 Task: Find connections with filter location Mogoditshane with filter topic #Letsworkwith filter profile language German with filter current company Nykaa with filter school Lachoo Memorial College of Science & Tech with filter industry Apparel Manufacturing with filter service category Illustration with filter keywords title Lead
Action: Mouse moved to (536, 97)
Screenshot: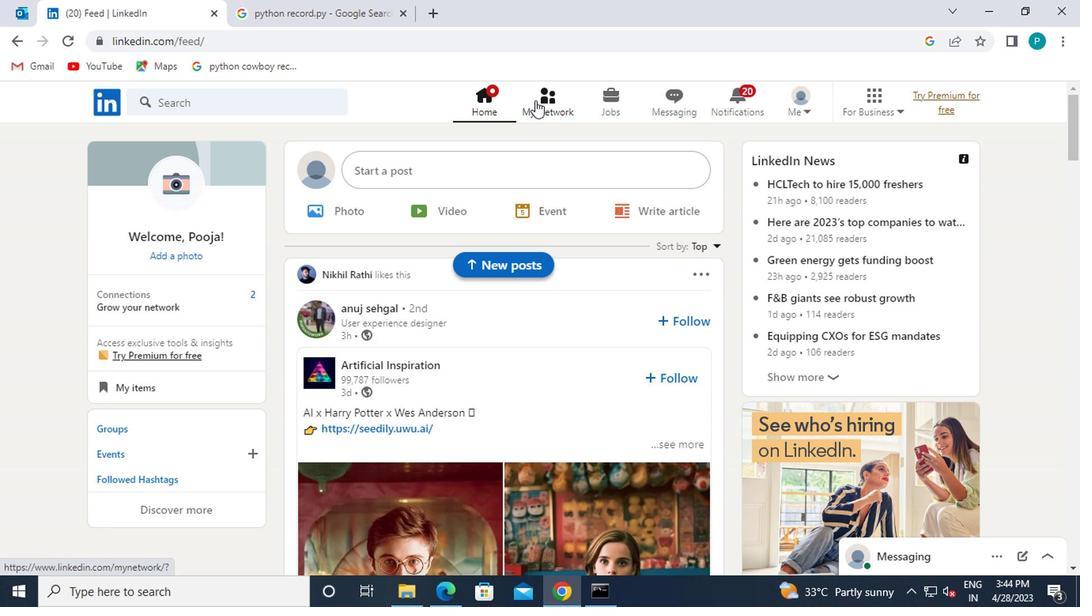 
Action: Mouse pressed left at (536, 97)
Screenshot: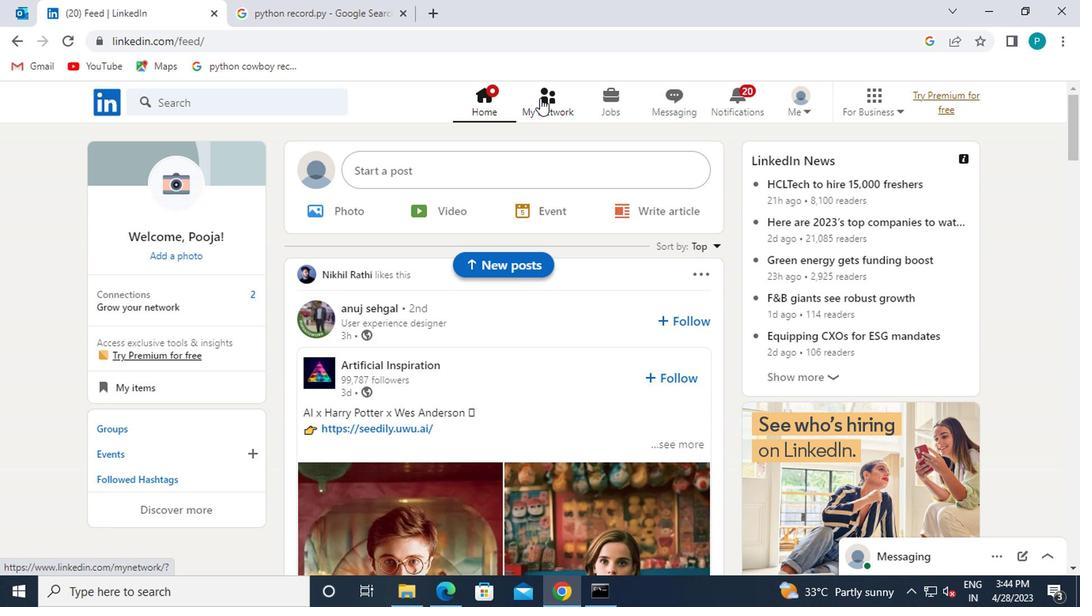
Action: Mouse moved to (240, 181)
Screenshot: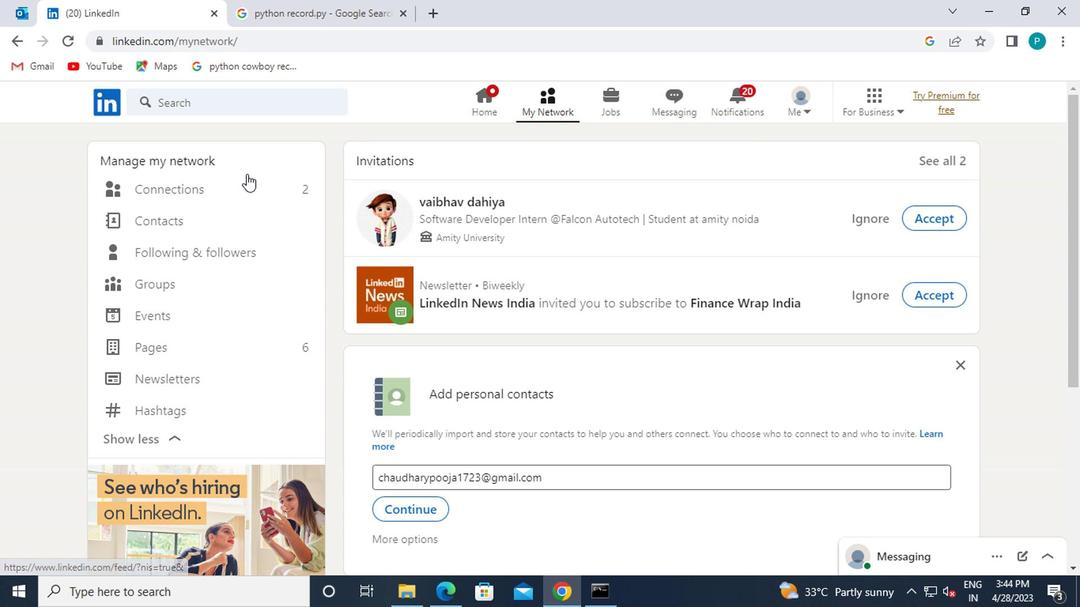 
Action: Mouse pressed left at (240, 181)
Screenshot: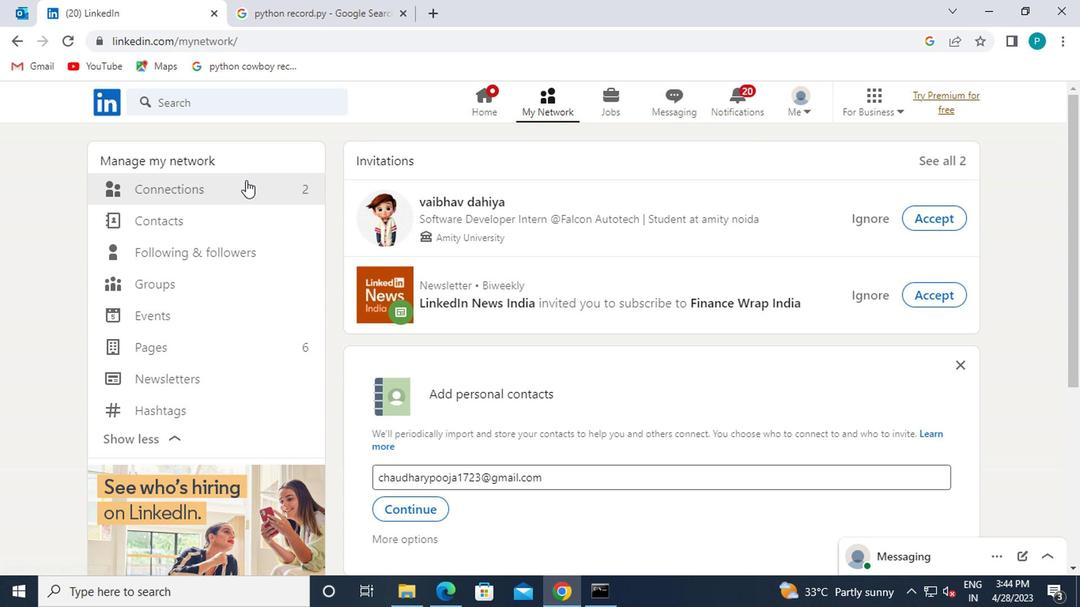 
Action: Mouse moved to (652, 193)
Screenshot: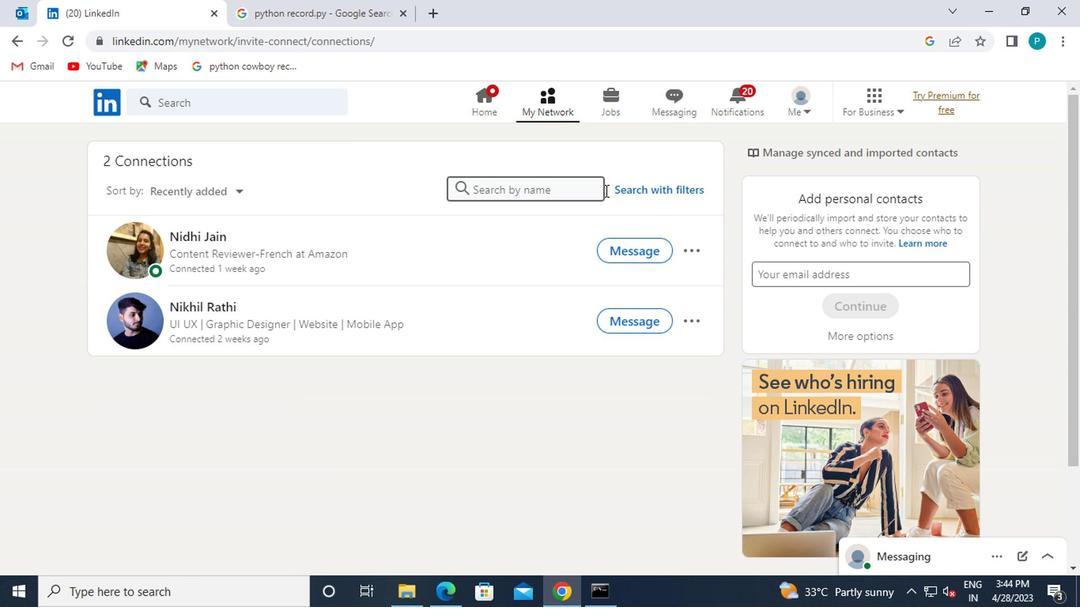 
Action: Mouse pressed left at (652, 193)
Screenshot: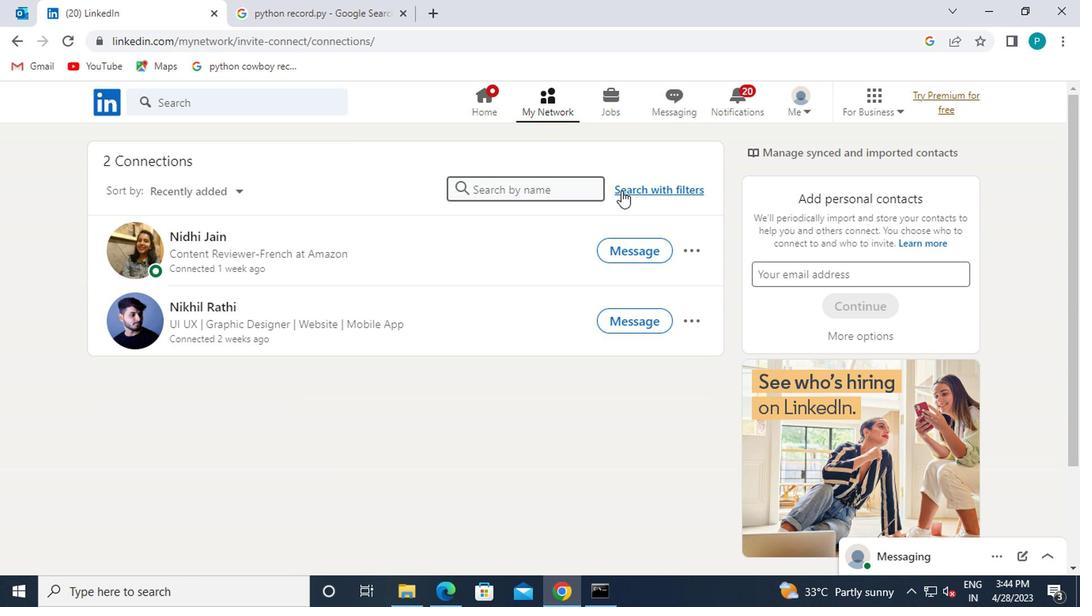 
Action: Mouse moved to (585, 149)
Screenshot: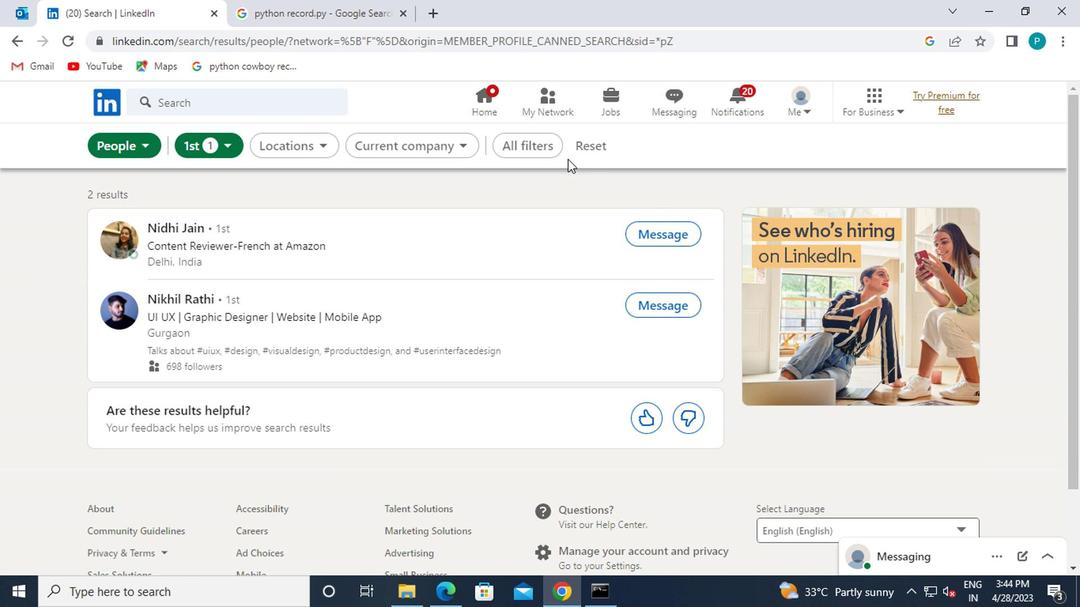 
Action: Mouse pressed left at (585, 149)
Screenshot: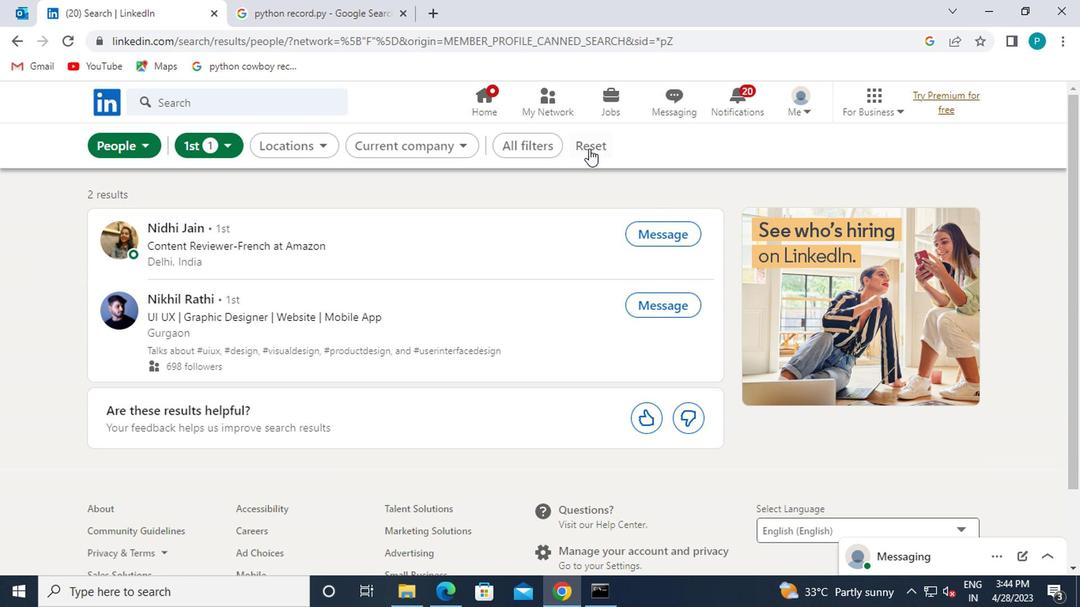 
Action: Mouse moved to (563, 143)
Screenshot: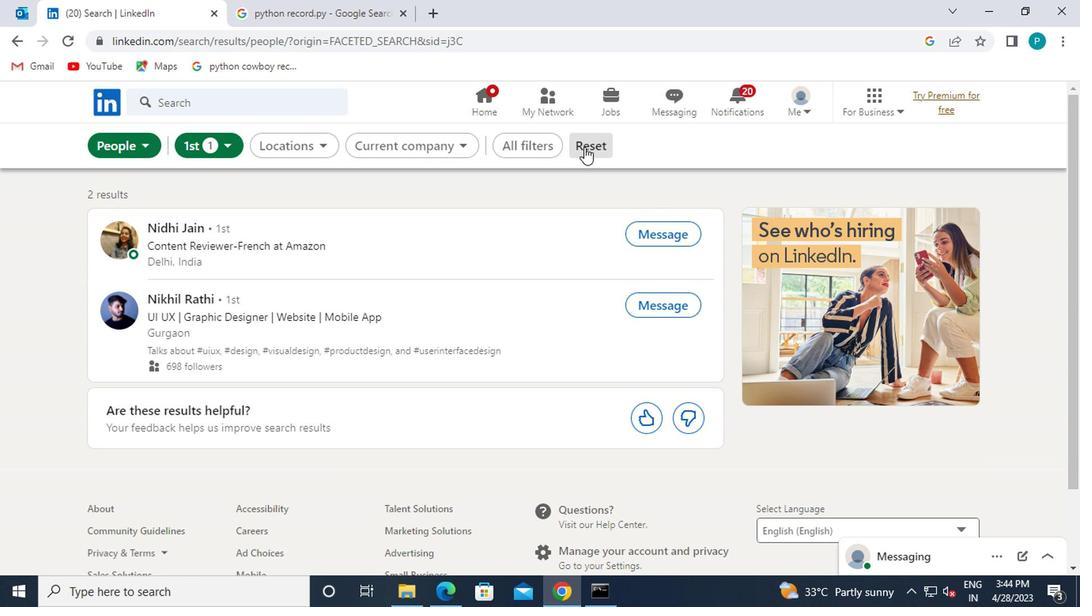 
Action: Mouse pressed left at (563, 143)
Screenshot: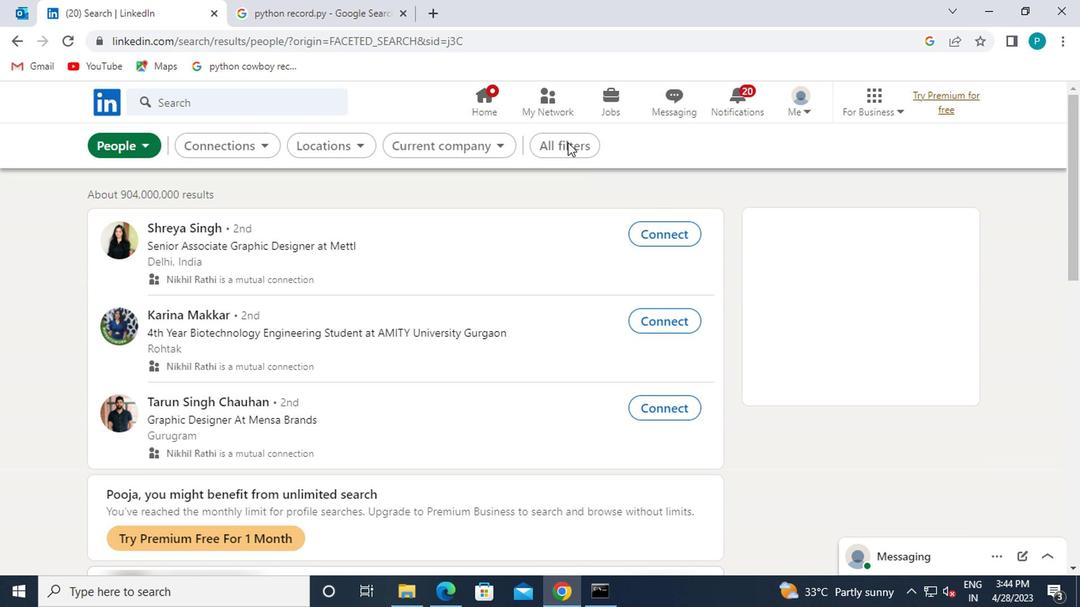 
Action: Mouse moved to (565, 146)
Screenshot: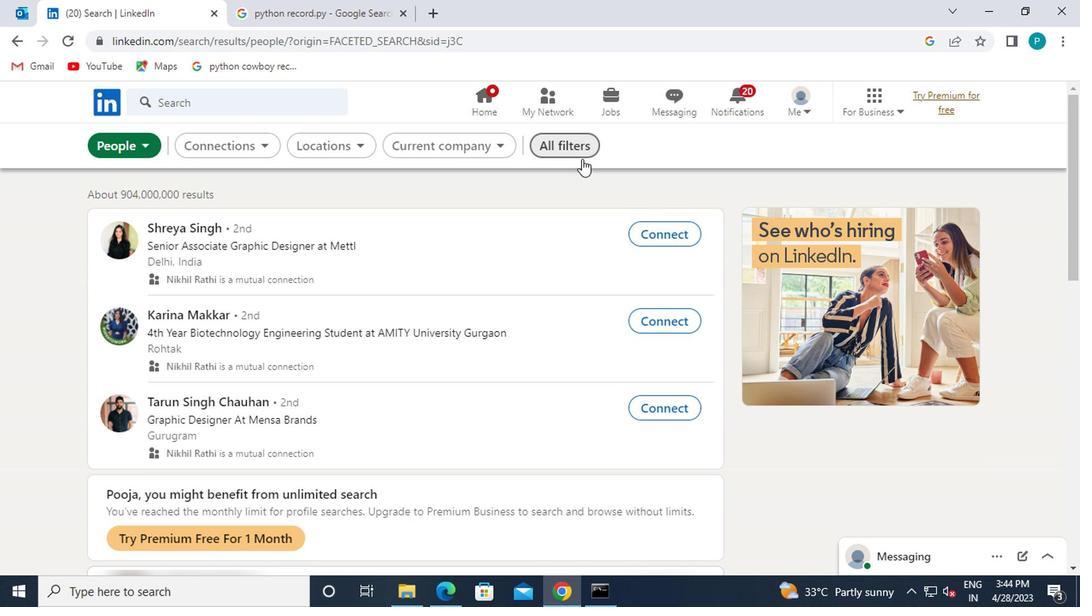 
Action: Mouse pressed left at (565, 146)
Screenshot: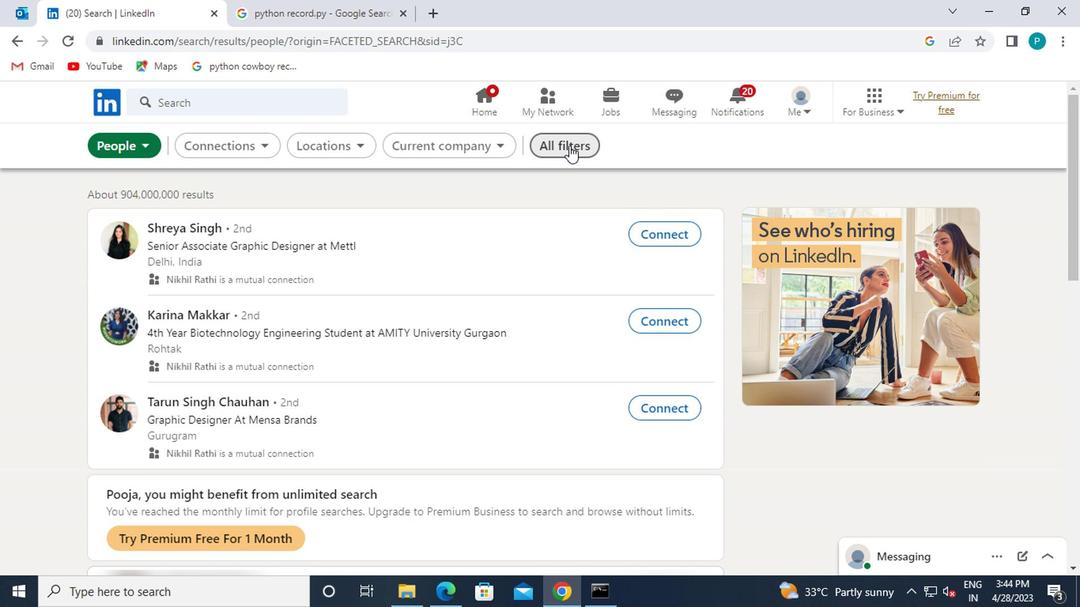
Action: Mouse moved to (565, 151)
Screenshot: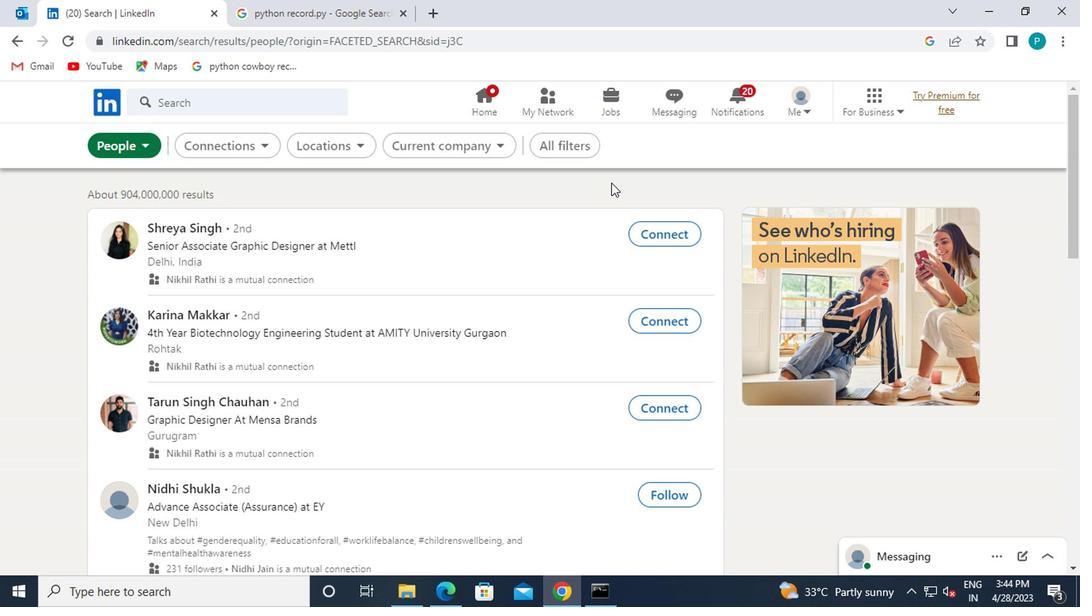 
Action: Mouse pressed left at (565, 151)
Screenshot: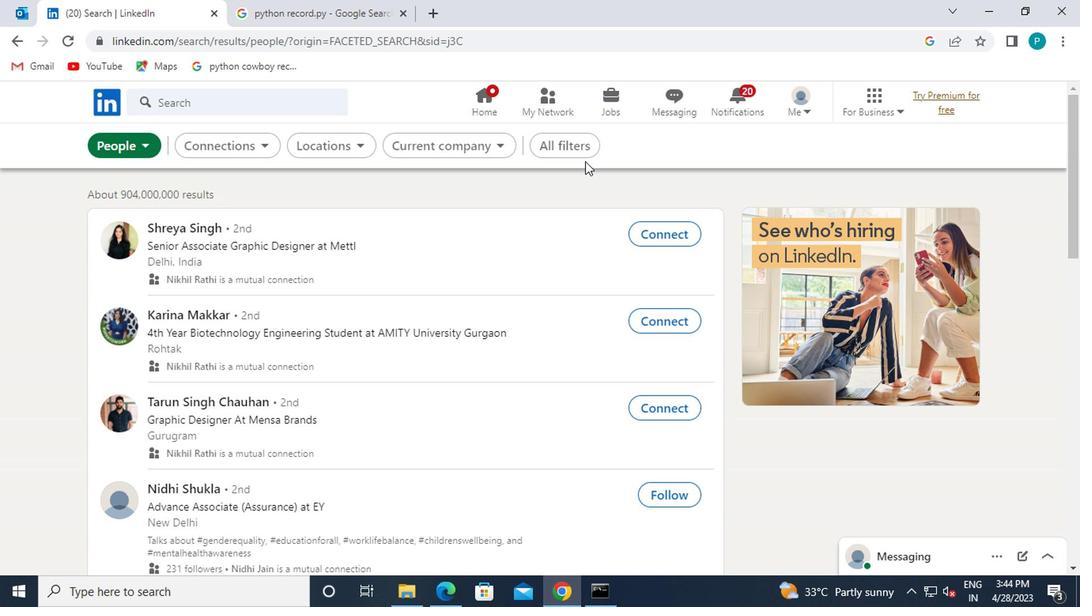 
Action: Mouse moved to (997, 358)
Screenshot: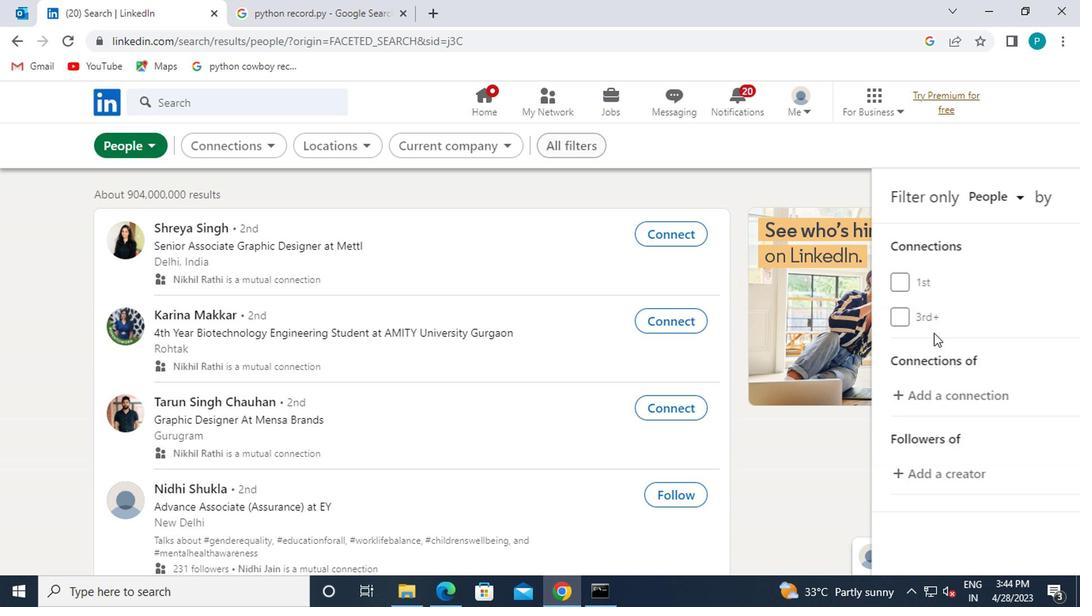 
Action: Mouse scrolled (997, 357) with delta (0, 0)
Screenshot: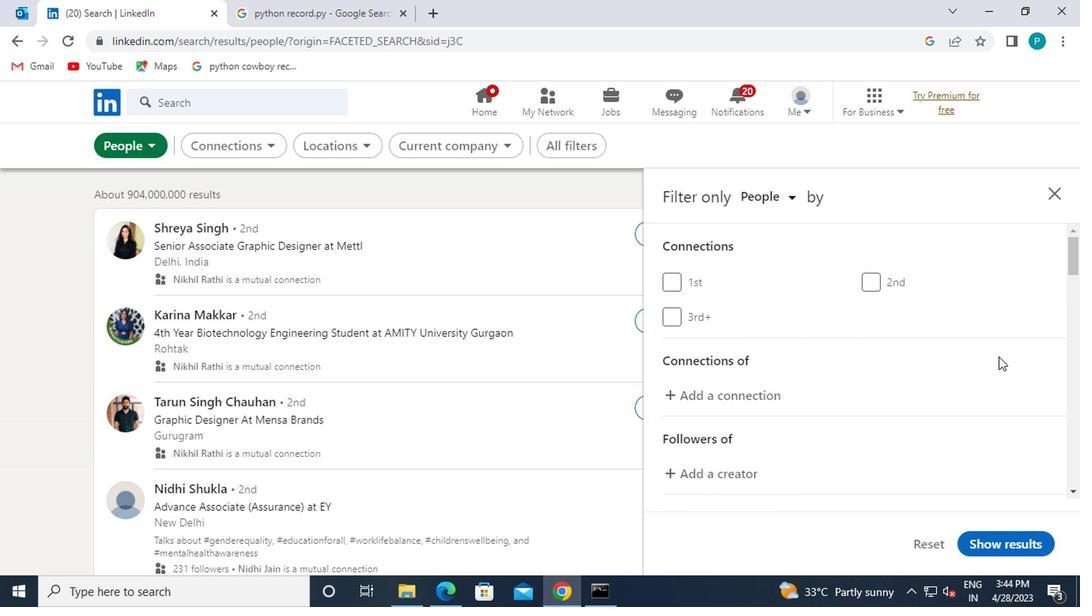 
Action: Mouse scrolled (997, 357) with delta (0, 0)
Screenshot: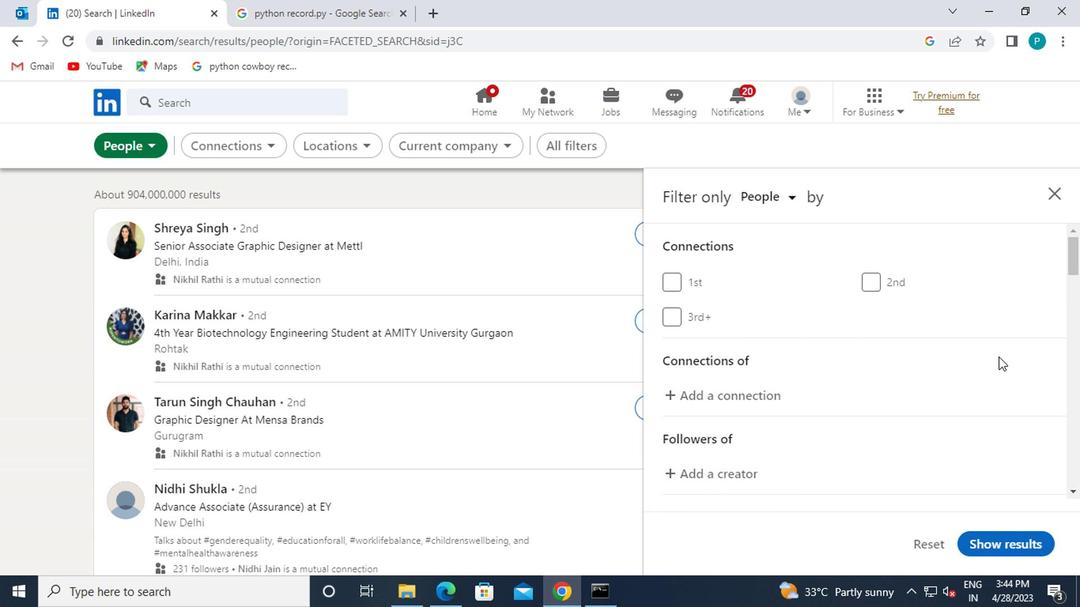 
Action: Mouse moved to (996, 357)
Screenshot: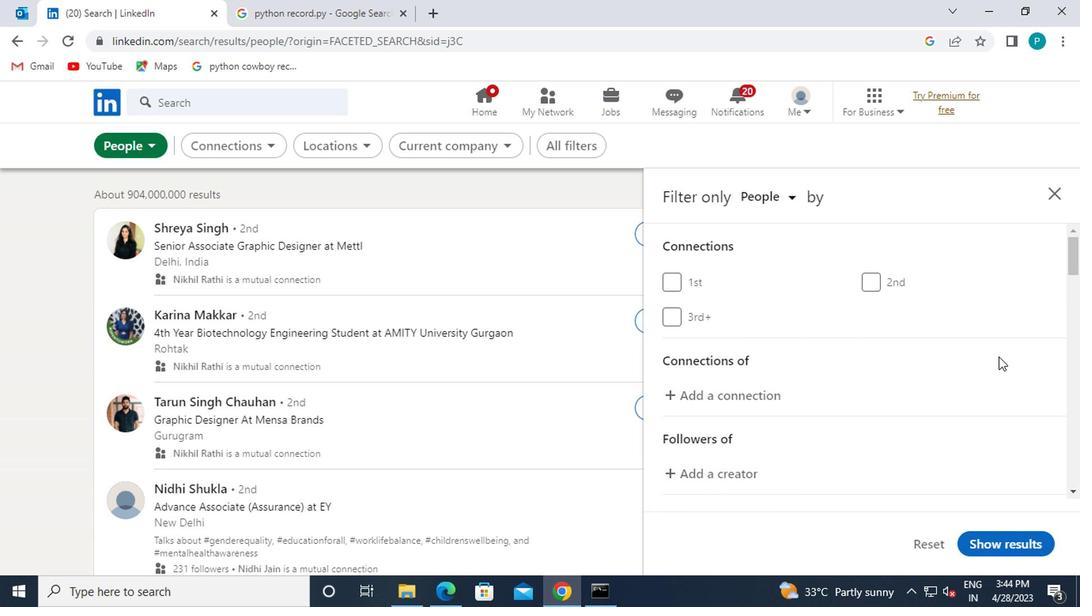 
Action: Mouse scrolled (996, 357) with delta (0, 0)
Screenshot: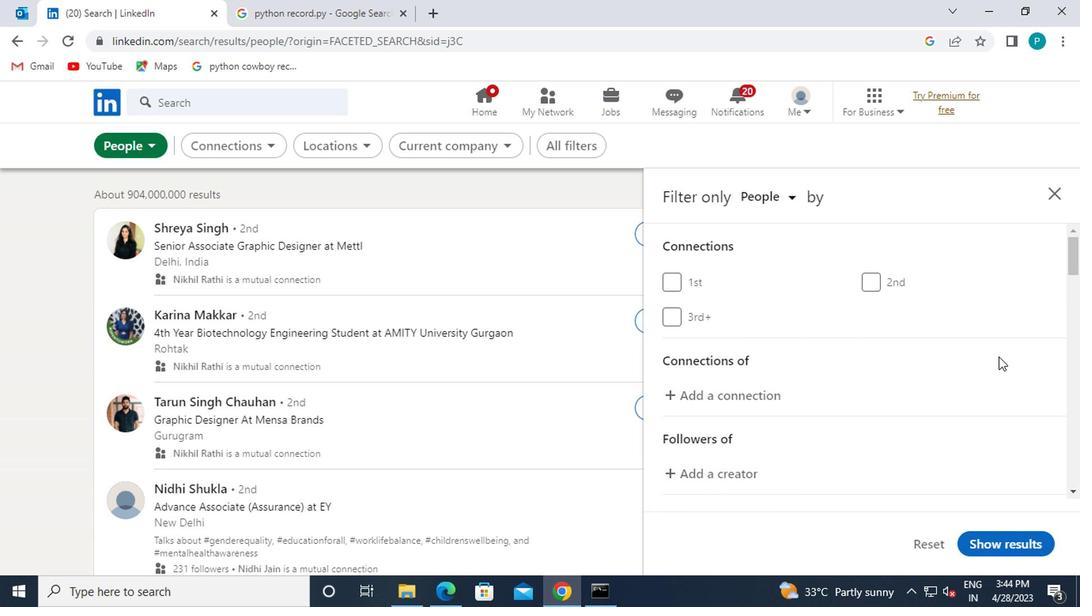 
Action: Mouse moved to (907, 384)
Screenshot: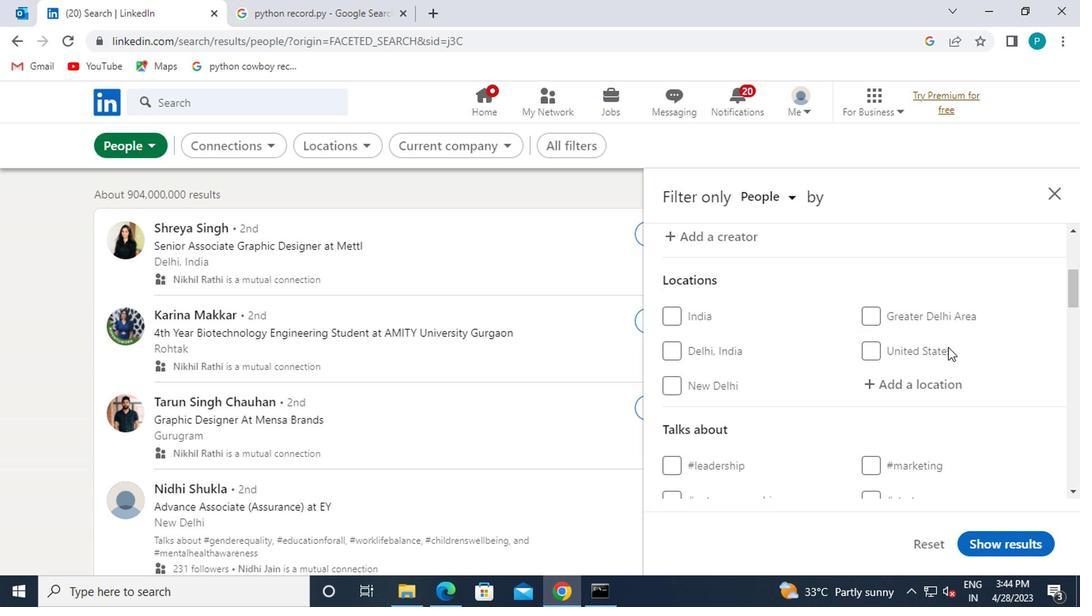 
Action: Mouse pressed left at (907, 384)
Screenshot: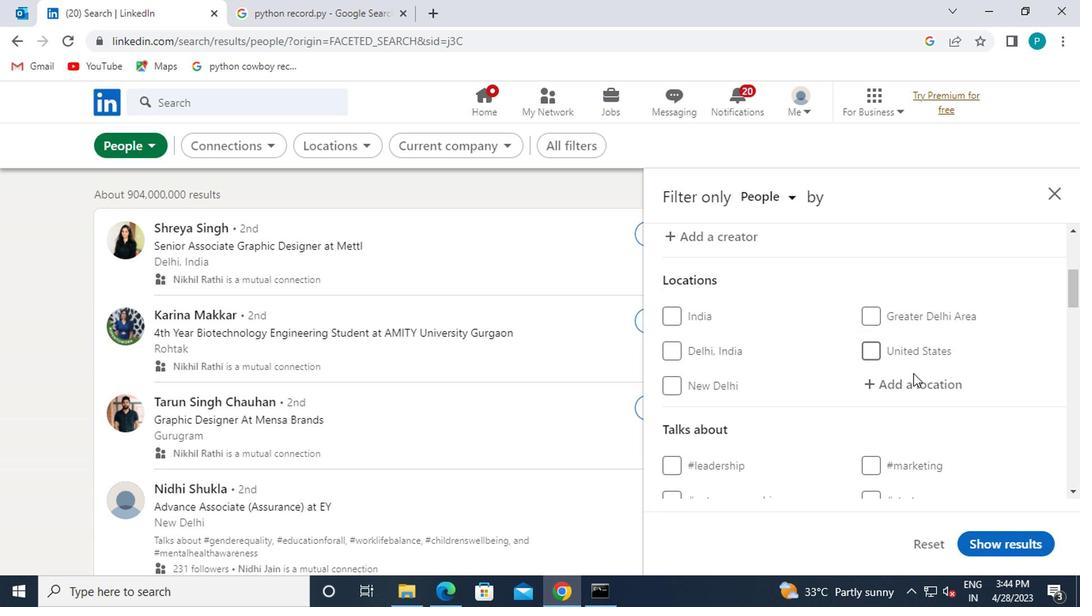 
Action: Mouse moved to (908, 386)
Screenshot: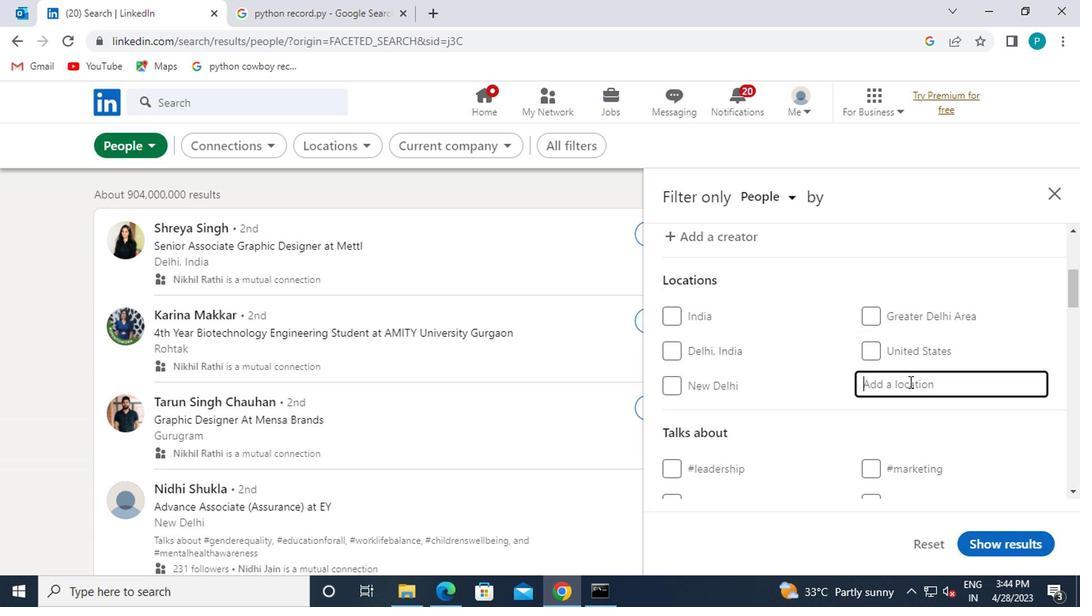 
Action: Key pressed <Key.caps_lock><Key.caps_lock>m<Key.caps_lock>ogodist
Screenshot: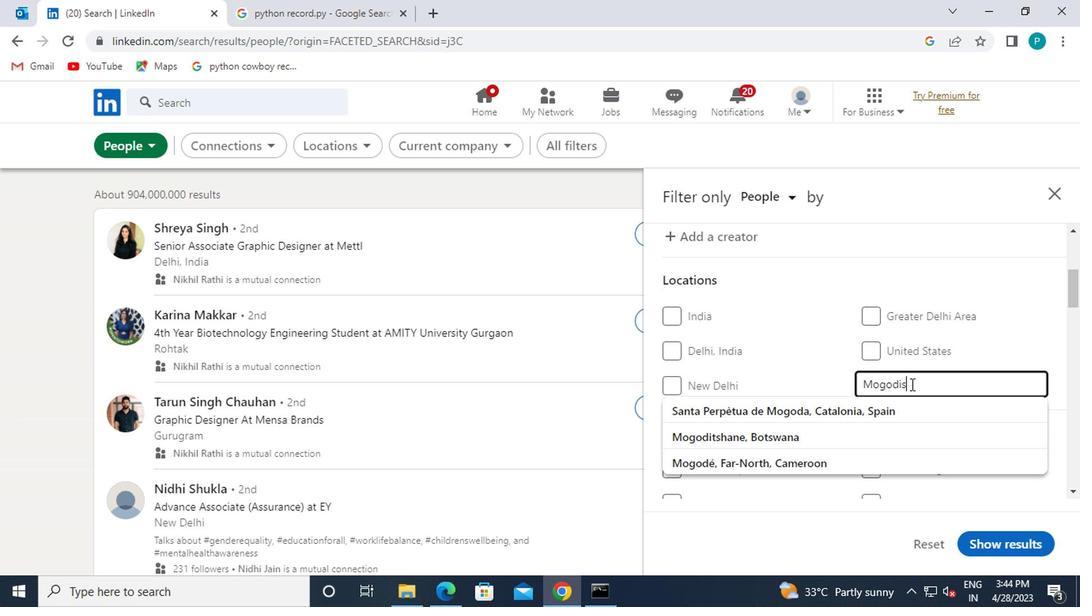 
Action: Mouse moved to (926, 388)
Screenshot: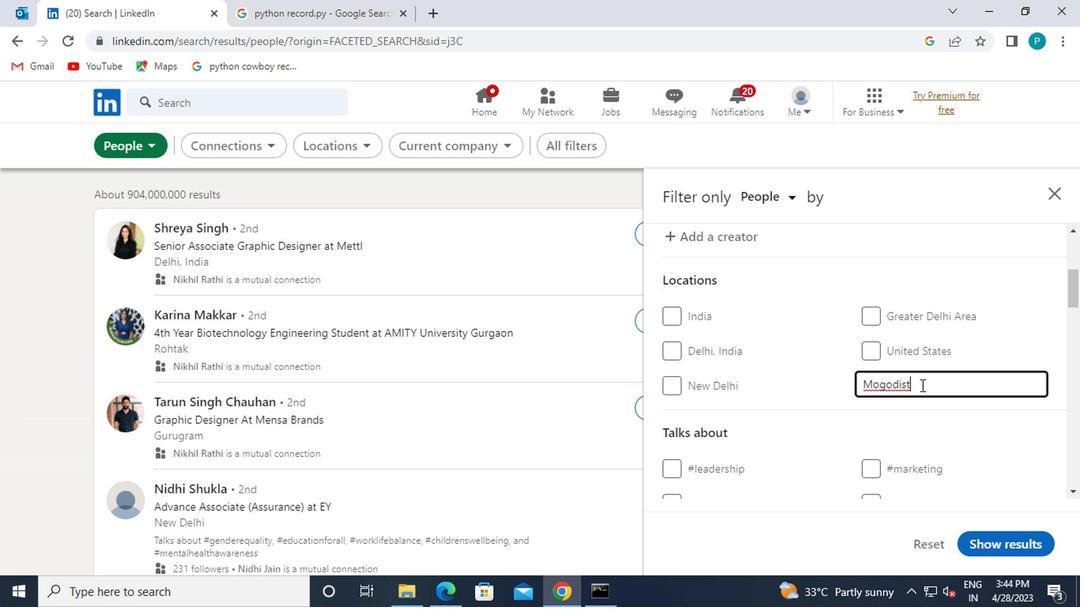 
Action: Key pressed <Key.backspace><Key.backspace>t
Screenshot: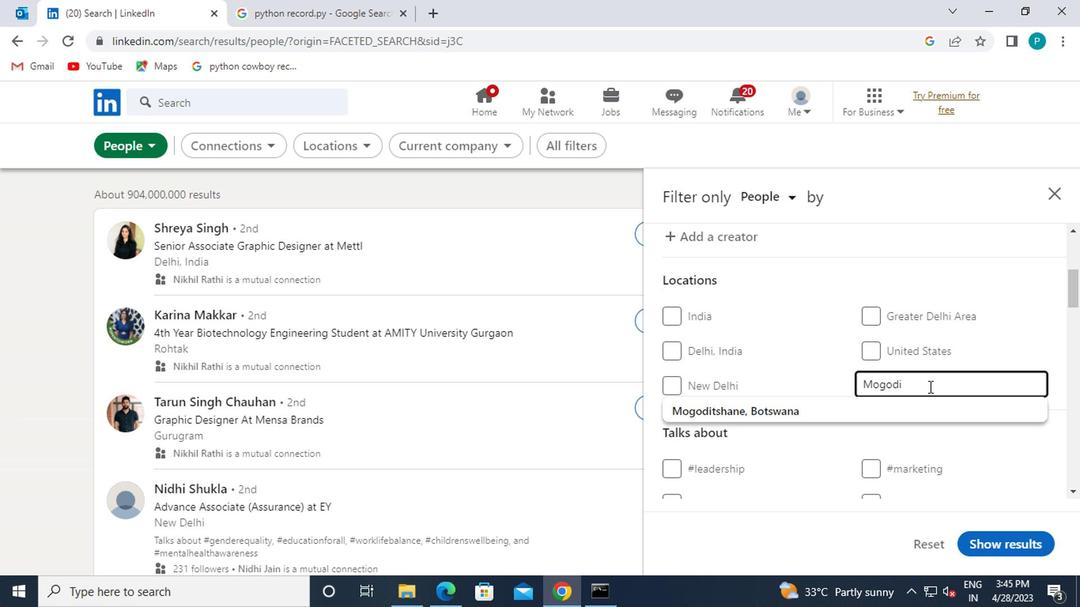 
Action: Mouse moved to (841, 417)
Screenshot: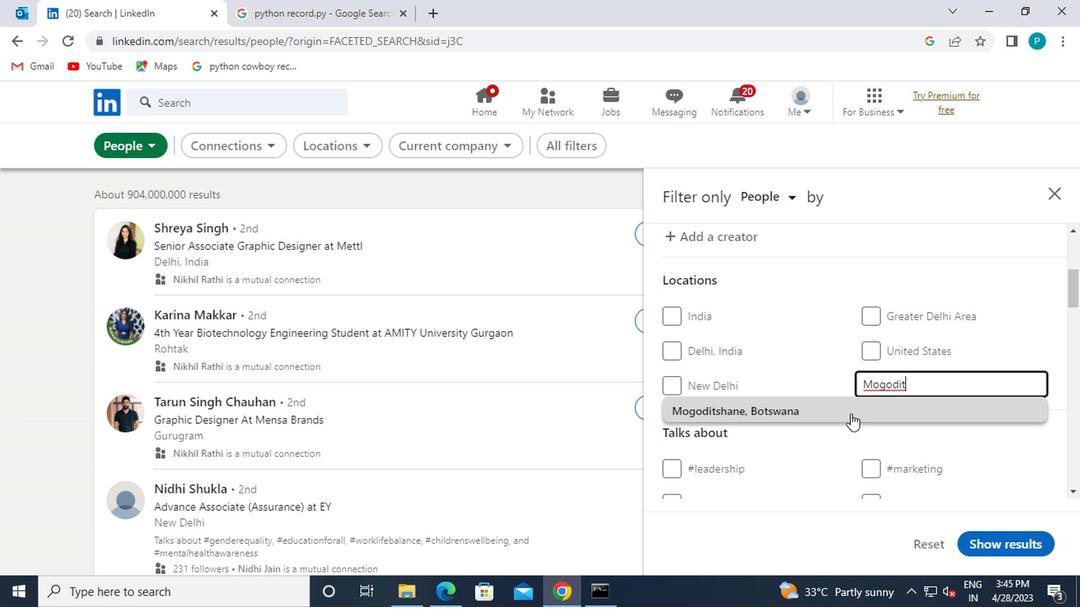 
Action: Mouse pressed left at (841, 417)
Screenshot: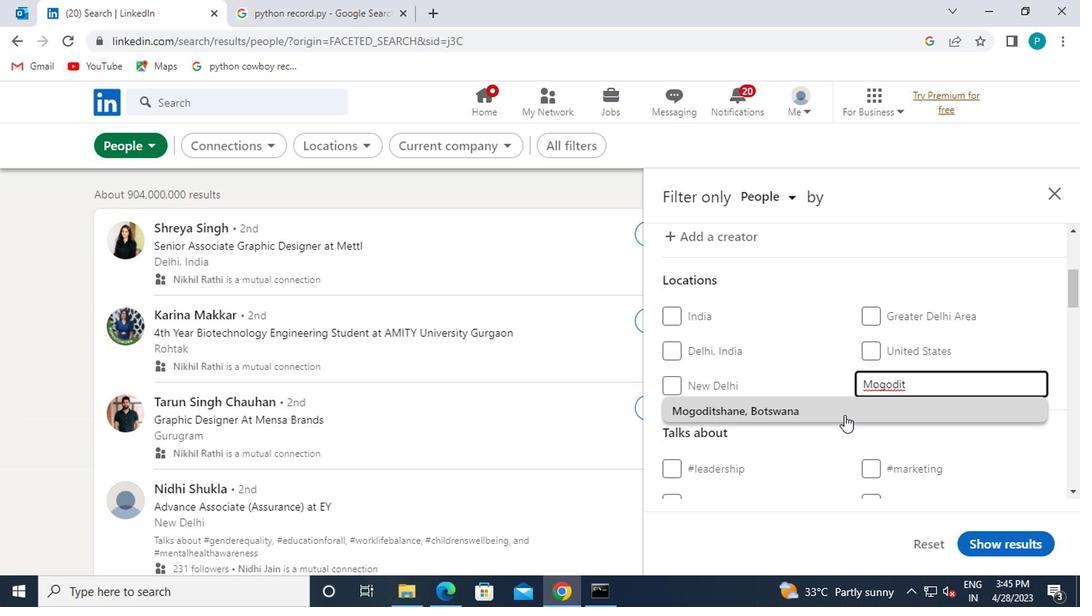 
Action: Mouse scrolled (841, 417) with delta (0, 0)
Screenshot: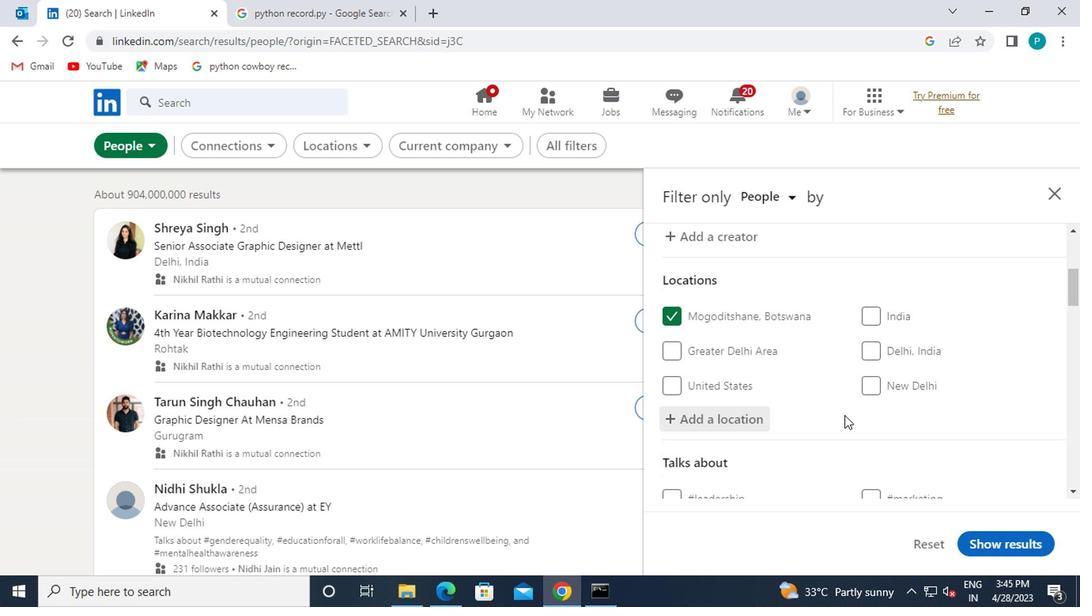 
Action: Mouse moved to (841, 418)
Screenshot: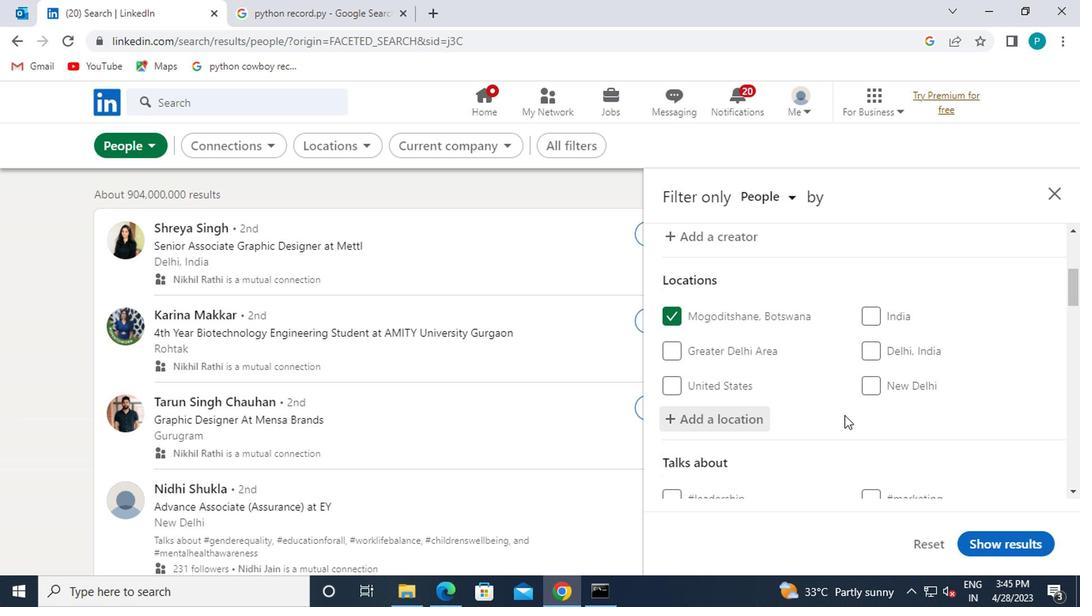 
Action: Mouse scrolled (841, 417) with delta (0, 0)
Screenshot: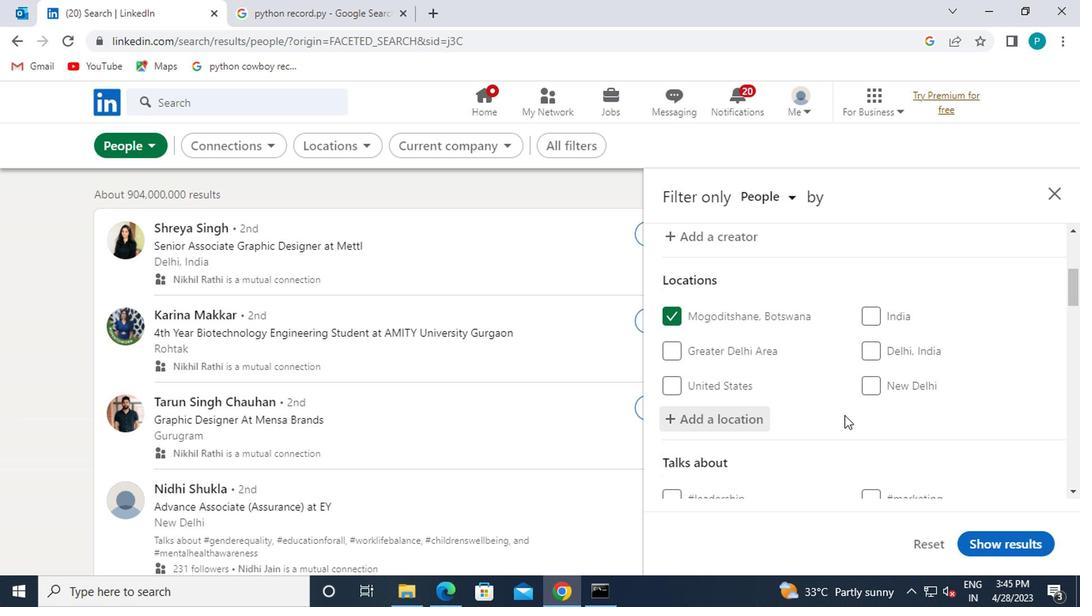 
Action: Mouse moved to (871, 408)
Screenshot: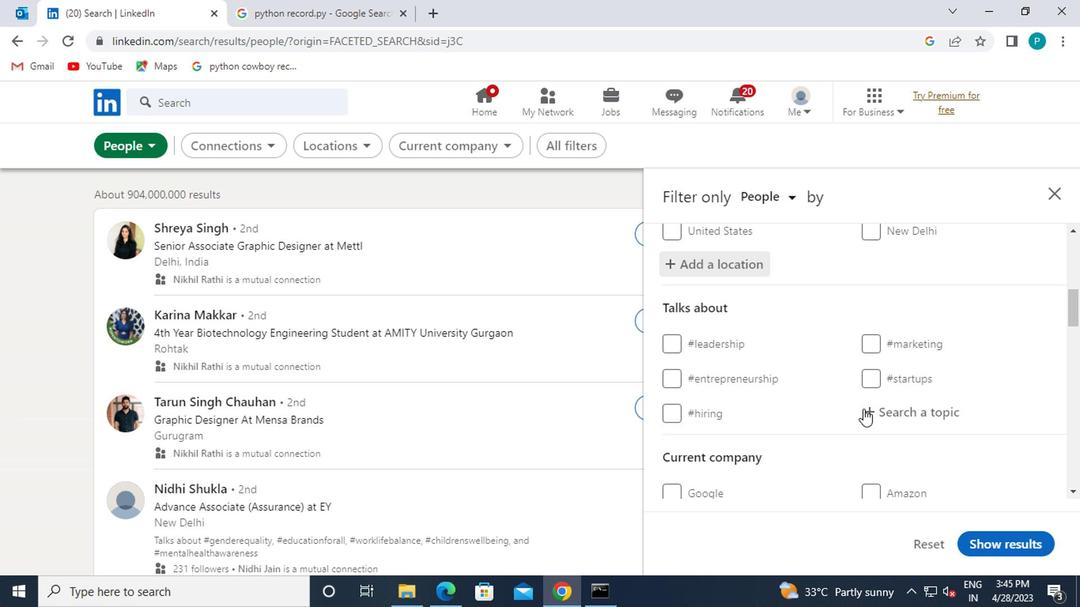 
Action: Mouse pressed left at (871, 408)
Screenshot: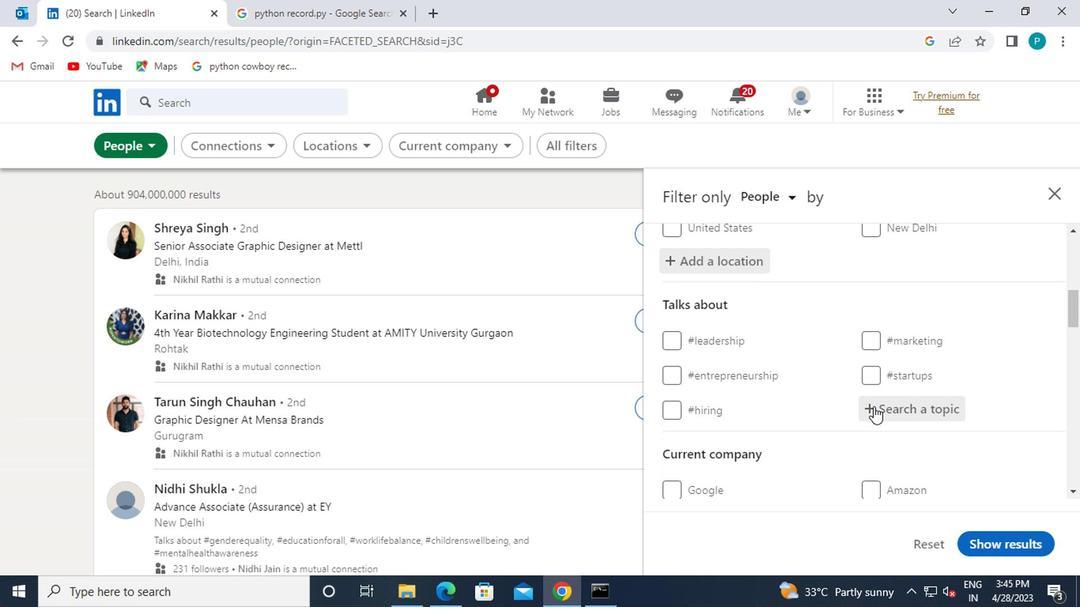 
Action: Mouse moved to (877, 405)
Screenshot: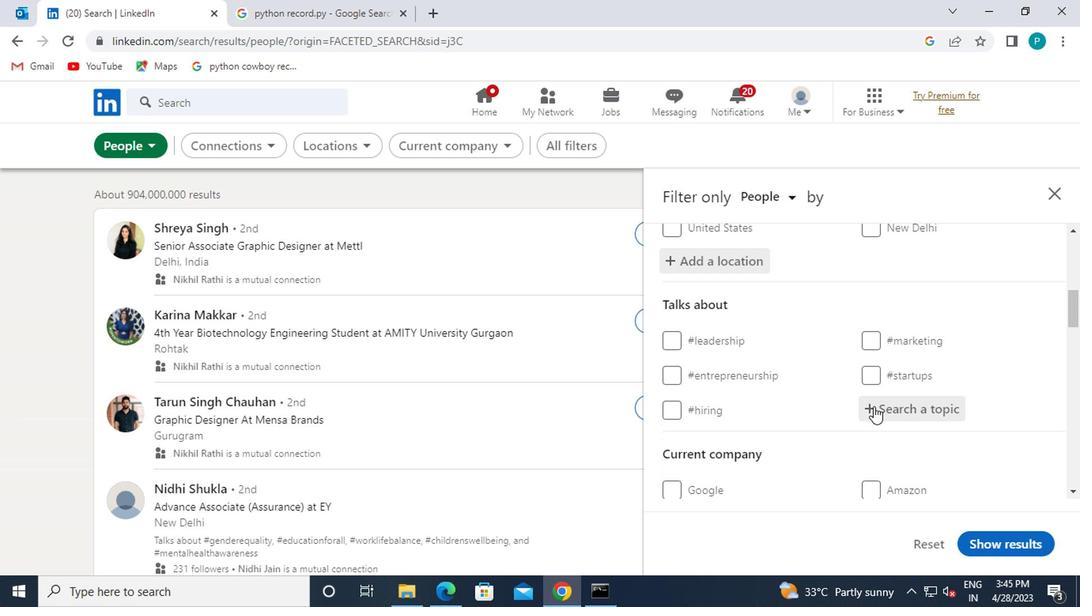 
Action: Key pressed <Key.shift>#<Key.caps_lock>L<Key.caps_lock>ETSWORK
Screenshot: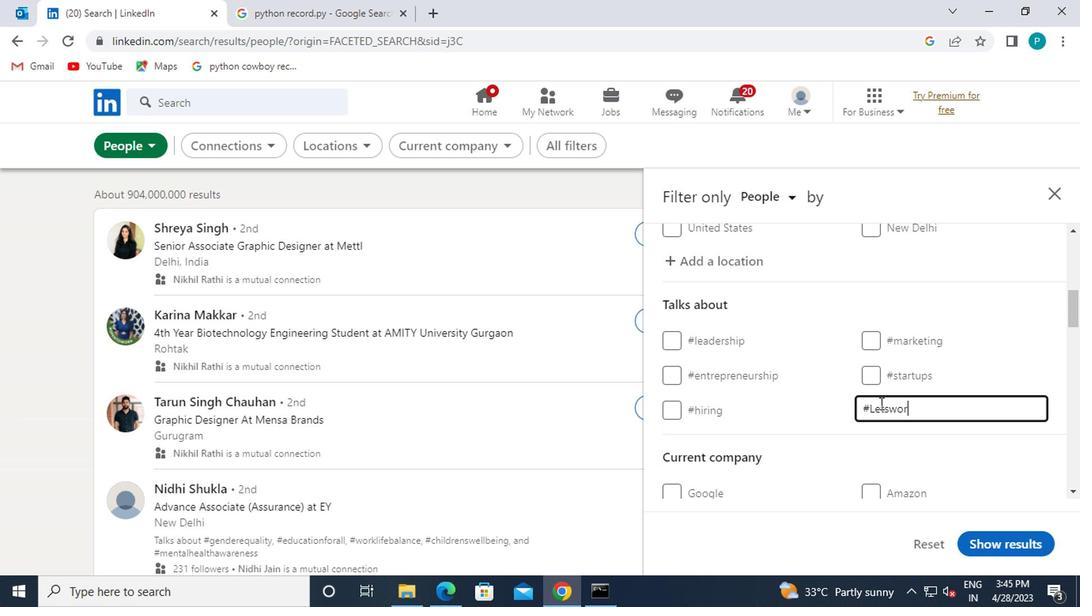 
Action: Mouse moved to (871, 408)
Screenshot: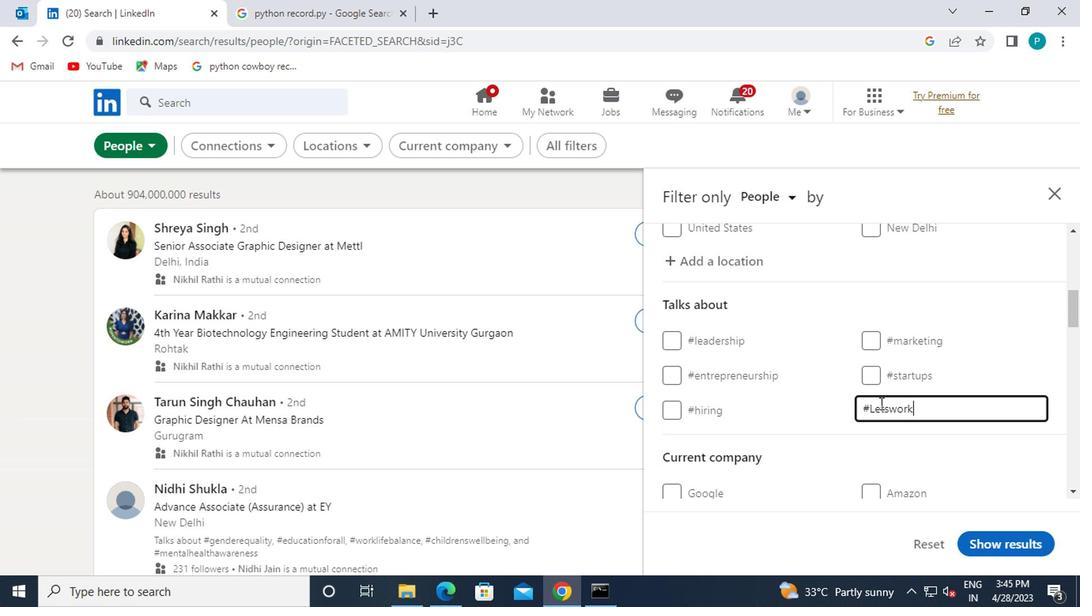 
Action: Mouse scrolled (871, 408) with delta (0, 0)
Screenshot: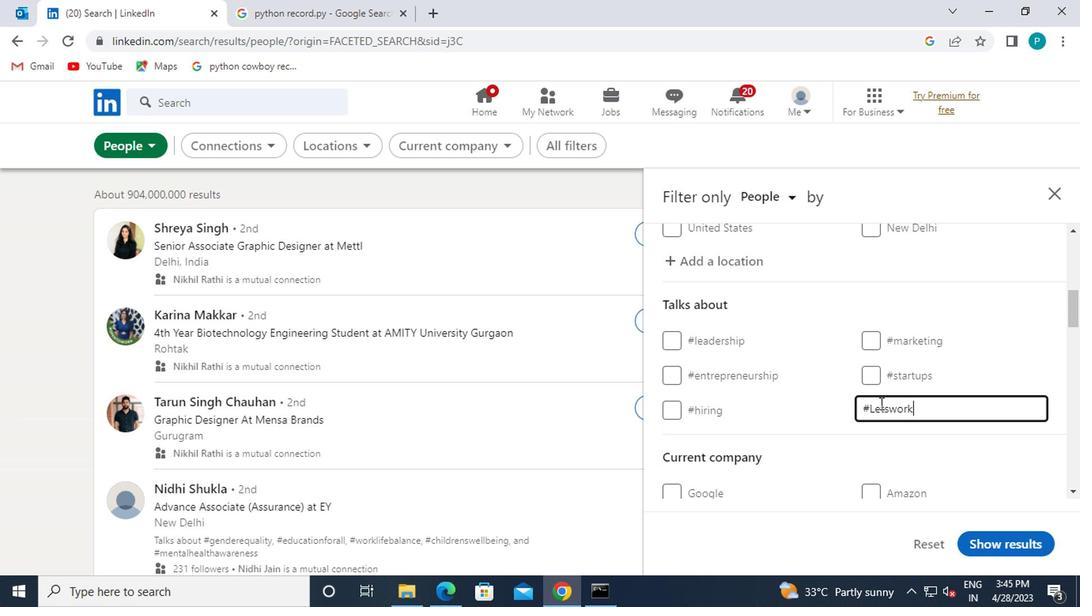 
Action: Mouse moved to (870, 408)
Screenshot: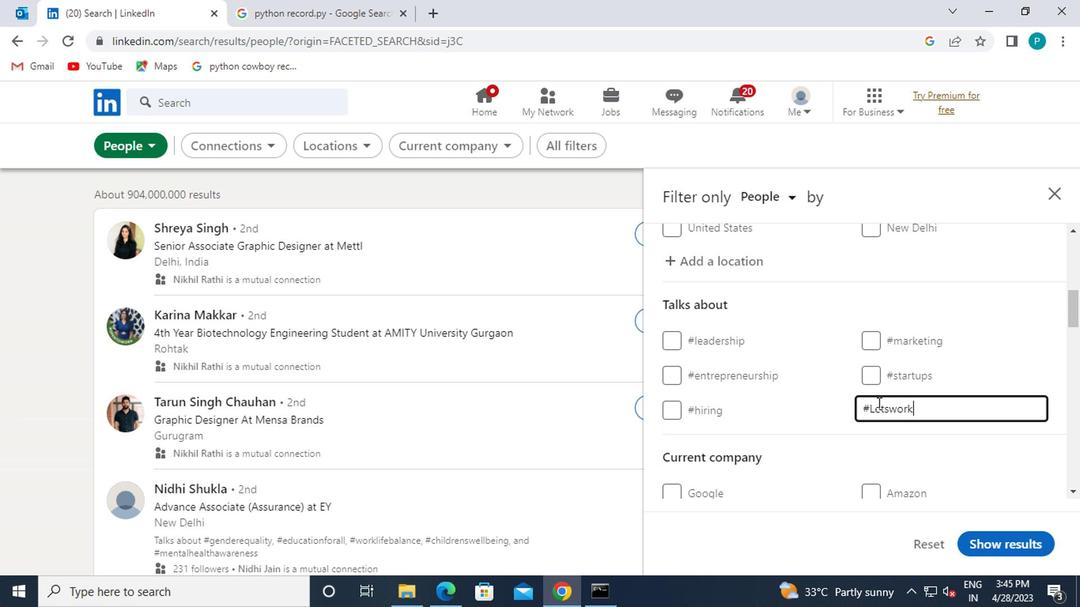 
Action: Mouse scrolled (870, 408) with delta (0, 0)
Screenshot: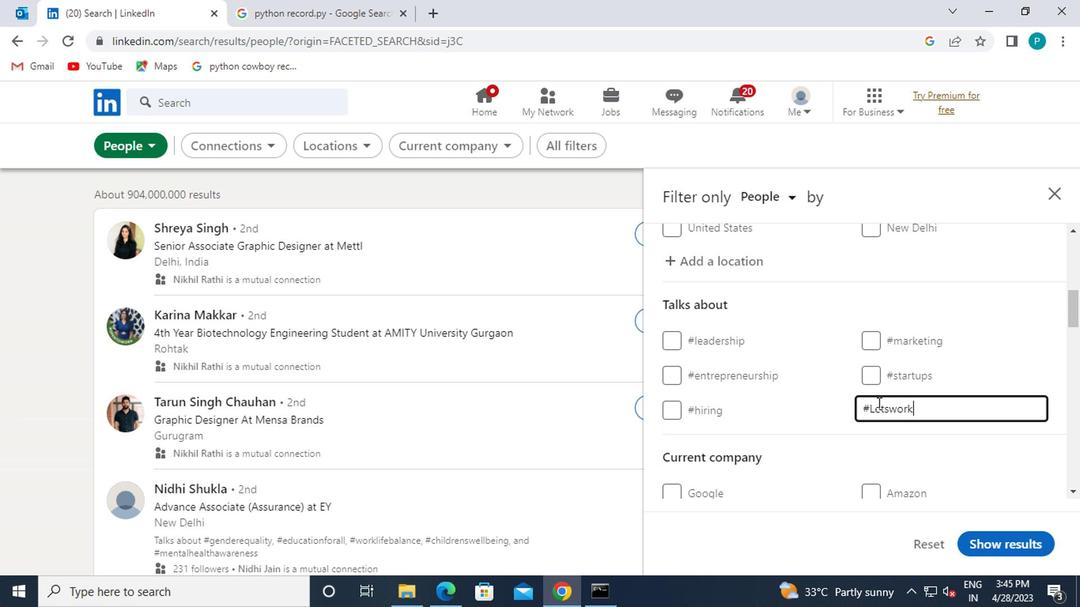 
Action: Mouse moved to (851, 406)
Screenshot: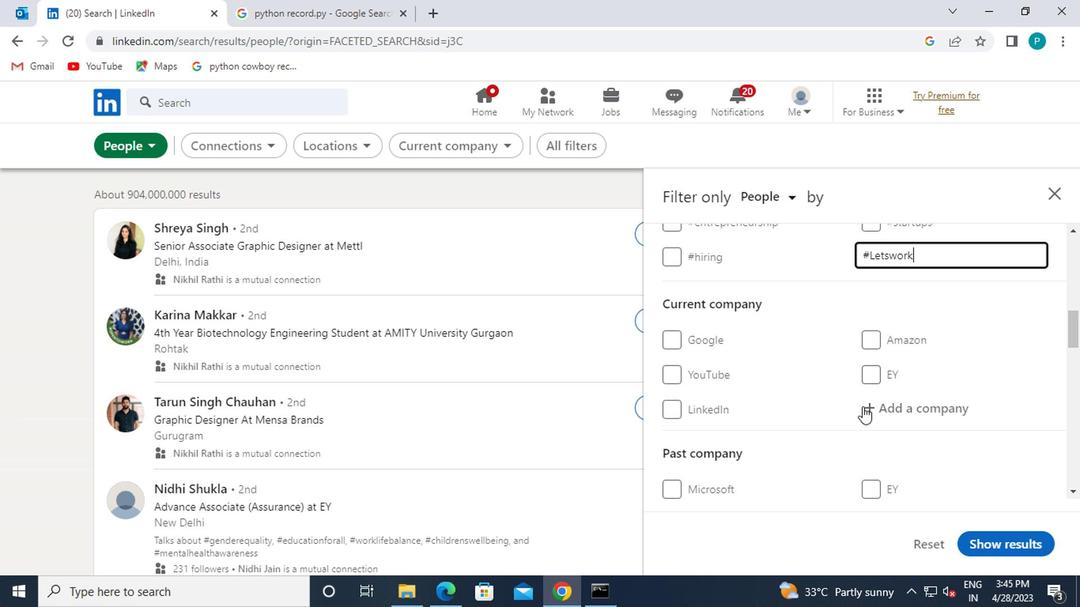 
Action: Mouse scrolled (851, 405) with delta (0, 0)
Screenshot: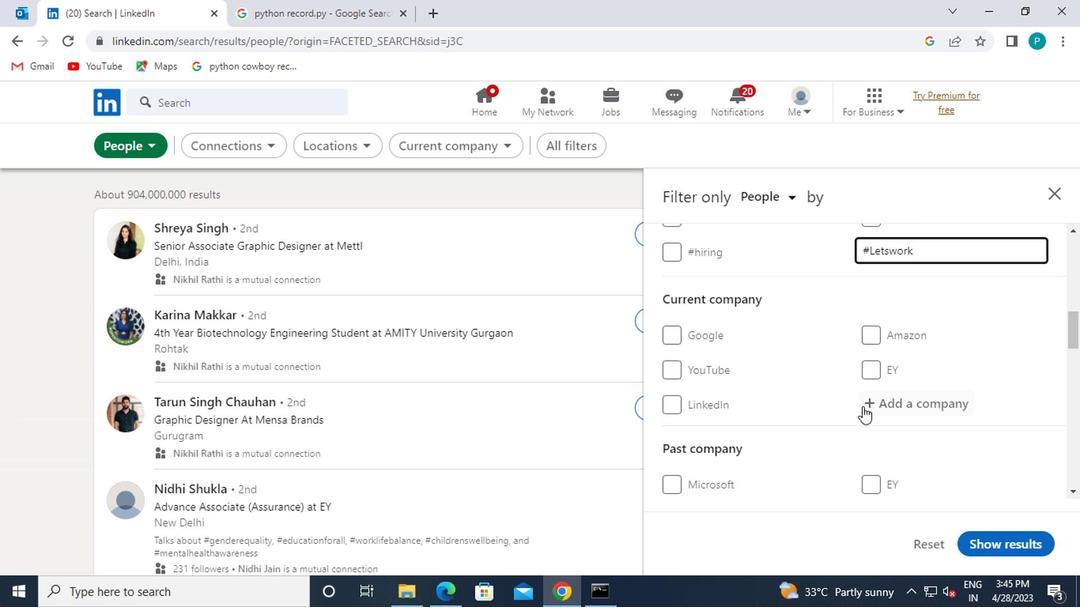 
Action: Mouse scrolled (851, 405) with delta (0, 0)
Screenshot: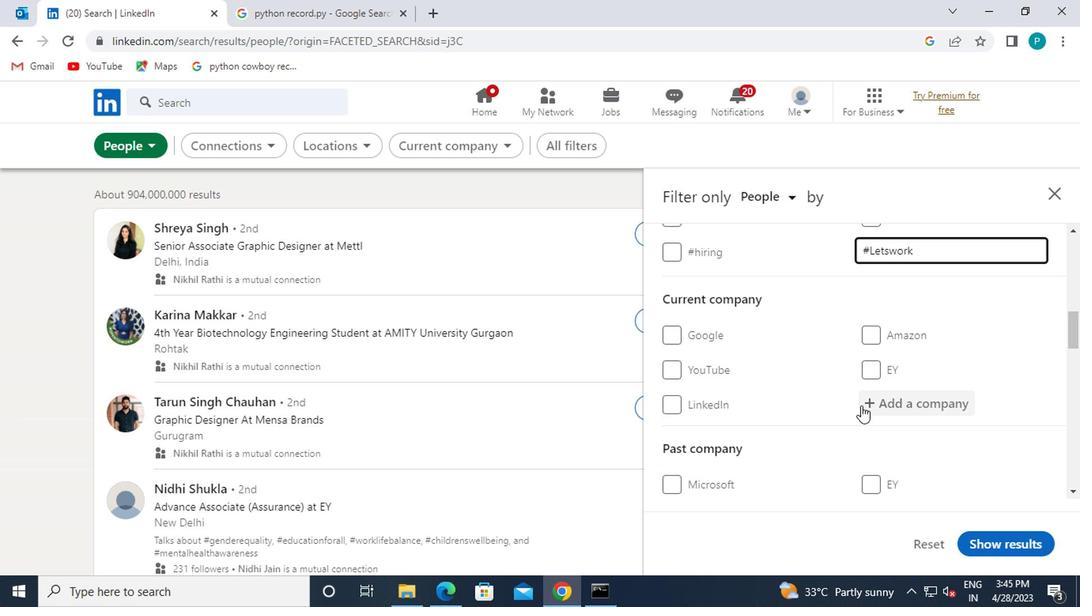 
Action: Mouse moved to (850, 406)
Screenshot: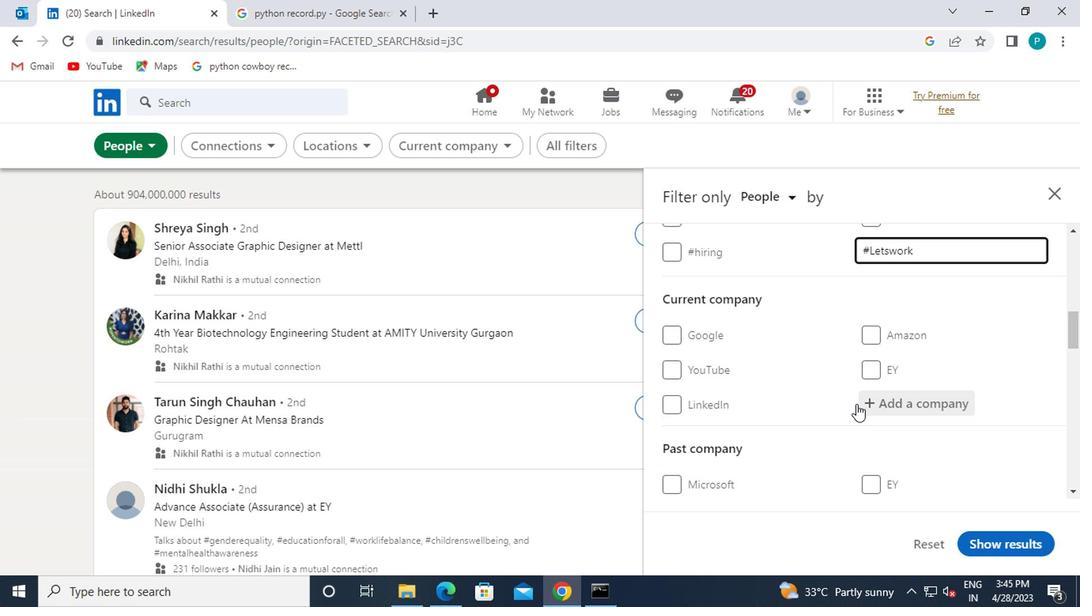 
Action: Mouse scrolled (850, 405) with delta (0, 0)
Screenshot: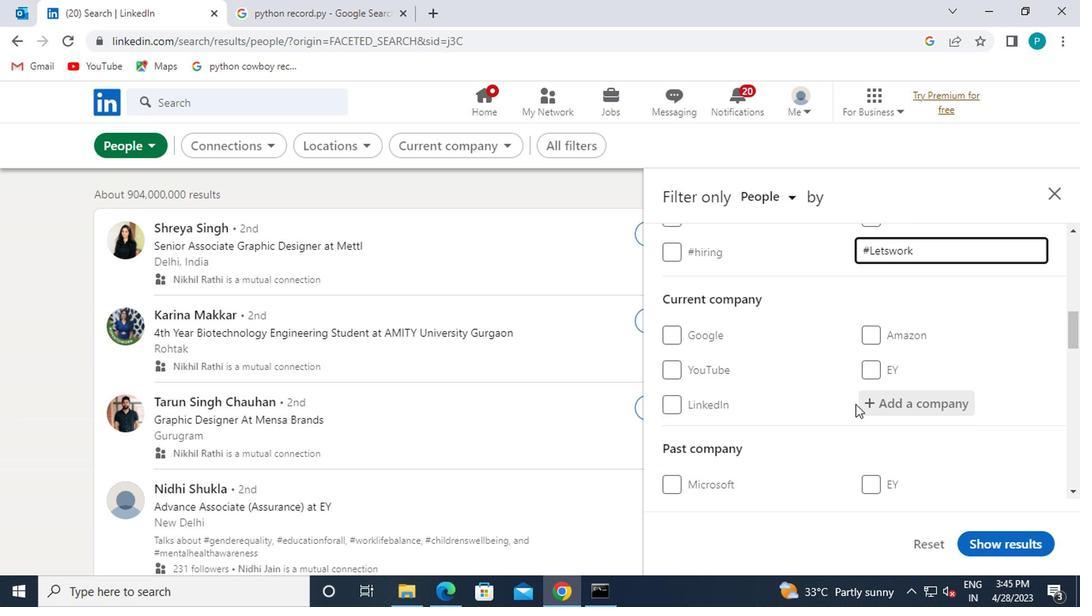 
Action: Mouse moved to (796, 411)
Screenshot: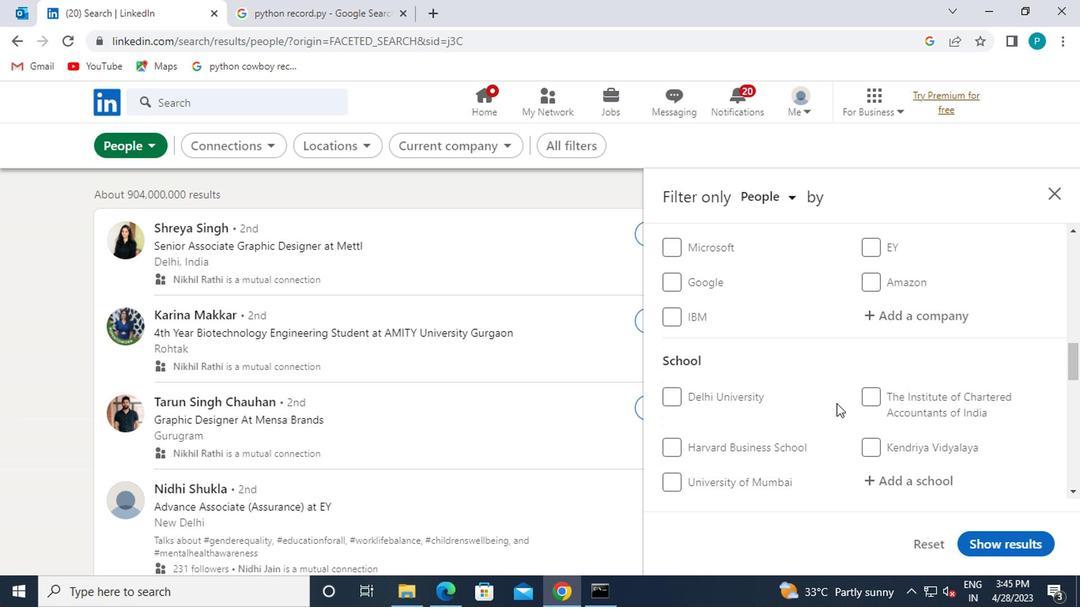 
Action: Mouse scrolled (796, 410) with delta (0, -1)
Screenshot: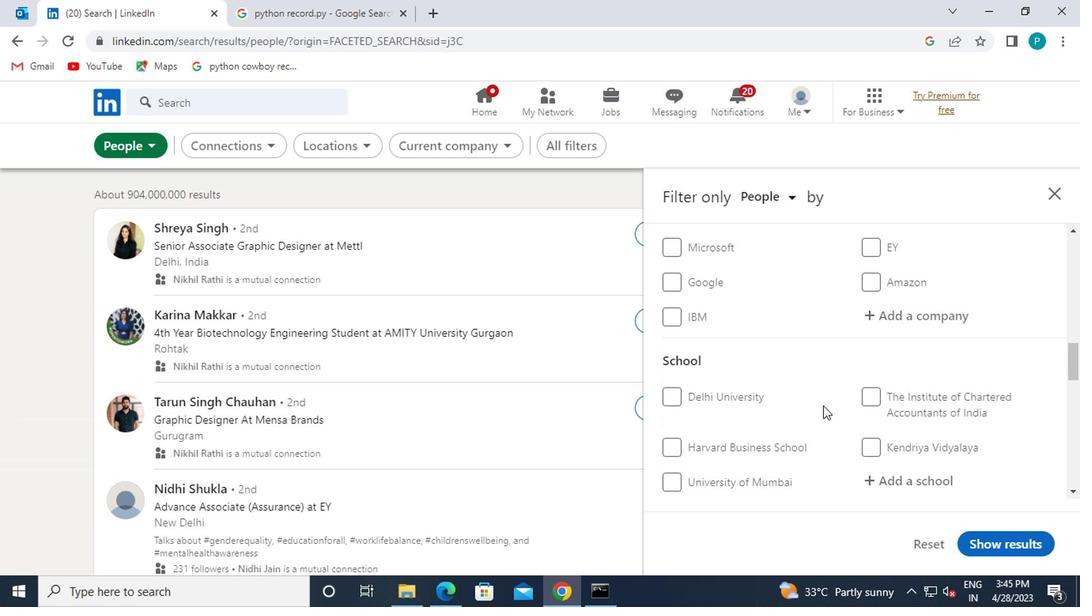 
Action: Mouse scrolled (796, 410) with delta (0, -1)
Screenshot: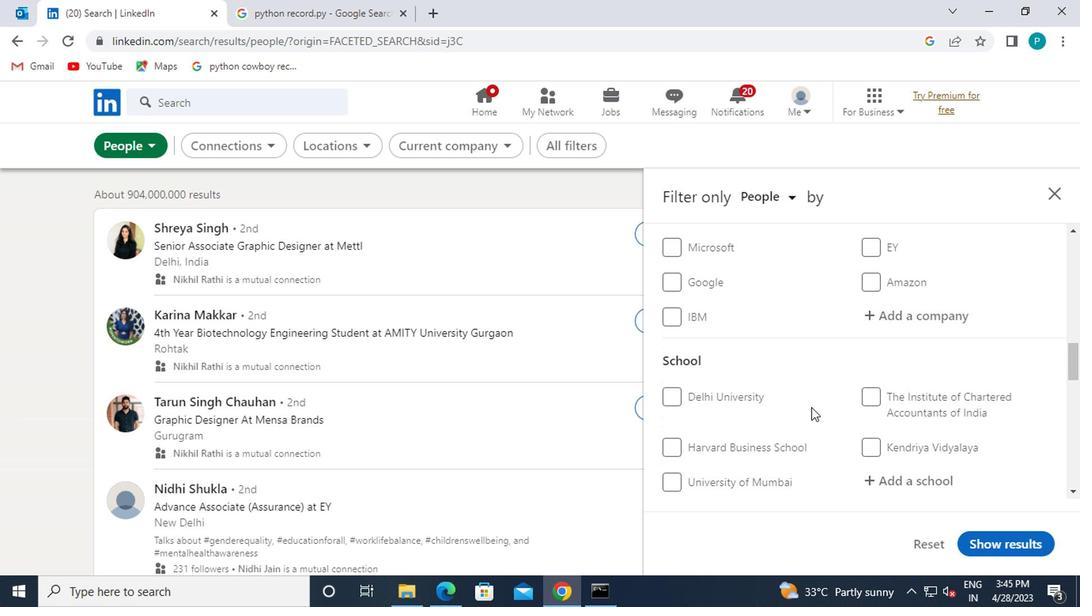 
Action: Mouse moved to (794, 412)
Screenshot: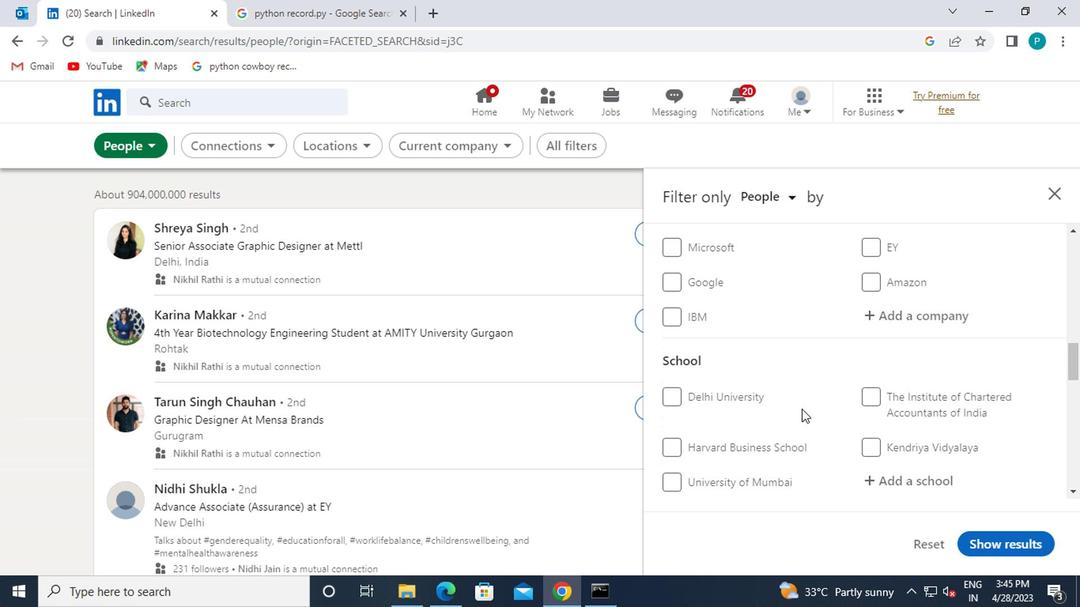 
Action: Mouse scrolled (794, 411) with delta (0, 0)
Screenshot: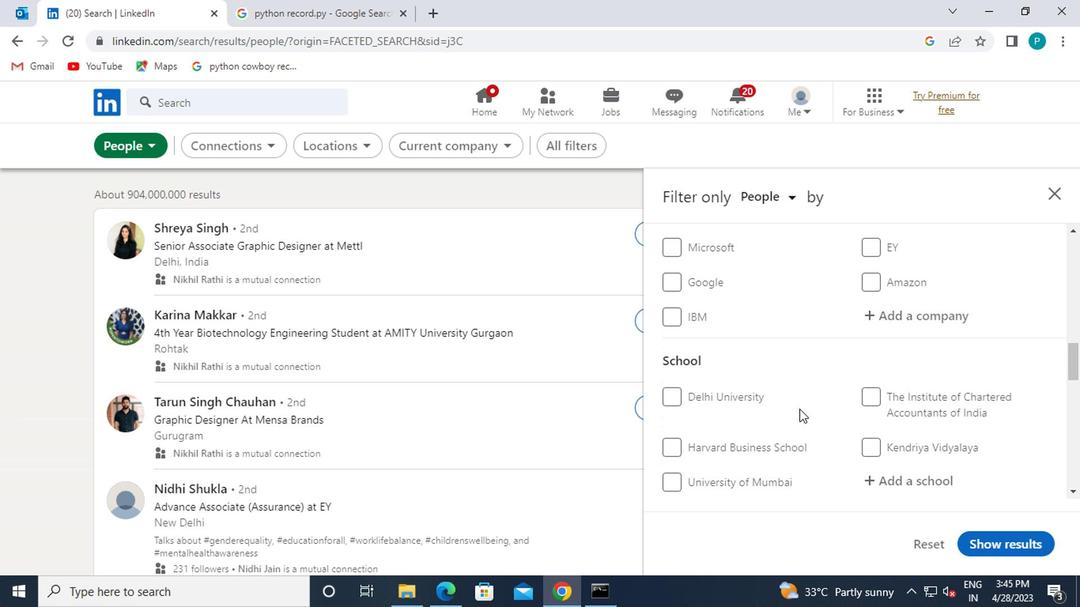 
Action: Mouse moved to (738, 417)
Screenshot: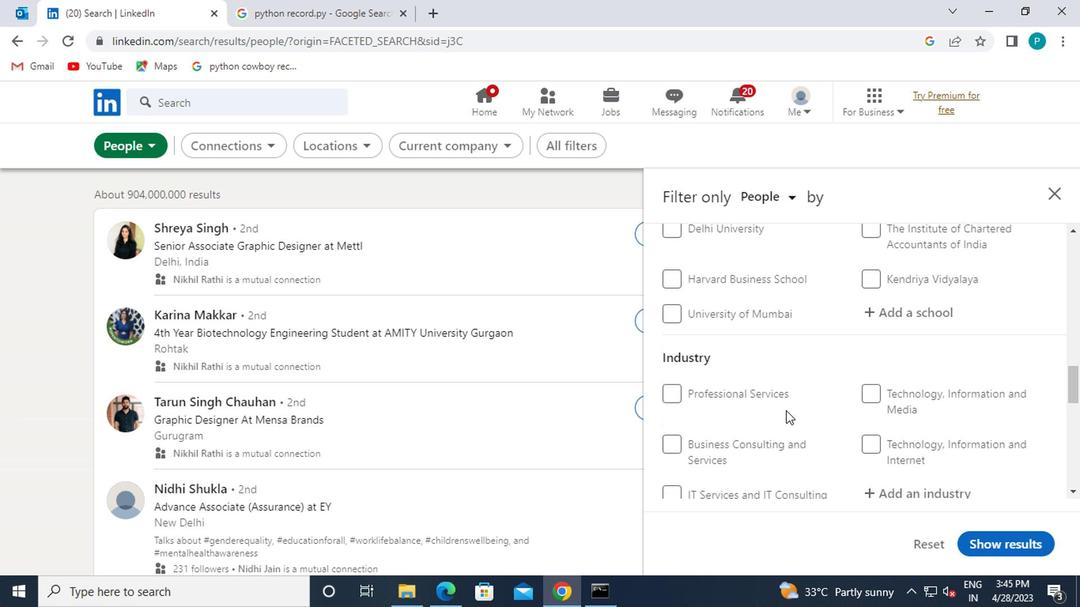 
Action: Mouse scrolled (738, 417) with delta (0, 0)
Screenshot: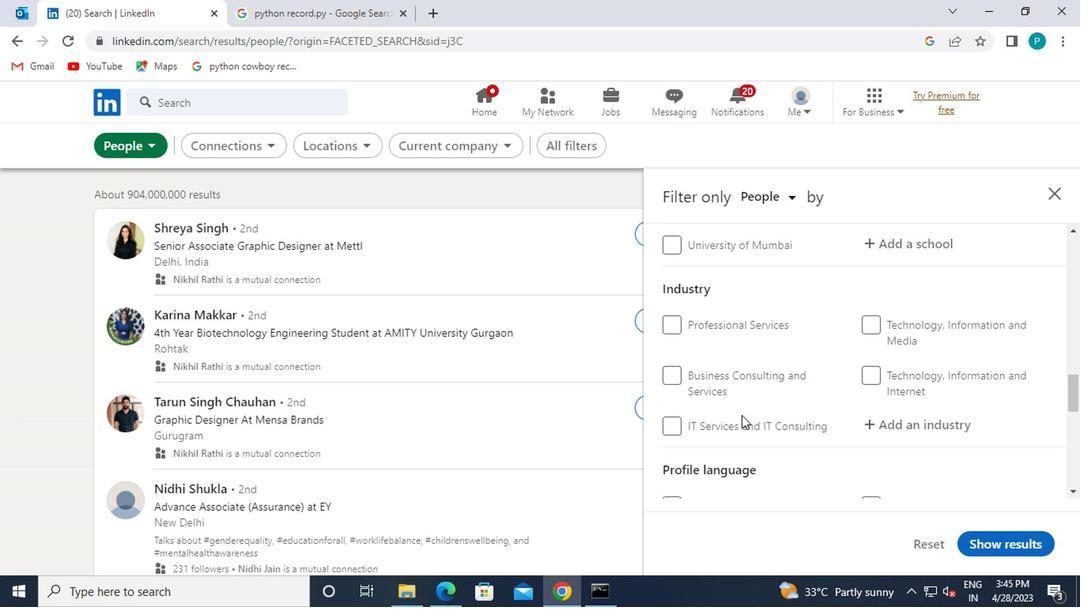 
Action: Mouse scrolled (738, 417) with delta (0, 0)
Screenshot: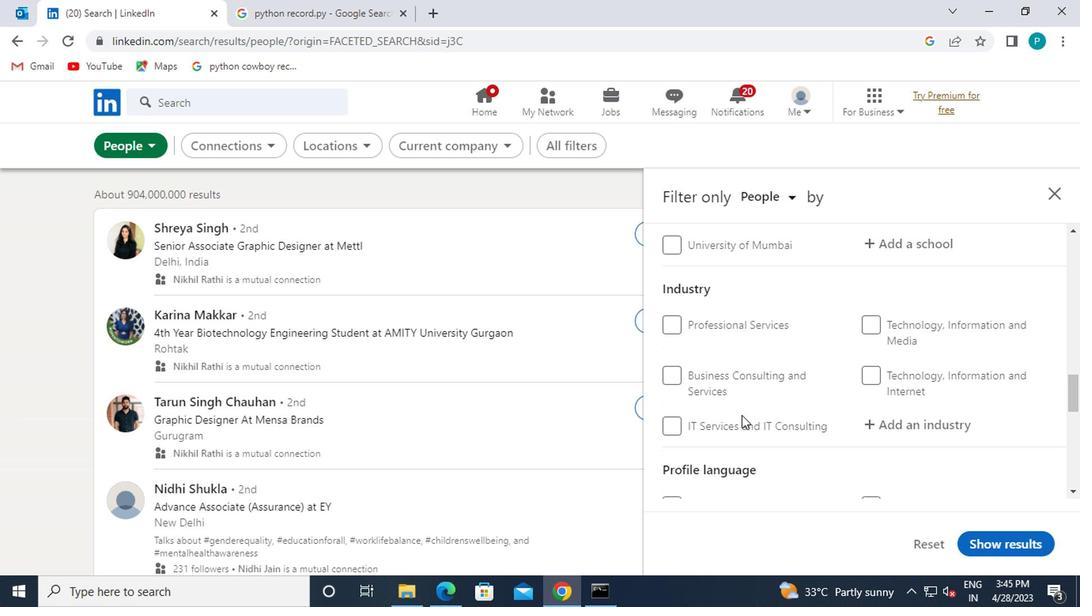 
Action: Mouse moved to (688, 425)
Screenshot: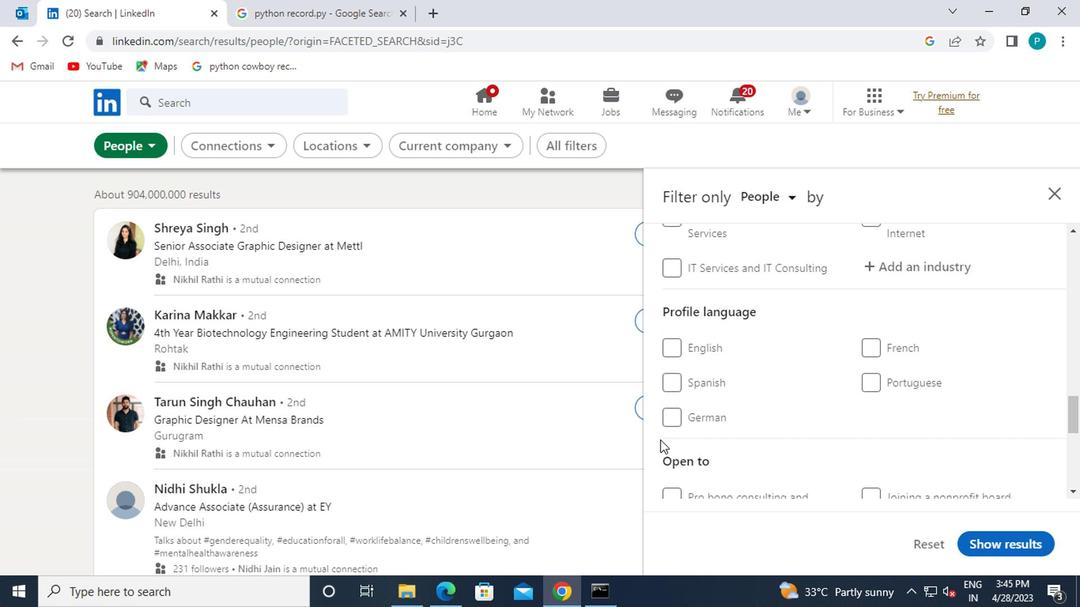 
Action: Mouse pressed left at (688, 425)
Screenshot: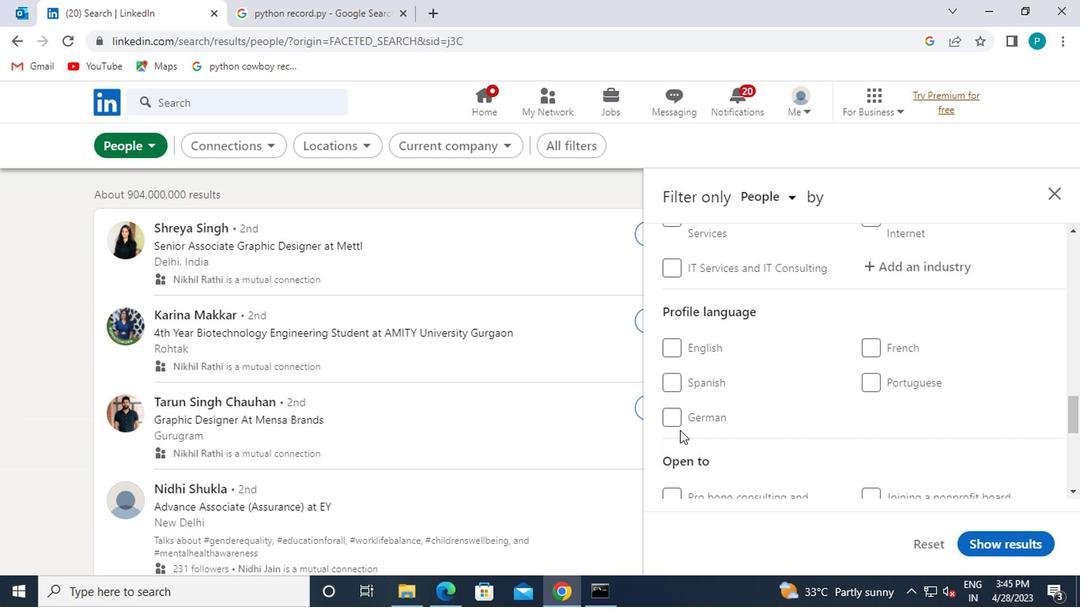 
Action: Mouse moved to (783, 417)
Screenshot: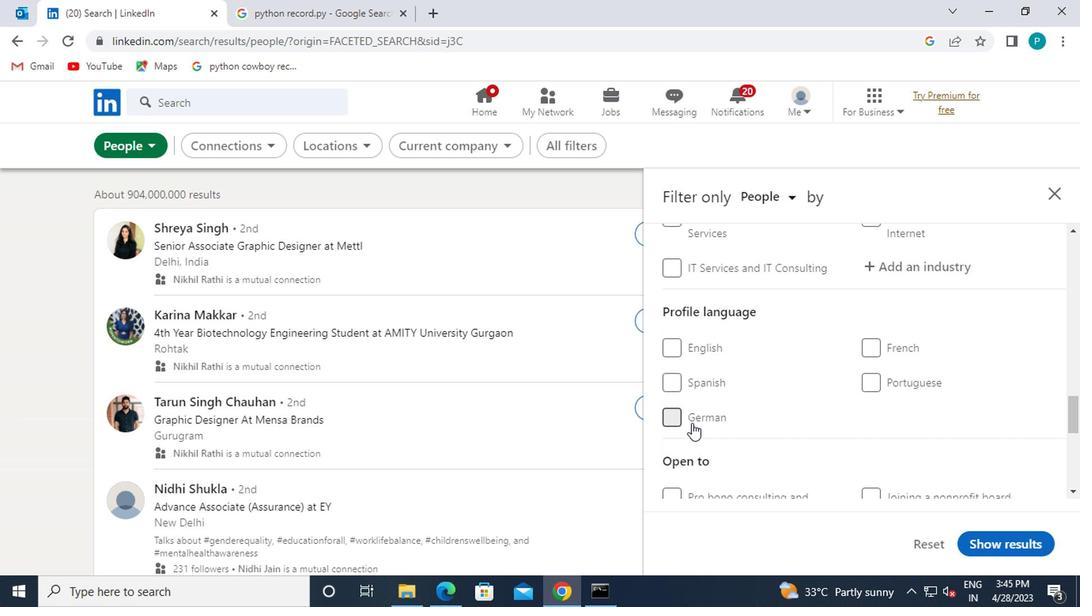 
Action: Mouse scrolled (783, 417) with delta (0, 0)
Screenshot: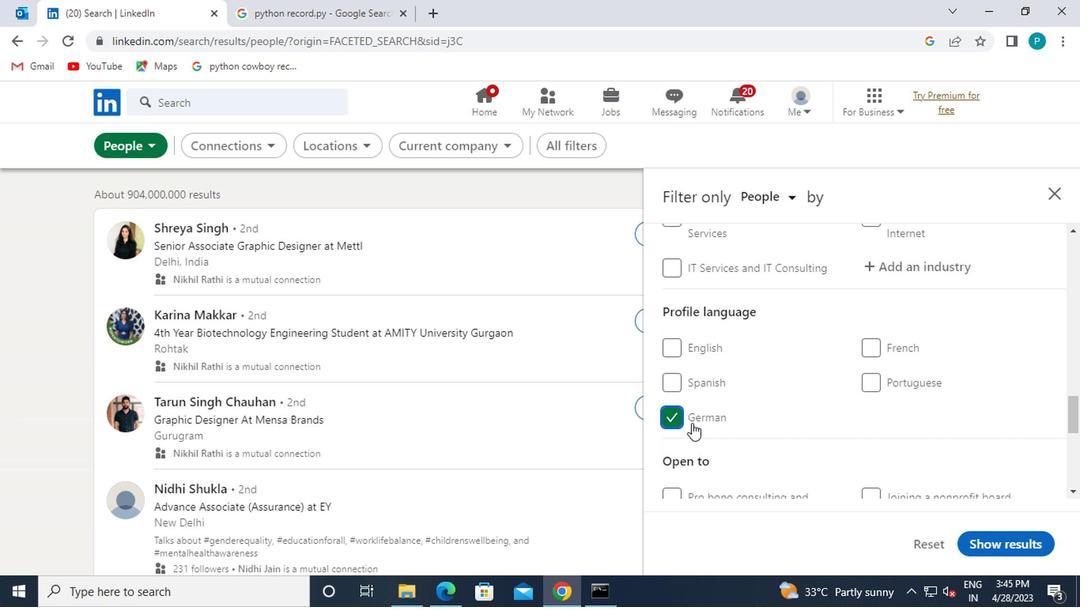 
Action: Mouse moved to (785, 417)
Screenshot: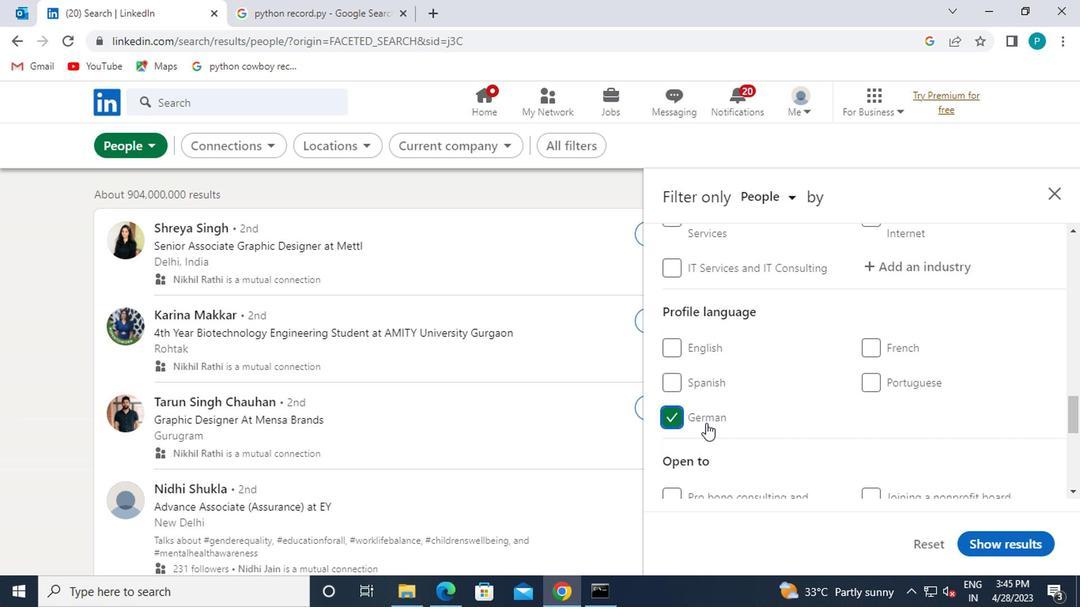 
Action: Mouse scrolled (785, 417) with delta (0, 0)
Screenshot: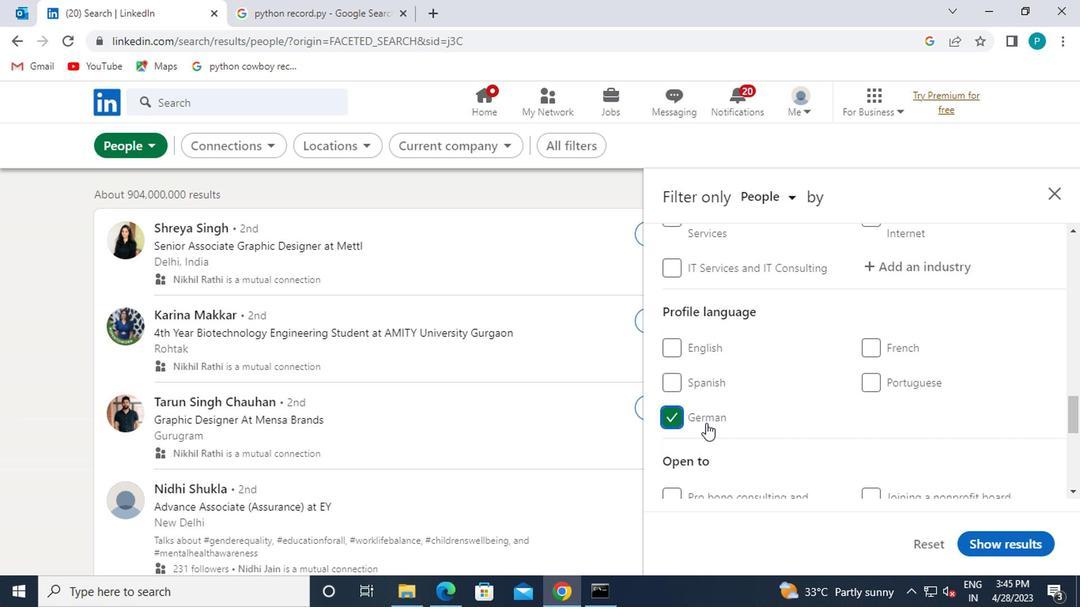 
Action: Mouse scrolled (785, 417) with delta (0, 0)
Screenshot: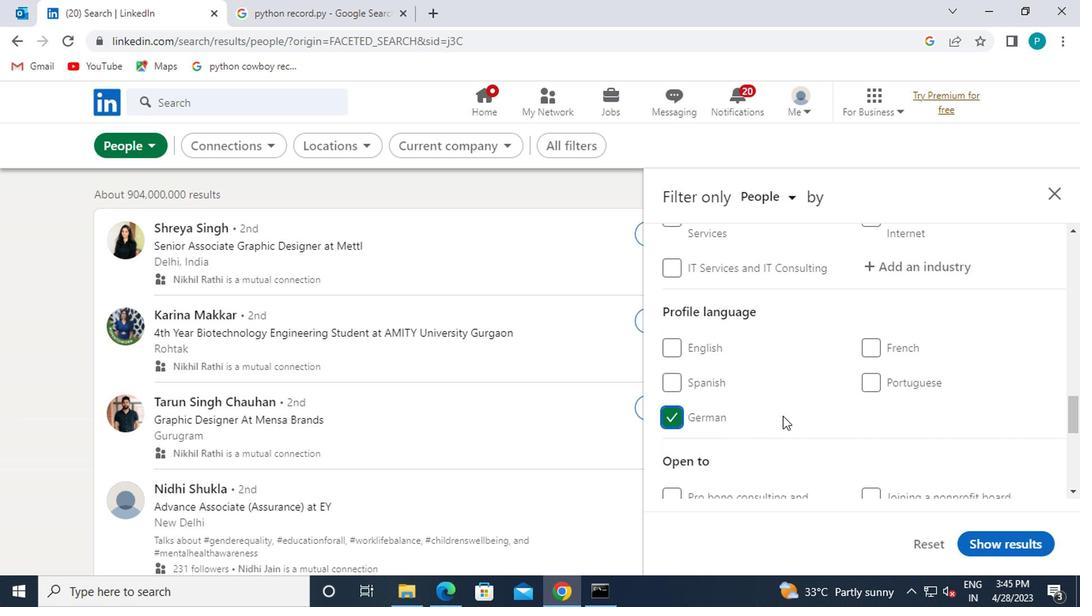 
Action: Mouse moved to (819, 414)
Screenshot: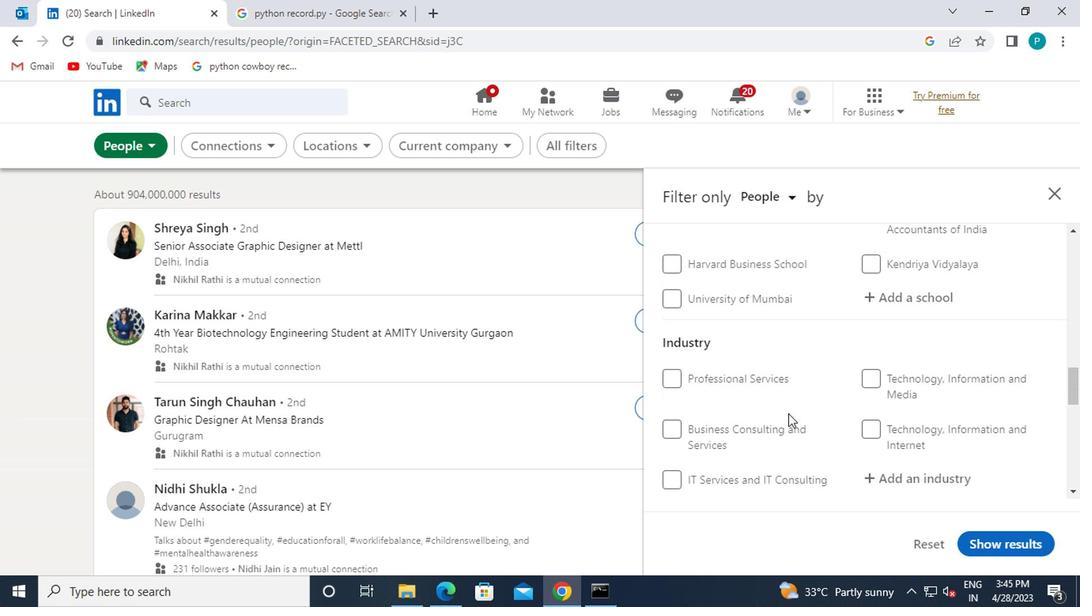 
Action: Mouse scrolled (819, 415) with delta (0, 1)
Screenshot: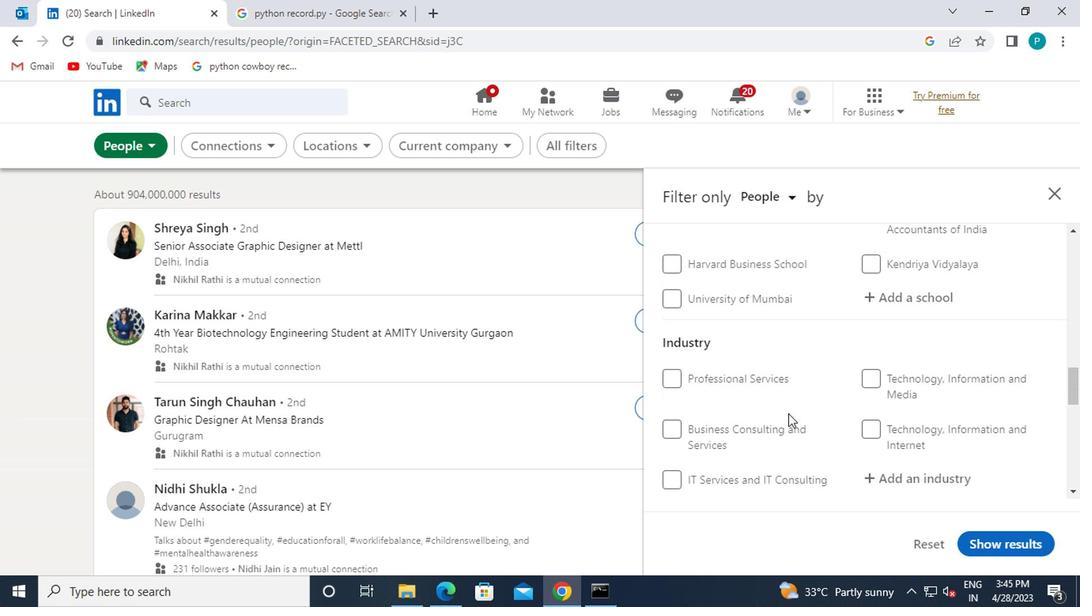 
Action: Mouse moved to (821, 413)
Screenshot: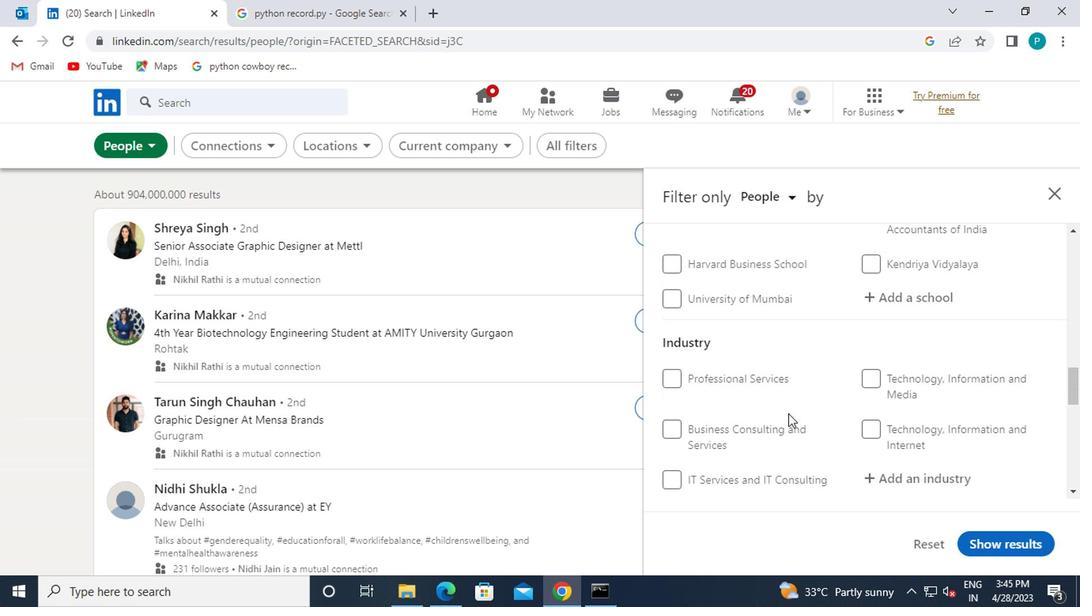 
Action: Mouse scrolled (821, 414) with delta (0, 0)
Screenshot: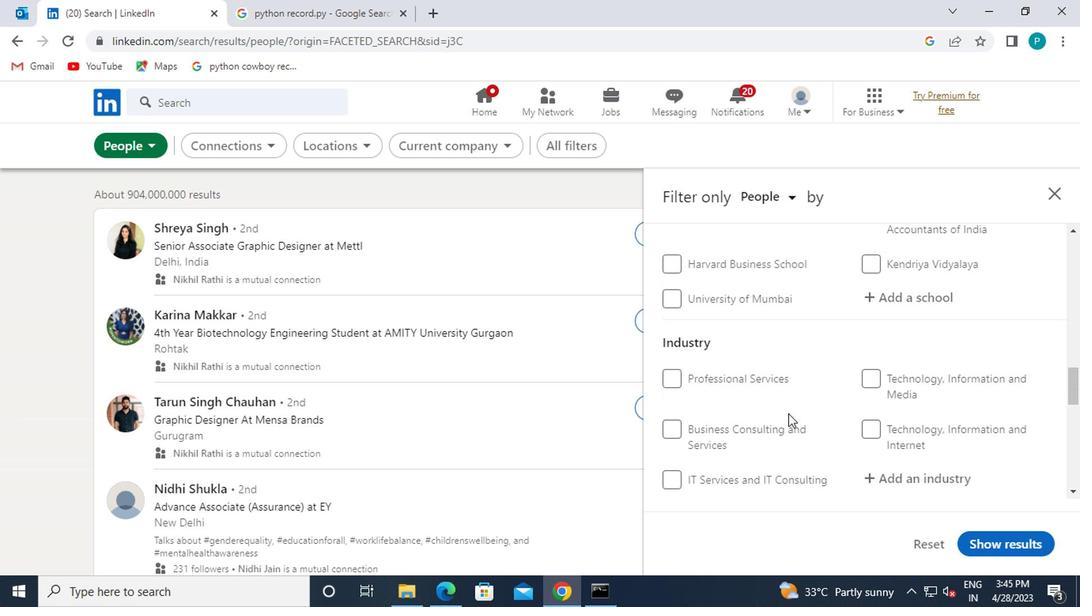
Action: Mouse moved to (822, 411)
Screenshot: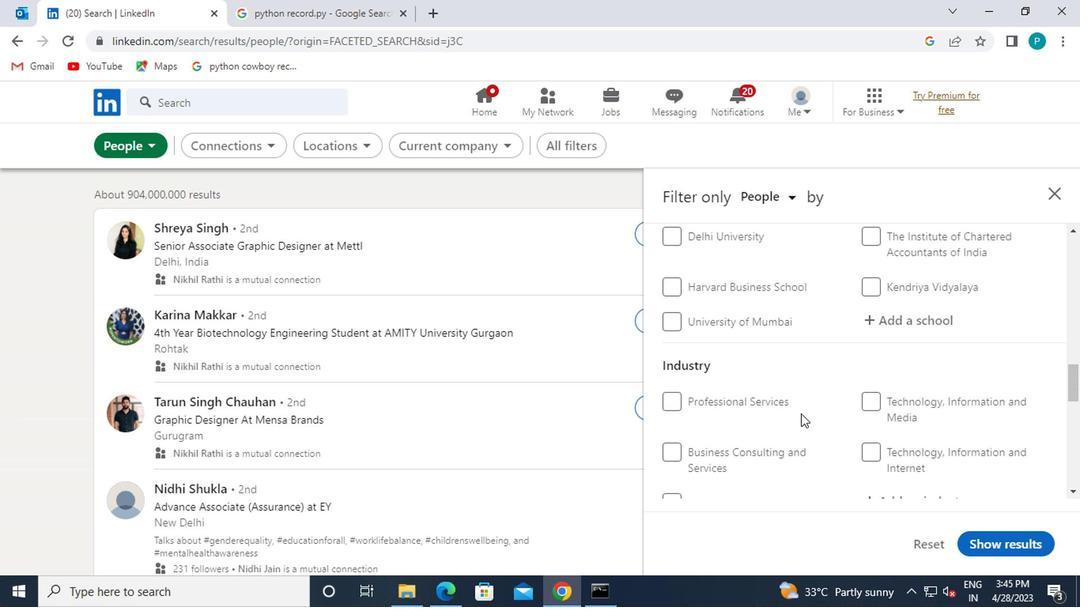 
Action: Mouse scrolled (822, 412) with delta (0, 0)
Screenshot: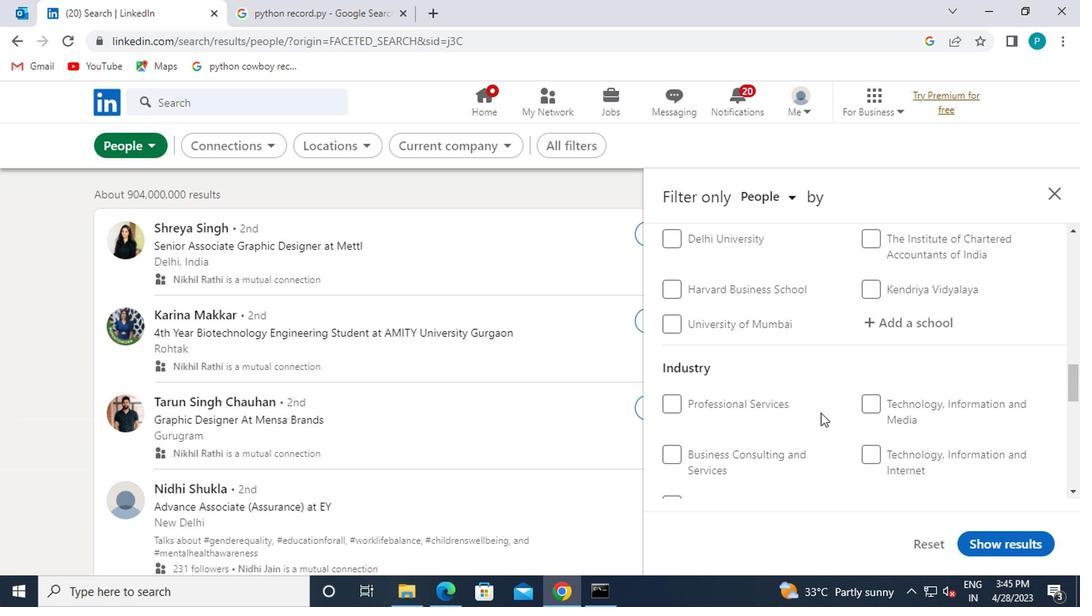 
Action: Mouse moved to (887, 383)
Screenshot: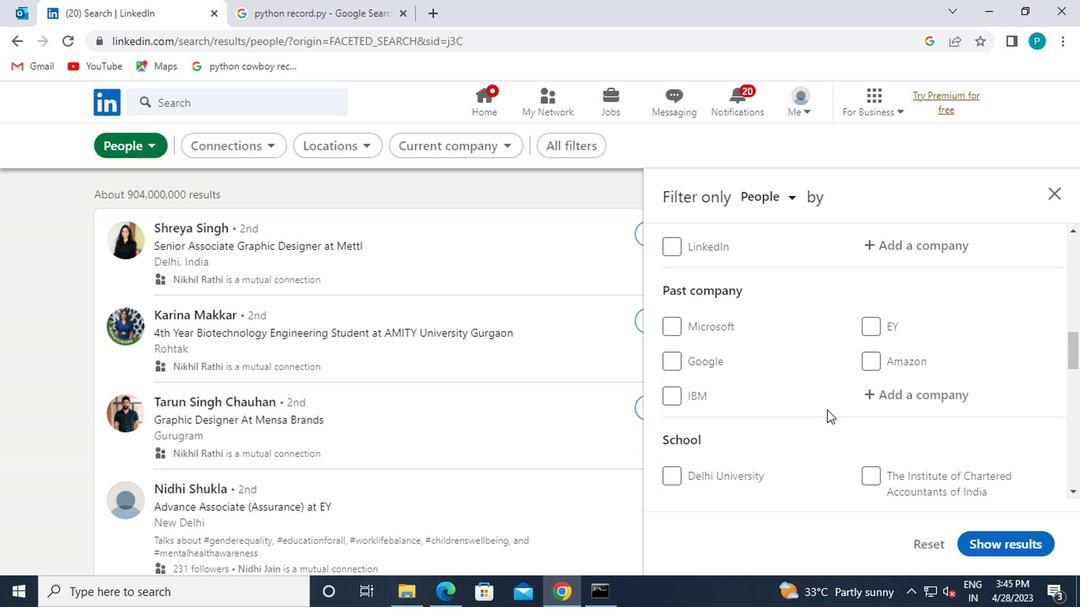 
Action: Mouse scrolled (887, 384) with delta (0, 1)
Screenshot: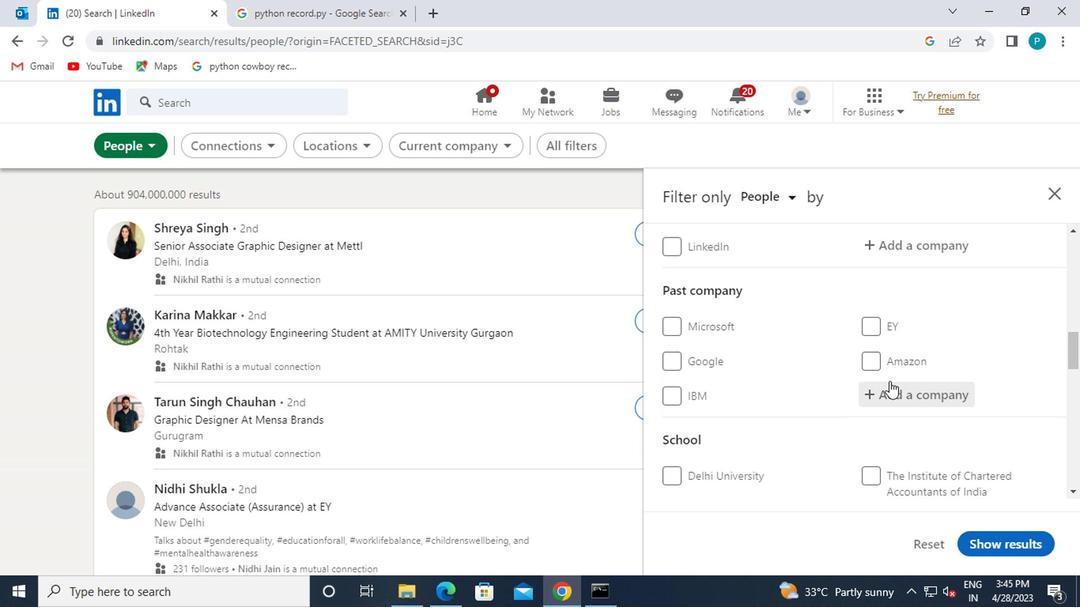 
Action: Mouse moved to (876, 338)
Screenshot: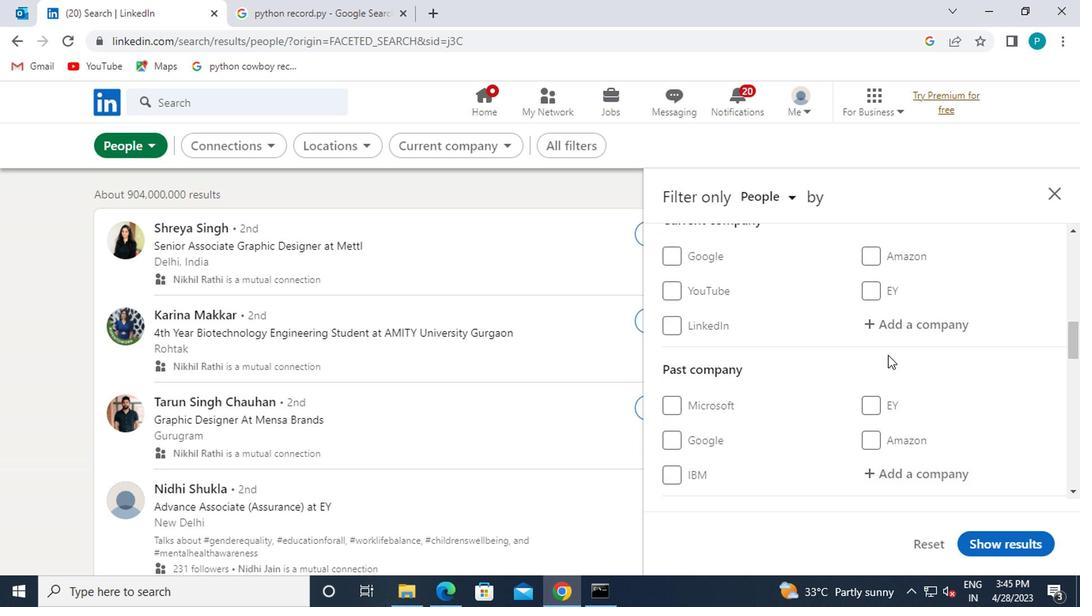 
Action: Mouse pressed left at (876, 338)
Screenshot: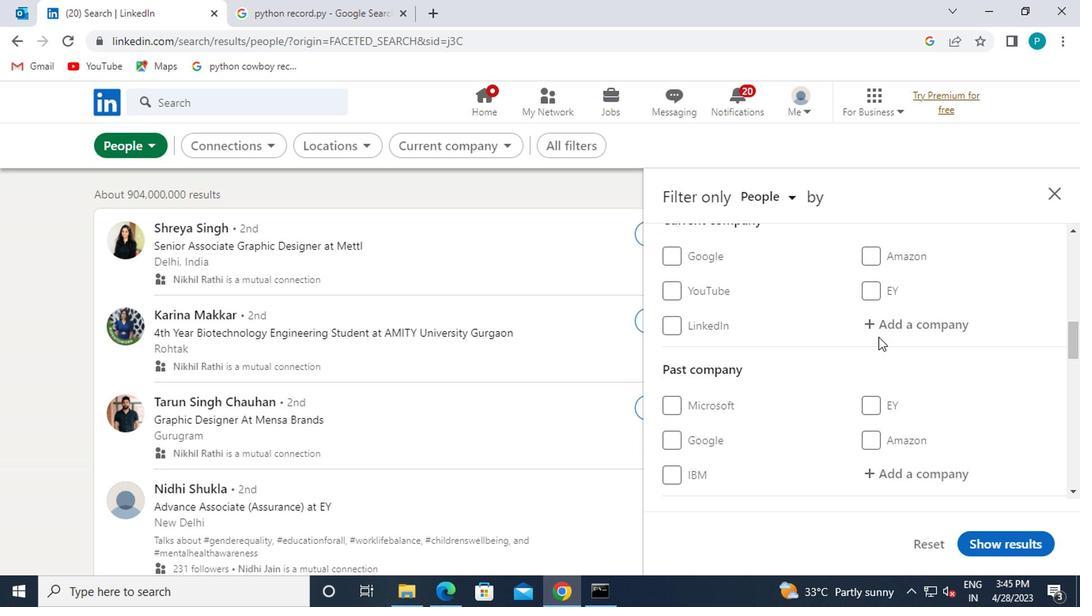 
Action: Mouse moved to (874, 331)
Screenshot: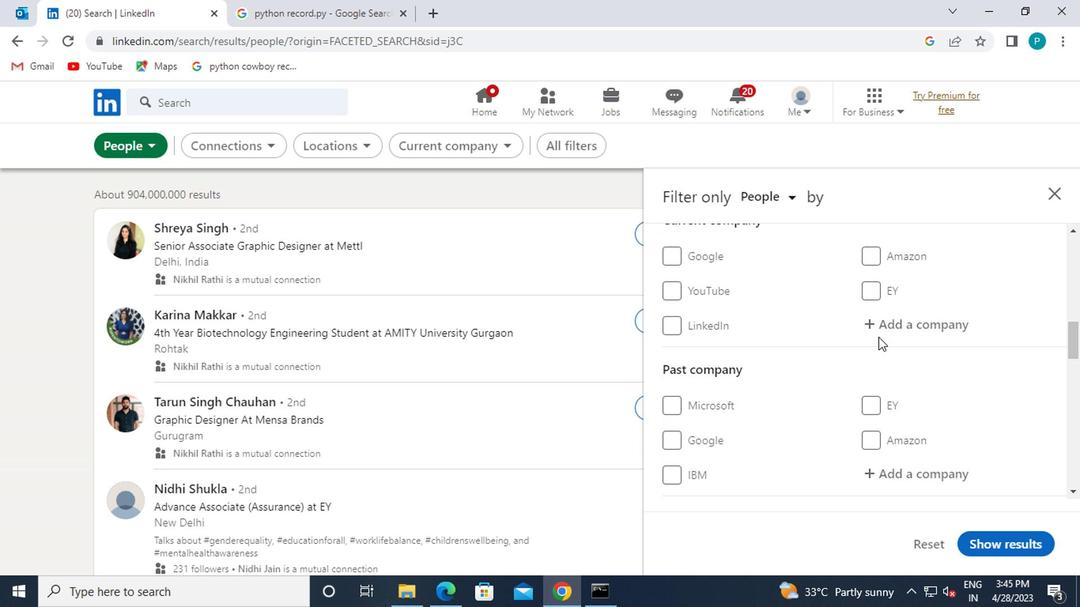 
Action: Mouse pressed left at (874, 331)
Screenshot: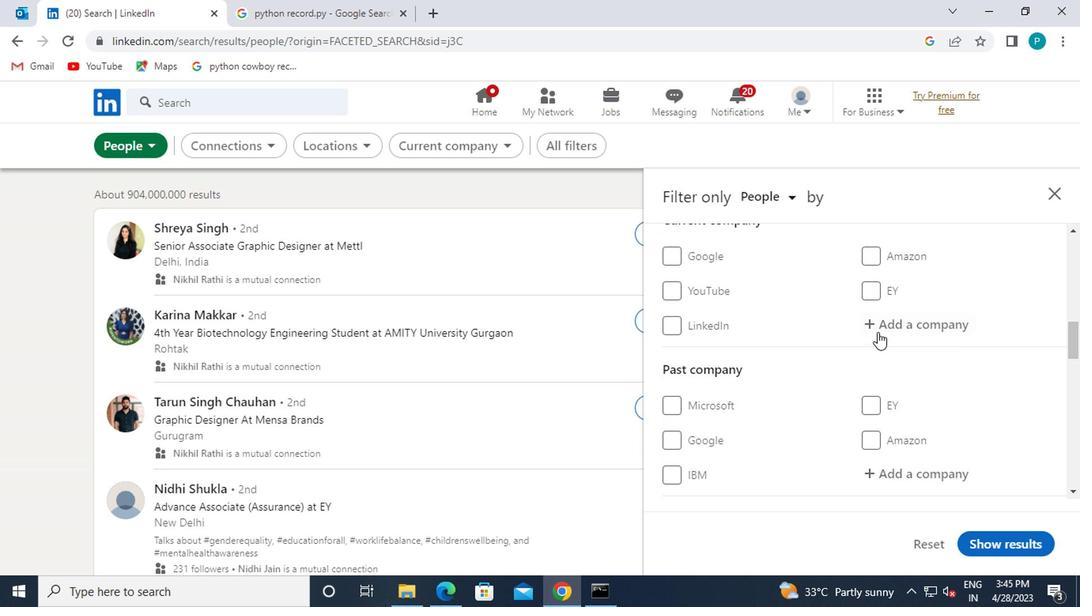 
Action: Mouse moved to (874, 330)
Screenshot: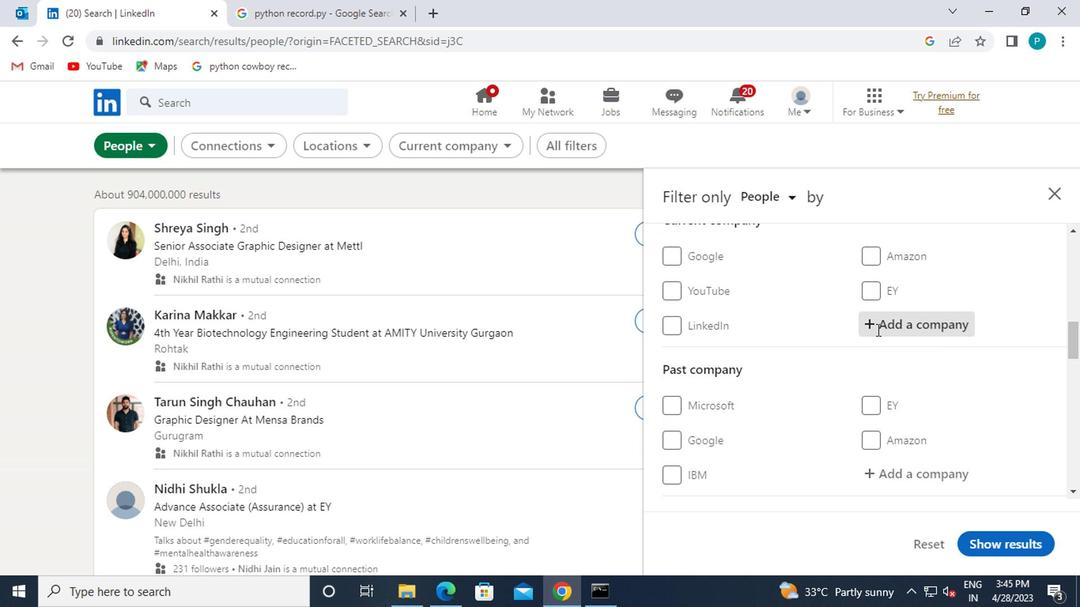 
Action: Key pressed <Key.caps_lock>N<Key.caps_lock>YKAA
Screenshot: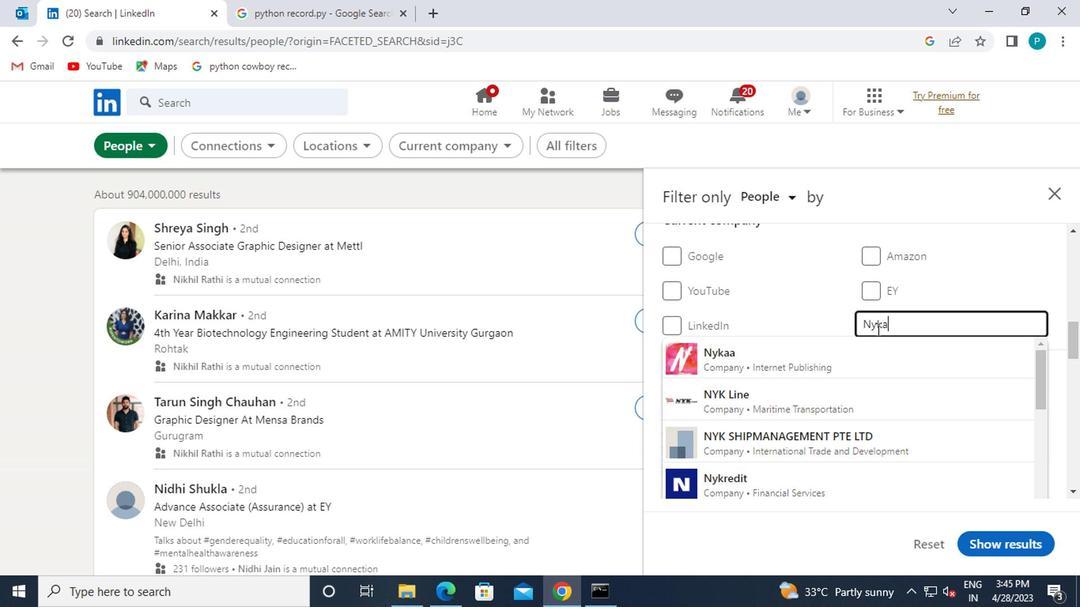 
Action: Mouse moved to (875, 344)
Screenshot: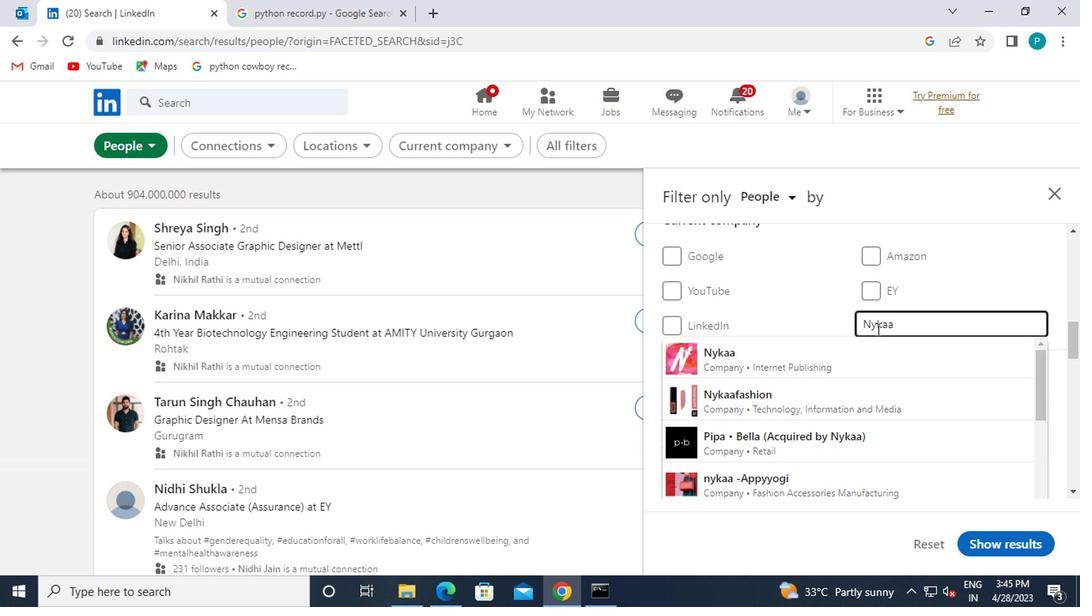 
Action: Mouse pressed left at (875, 344)
Screenshot: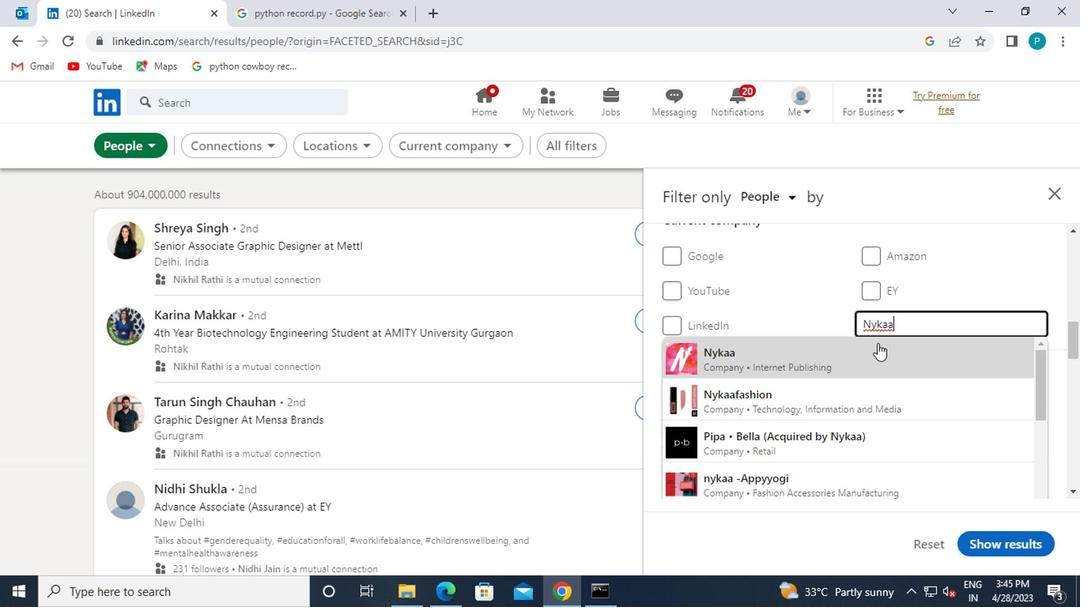 
Action: Mouse scrolled (875, 344) with delta (0, 0)
Screenshot: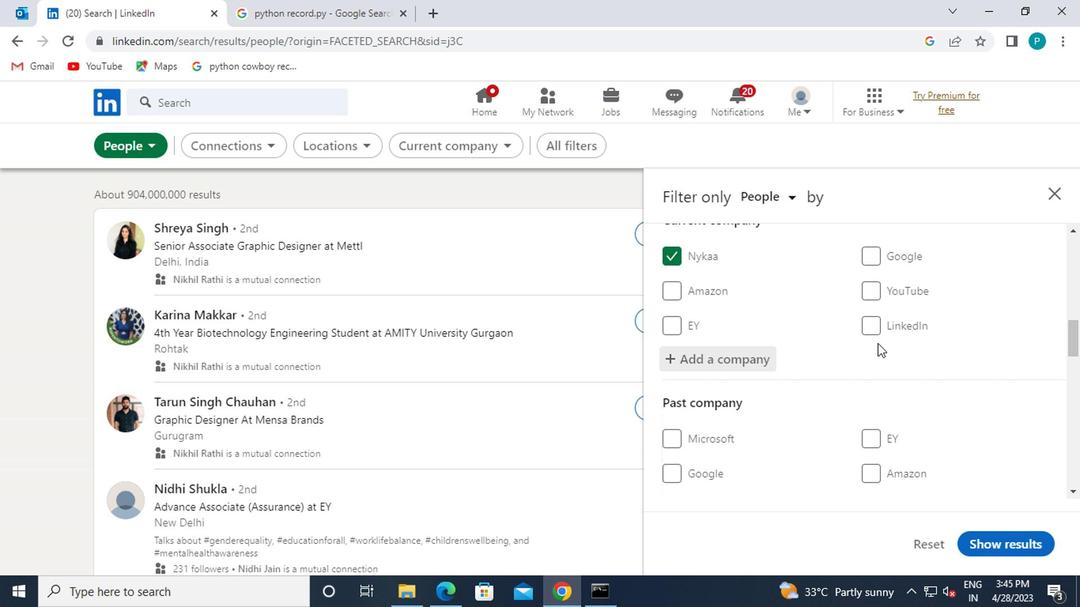 
Action: Mouse moved to (872, 346)
Screenshot: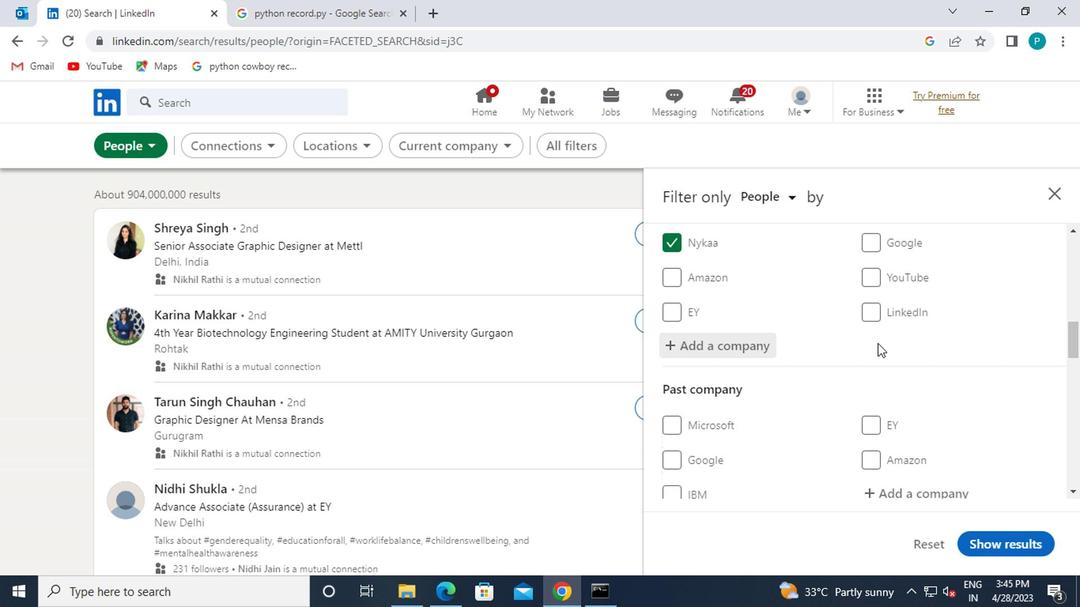 
Action: Mouse scrolled (872, 344) with delta (0, -1)
Screenshot: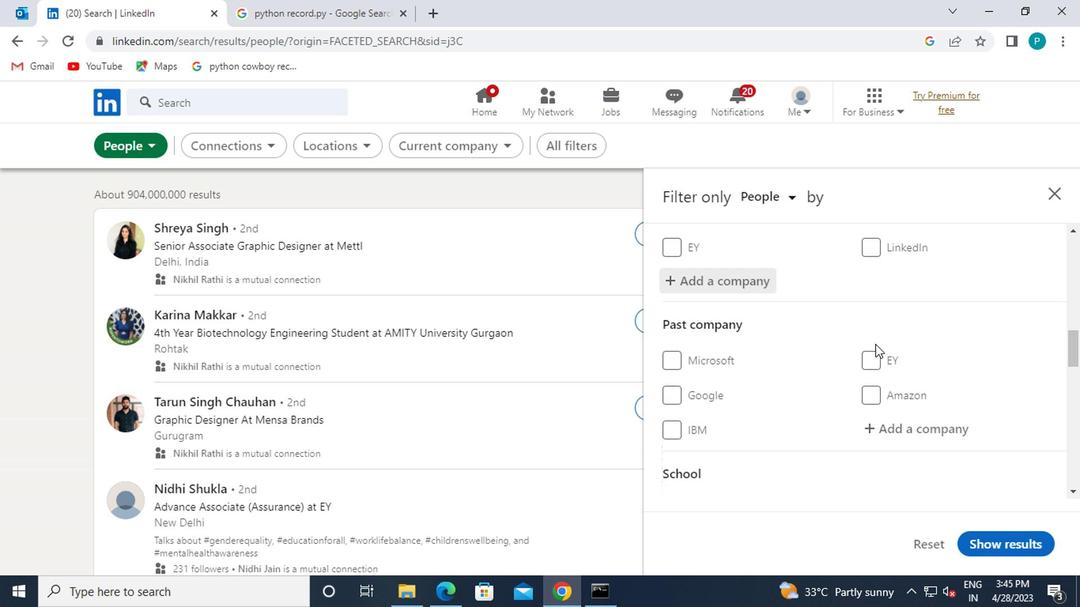 
Action: Mouse moved to (872, 351)
Screenshot: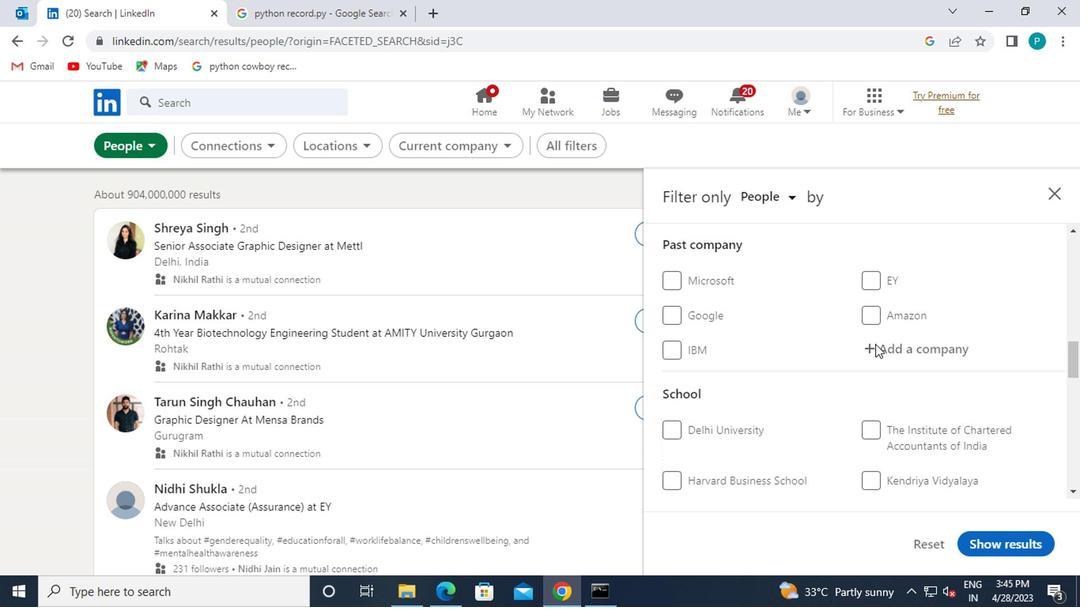 
Action: Mouse scrolled (872, 350) with delta (0, -1)
Screenshot: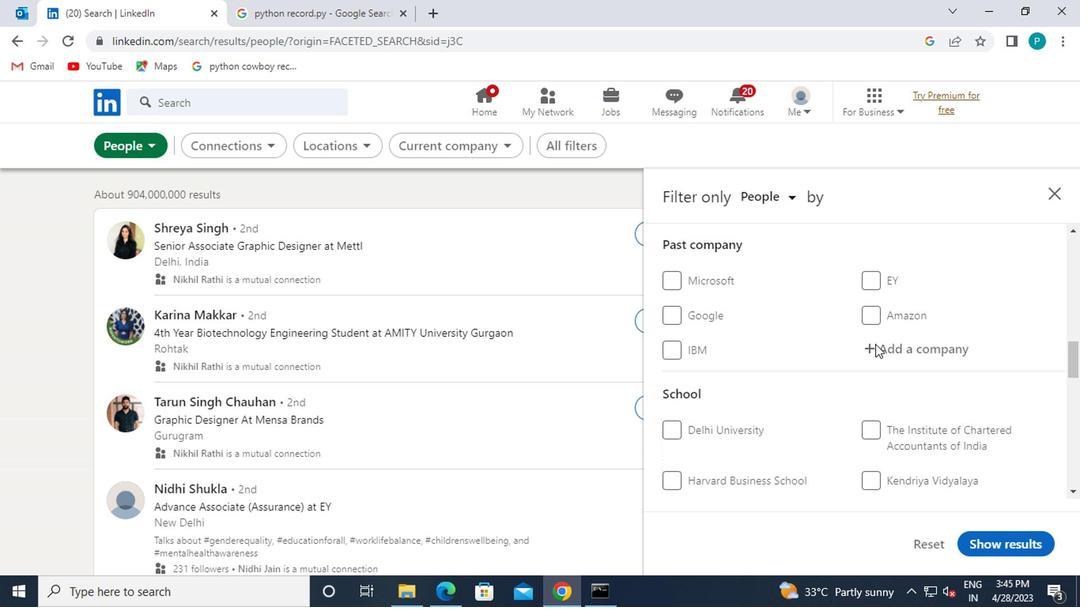 
Action: Mouse moved to (872, 358)
Screenshot: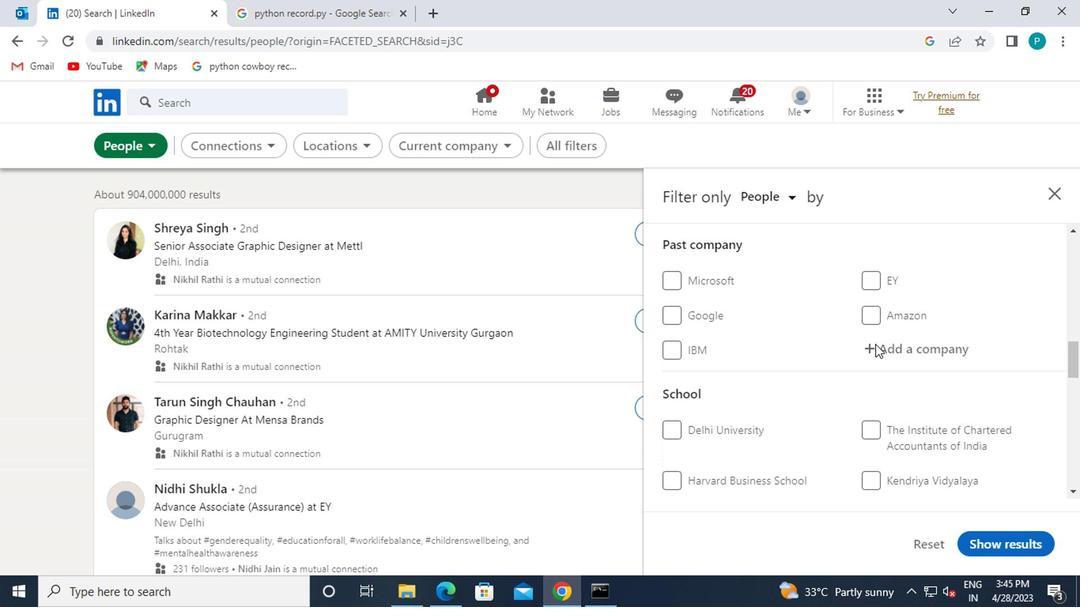 
Action: Mouse scrolled (872, 357) with delta (0, 0)
Screenshot: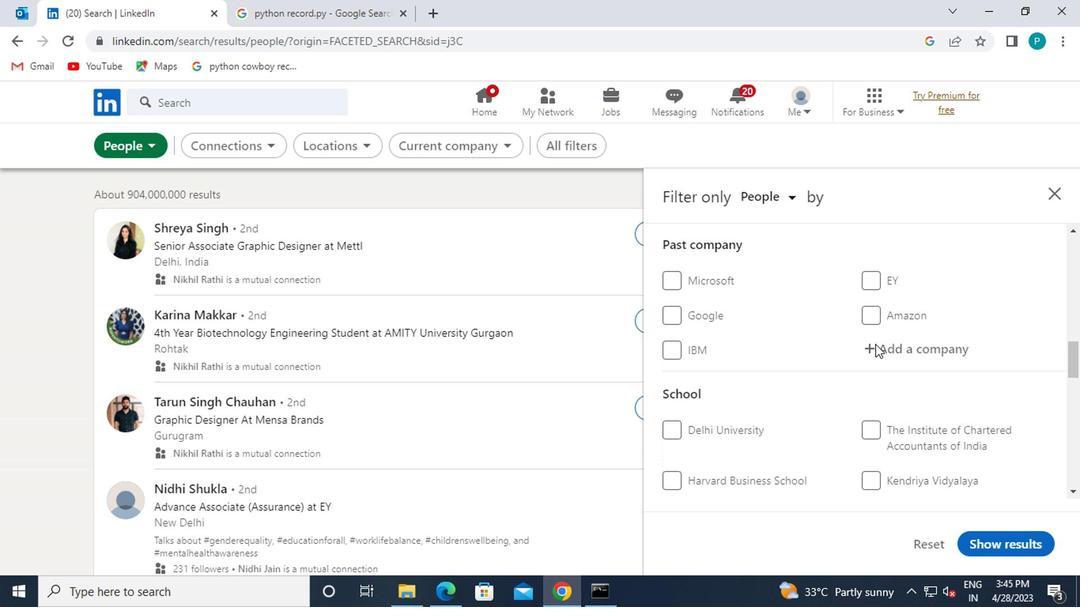 
Action: Mouse moved to (876, 364)
Screenshot: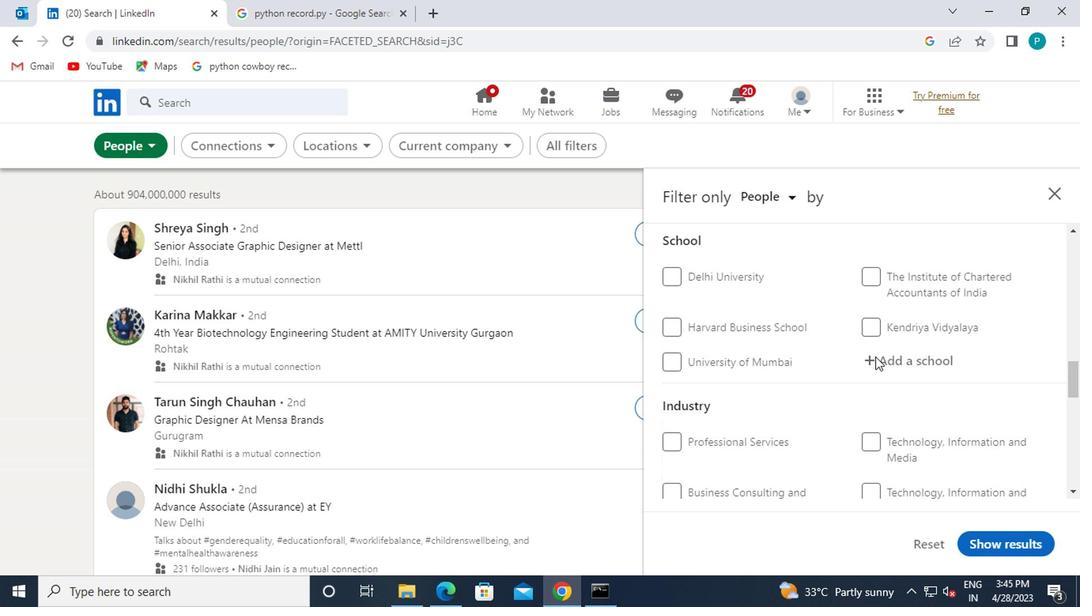 
Action: Mouse pressed left at (876, 364)
Screenshot: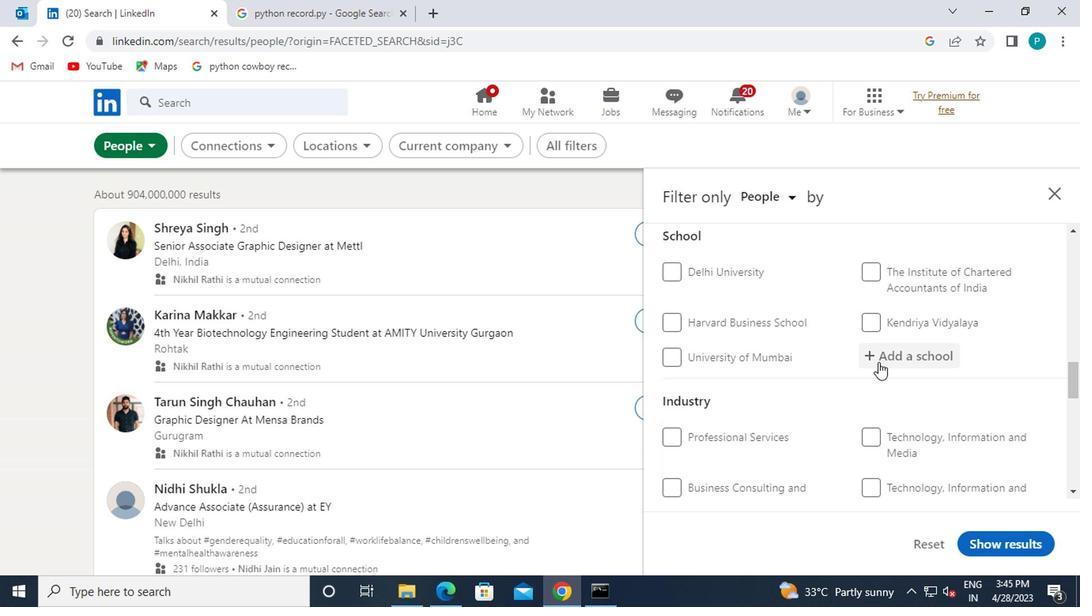 
Action: Key pressed <Key.caps_lock>L<Key.caps_lock>ACHOO
Screenshot: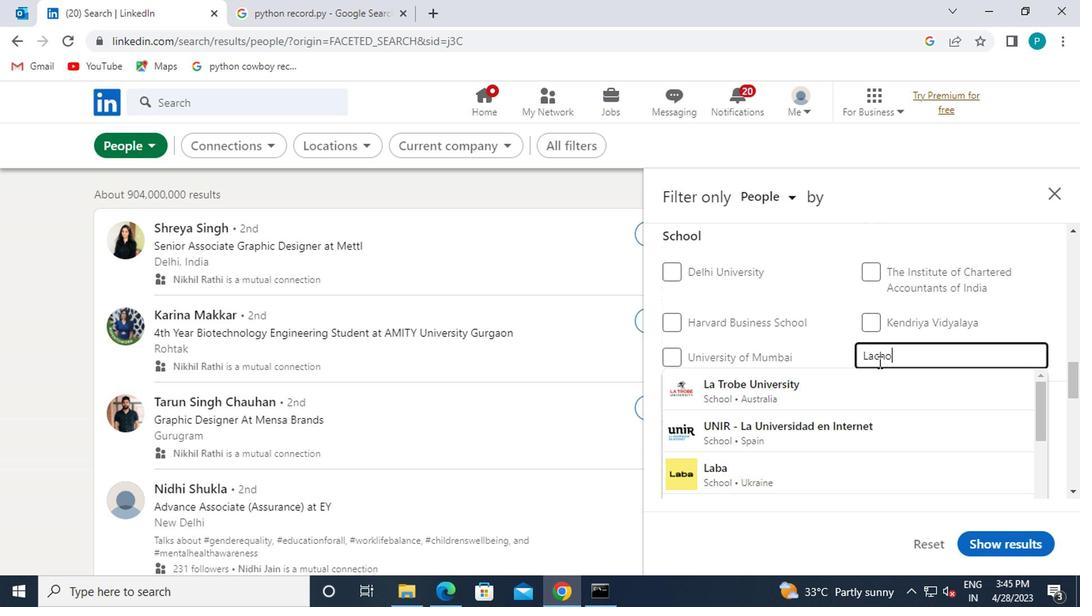 
Action: Mouse moved to (876, 390)
Screenshot: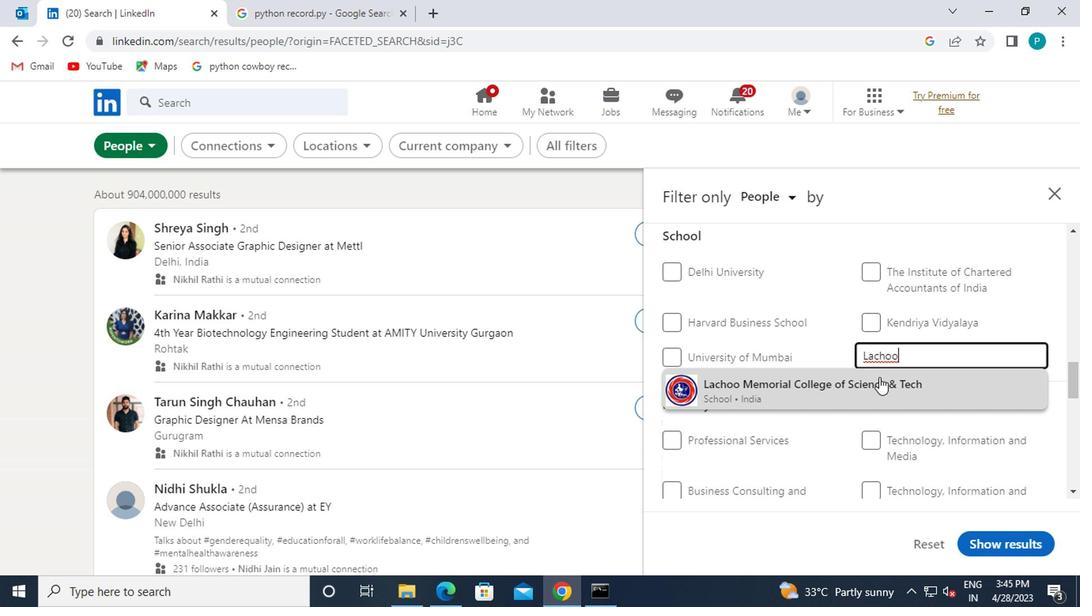 
Action: Mouse pressed left at (876, 390)
Screenshot: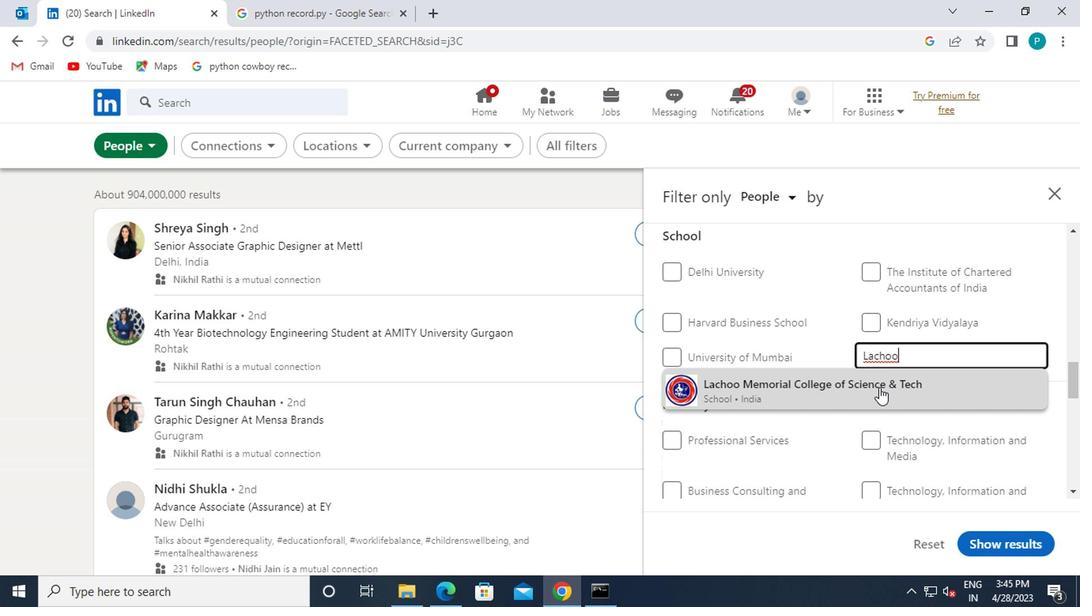 
Action: Mouse scrolled (876, 388) with delta (0, -1)
Screenshot: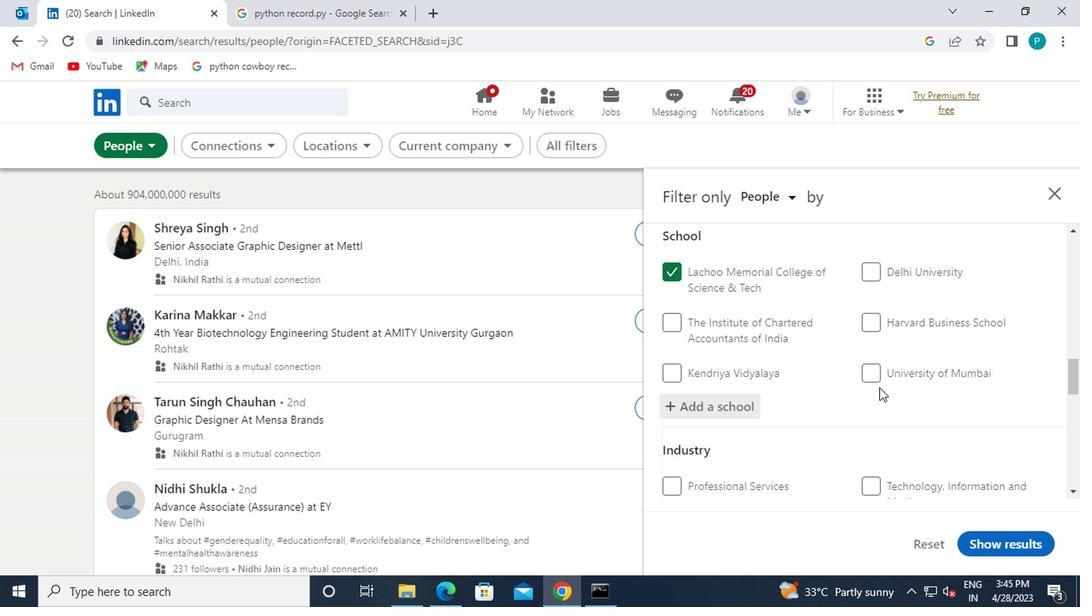 
Action: Mouse scrolled (876, 388) with delta (0, -1)
Screenshot: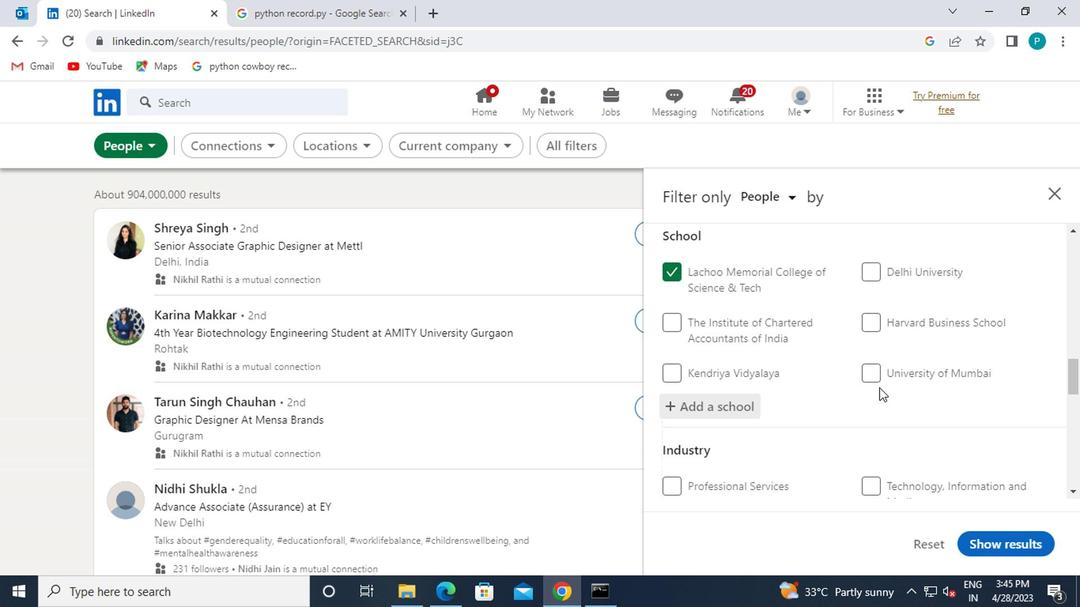 
Action: Mouse scrolled (876, 388) with delta (0, -1)
Screenshot: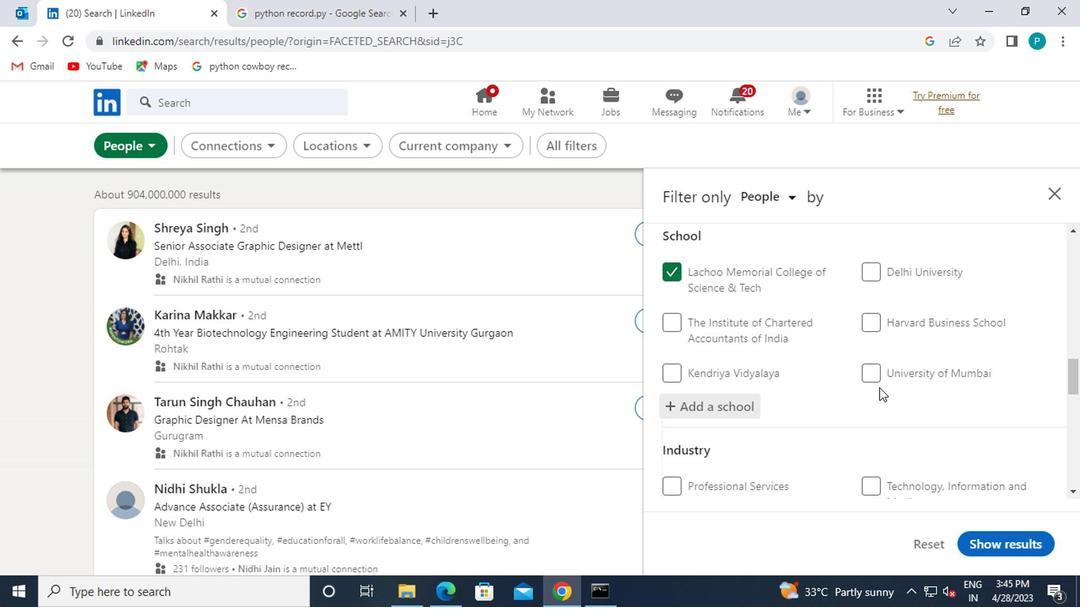 
Action: Mouse moved to (887, 359)
Screenshot: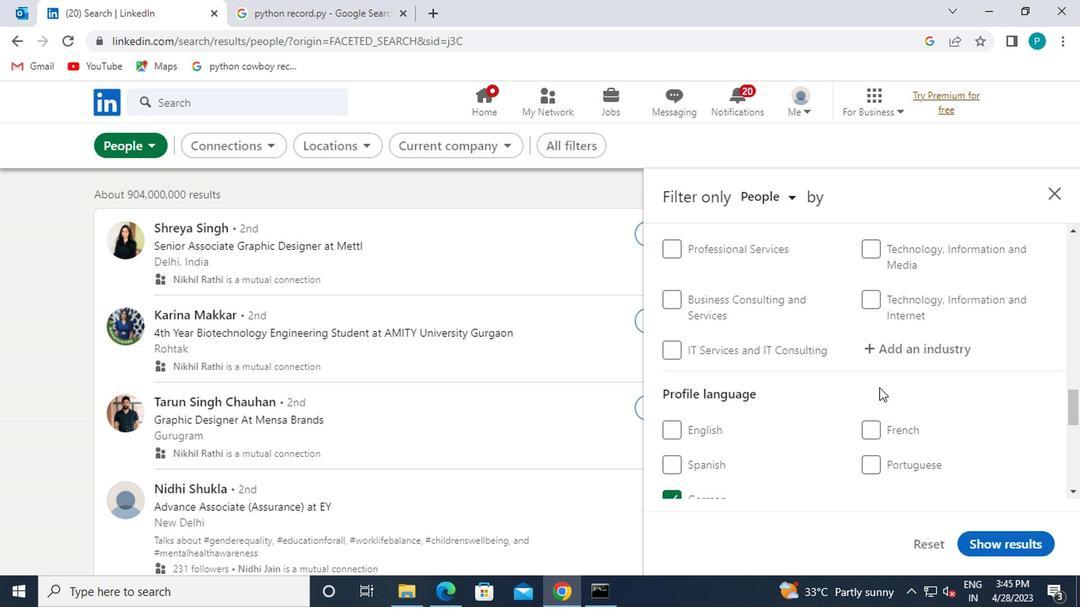 
Action: Mouse pressed left at (887, 359)
Screenshot: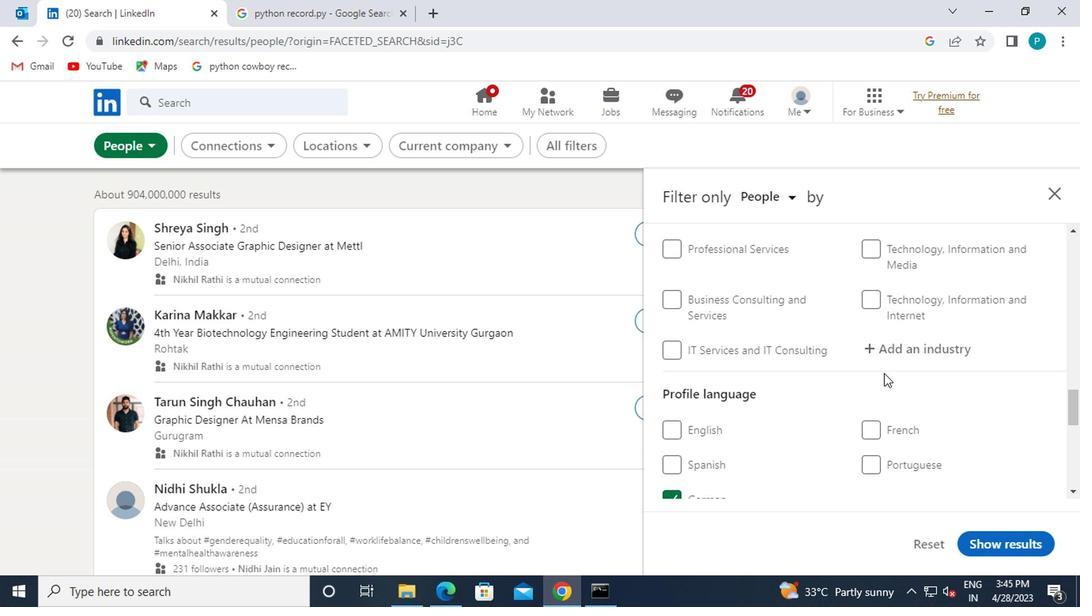
Action: Mouse moved to (888, 358)
Screenshot: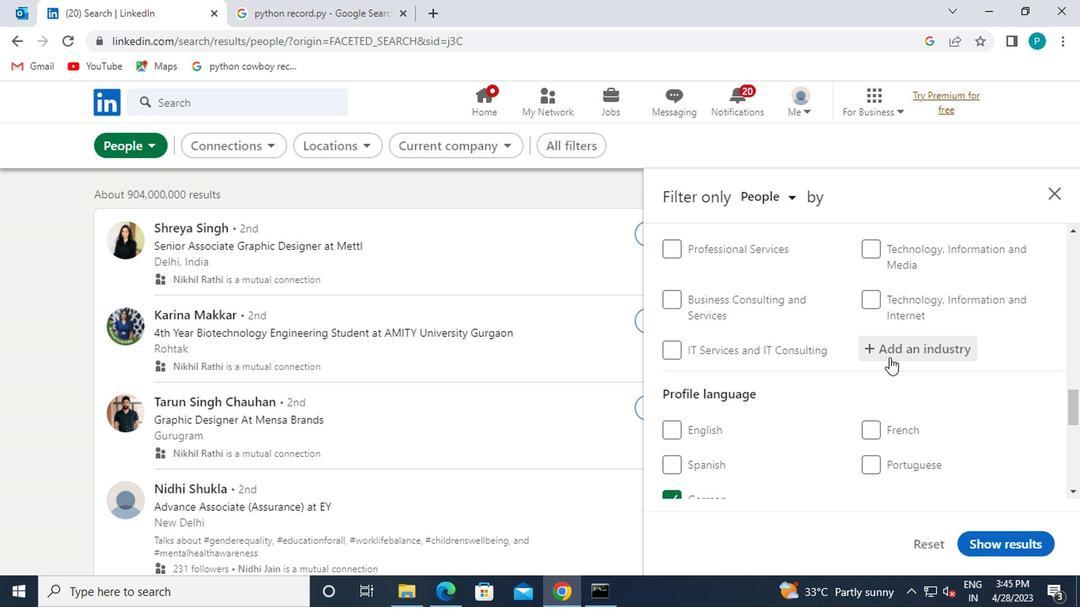 
Action: Key pressed <Key.caps_lock>A<Key.caps_lock>PPER<Key.backspace><Key.backspace>ARE
Screenshot: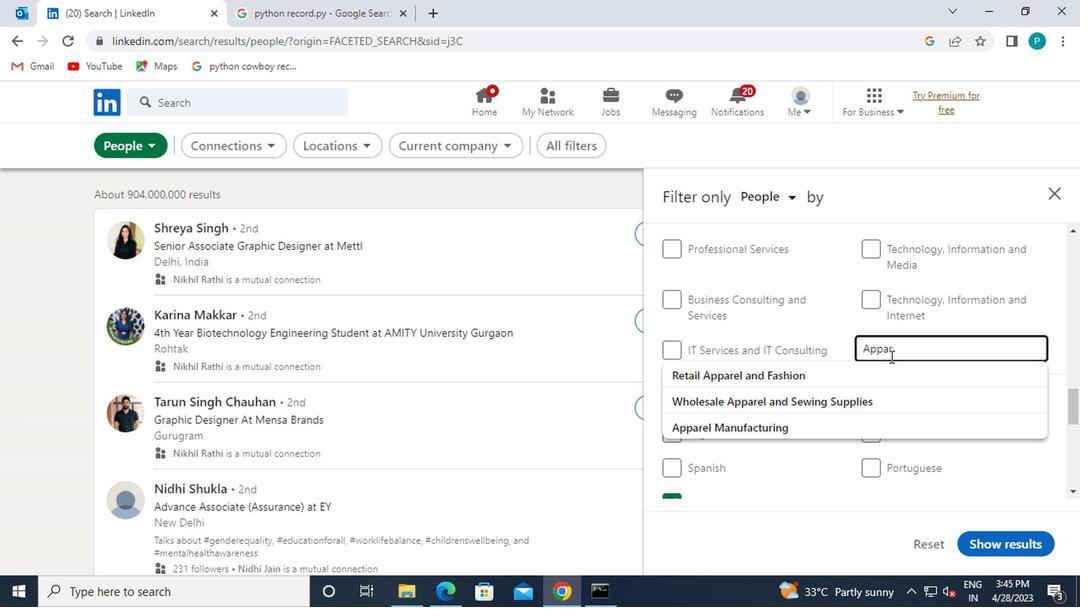 
Action: Mouse moved to (885, 423)
Screenshot: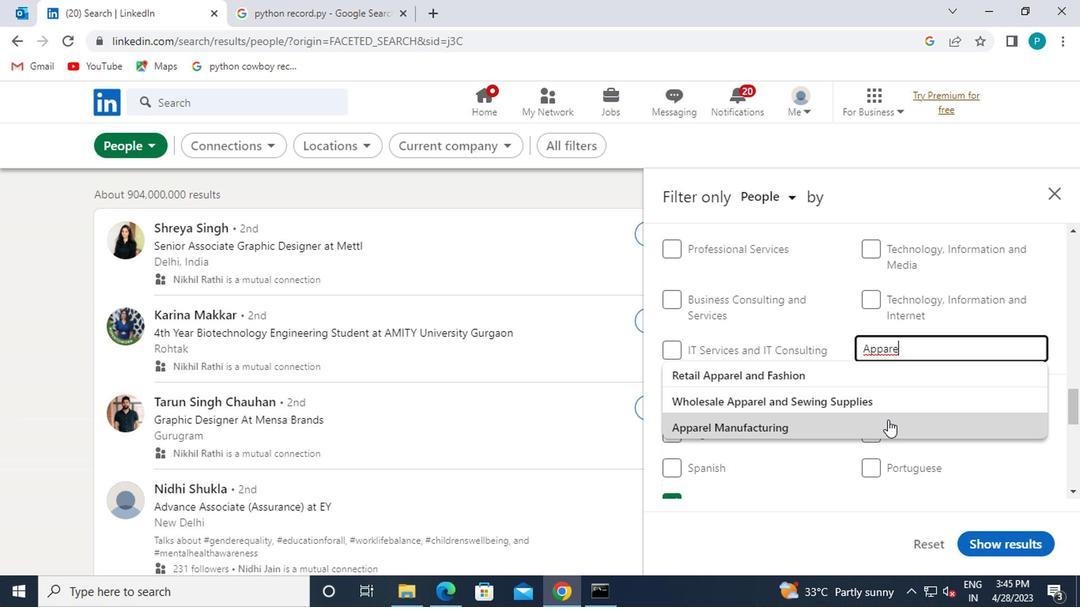 
Action: Mouse pressed left at (885, 423)
Screenshot: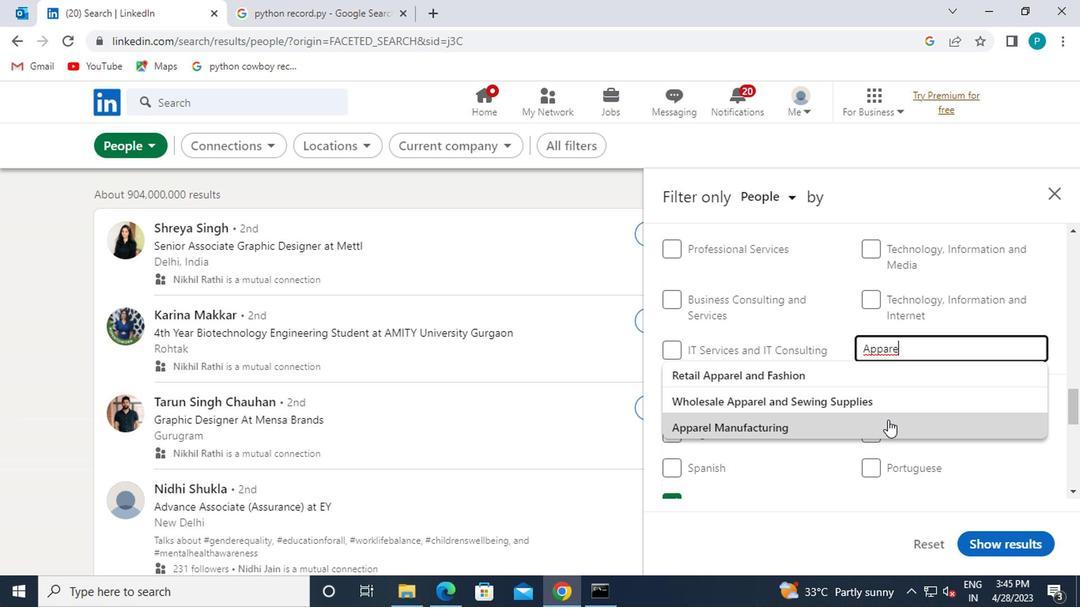 
Action: Mouse moved to (885, 423)
Screenshot: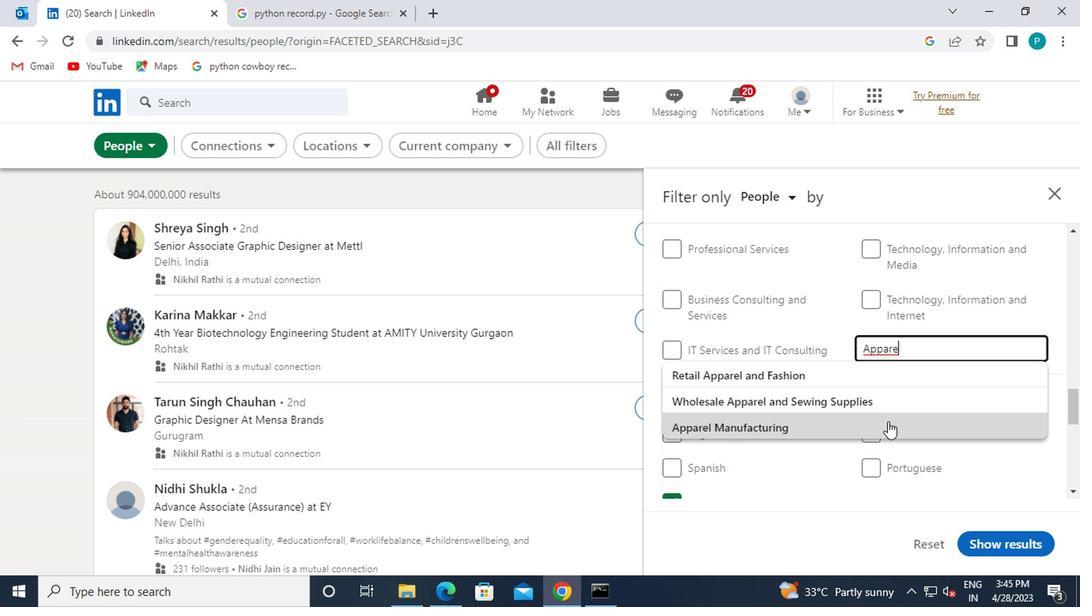 
Action: Mouse scrolled (885, 422) with delta (0, -1)
Screenshot: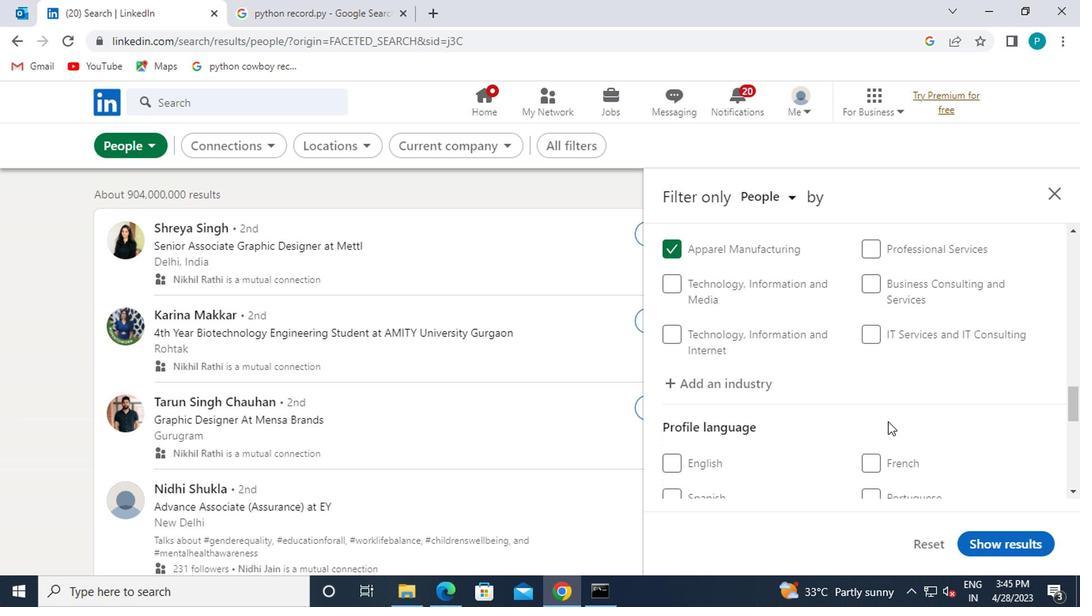 
Action: Mouse scrolled (885, 422) with delta (0, -1)
Screenshot: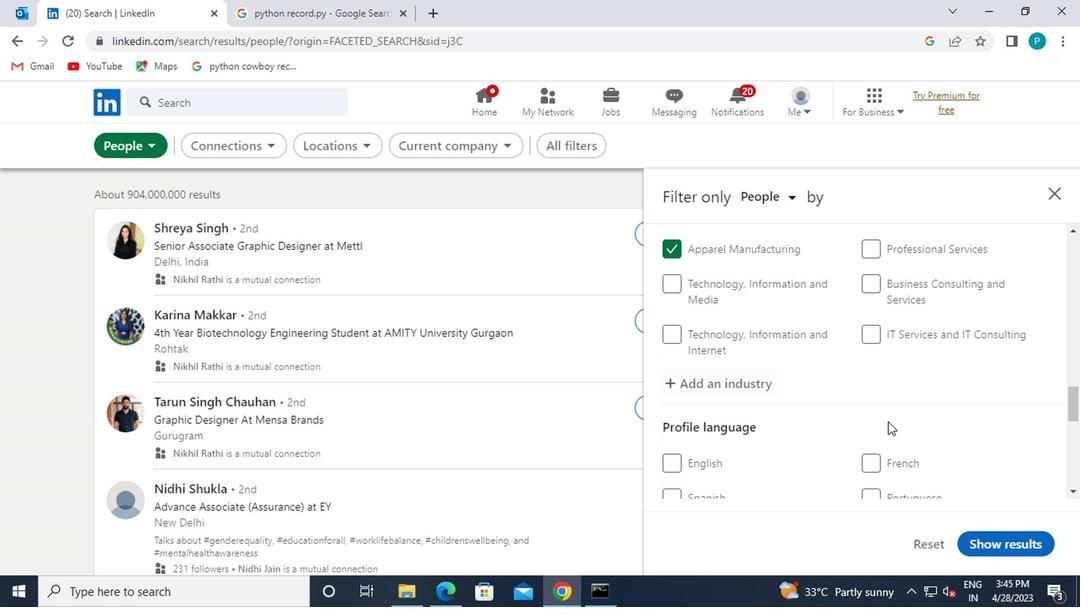 
Action: Mouse scrolled (885, 422) with delta (0, -1)
Screenshot: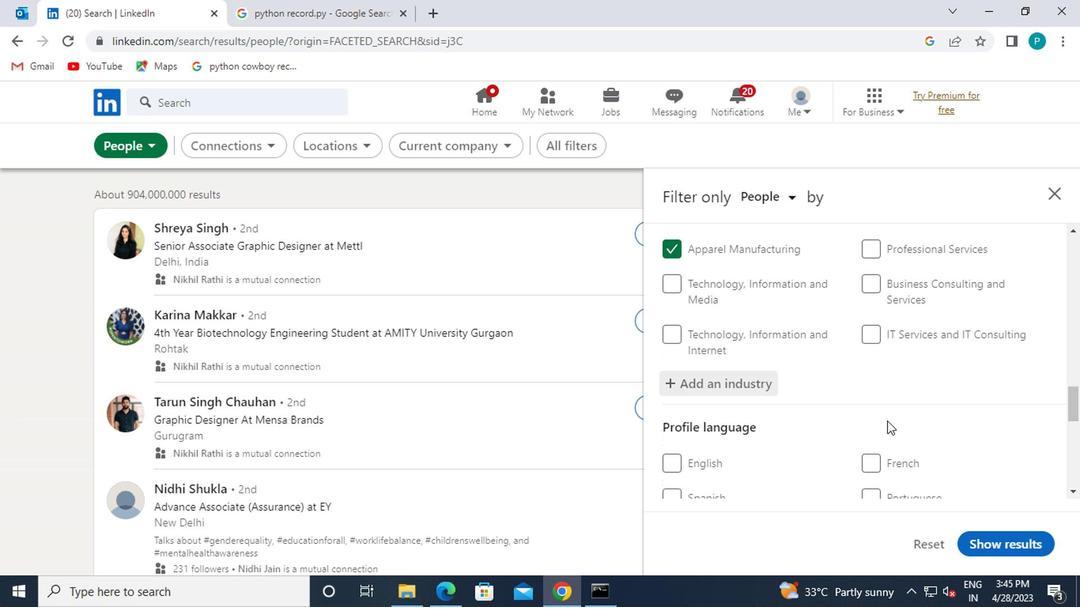
Action: Mouse scrolled (885, 422) with delta (0, -1)
Screenshot: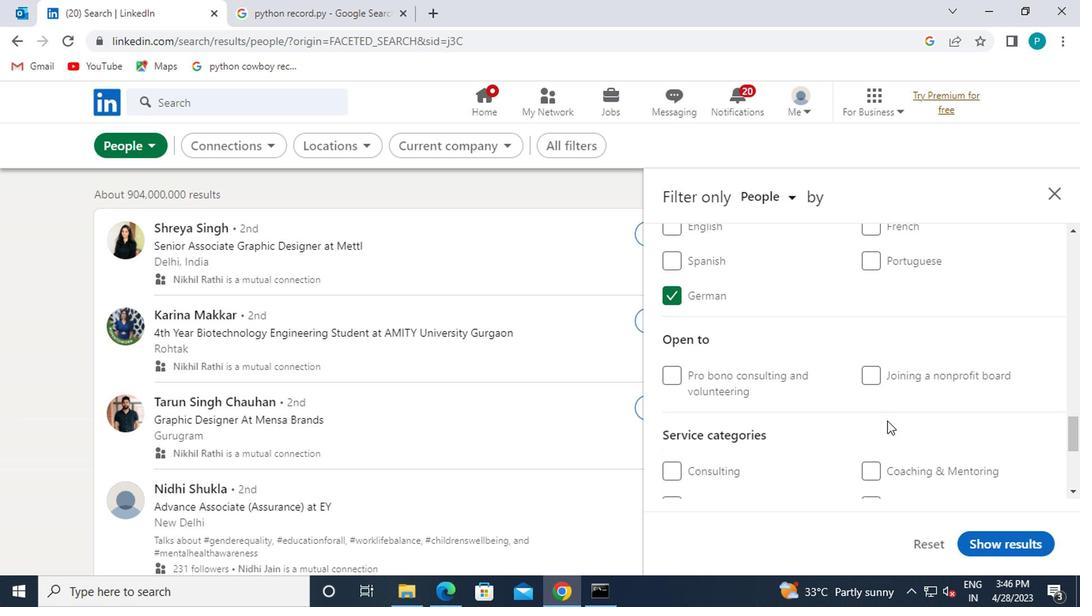 
Action: Mouse scrolled (885, 422) with delta (0, -1)
Screenshot: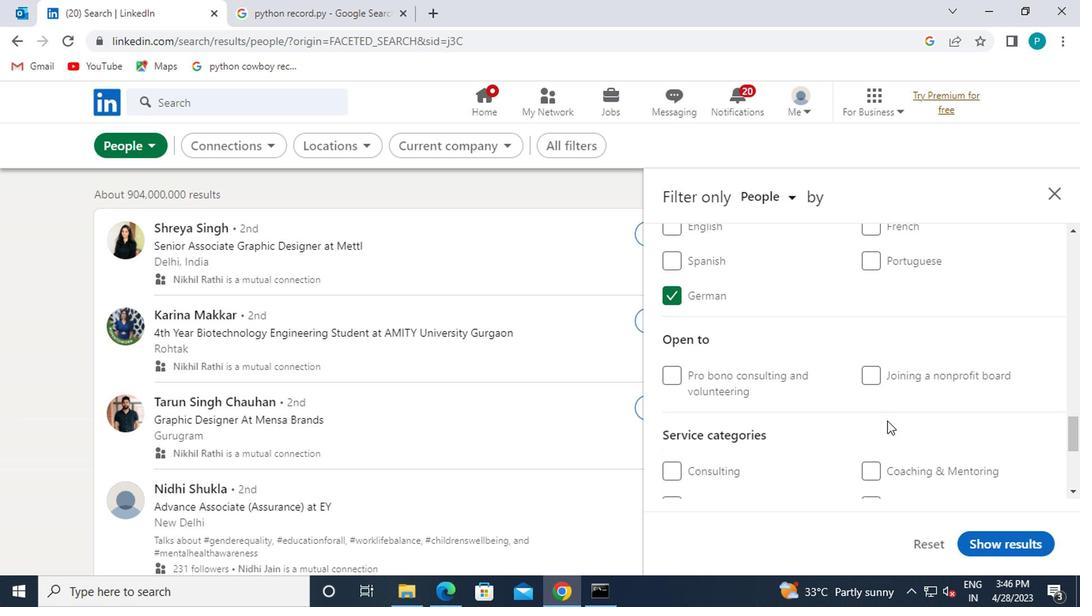 
Action: Mouse scrolled (885, 422) with delta (0, -1)
Screenshot: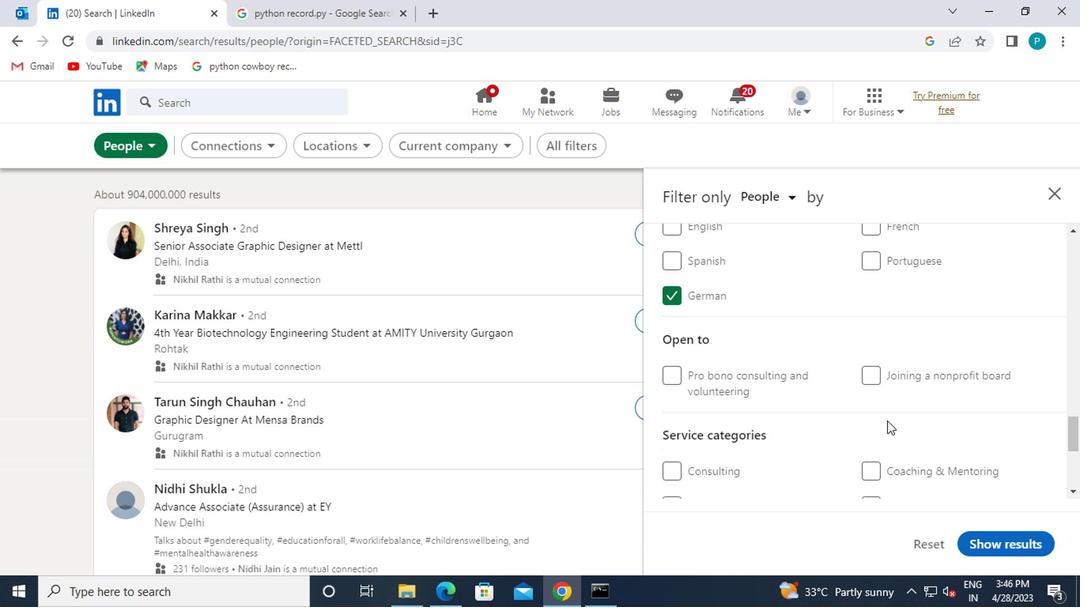 
Action: Mouse moved to (876, 311)
Screenshot: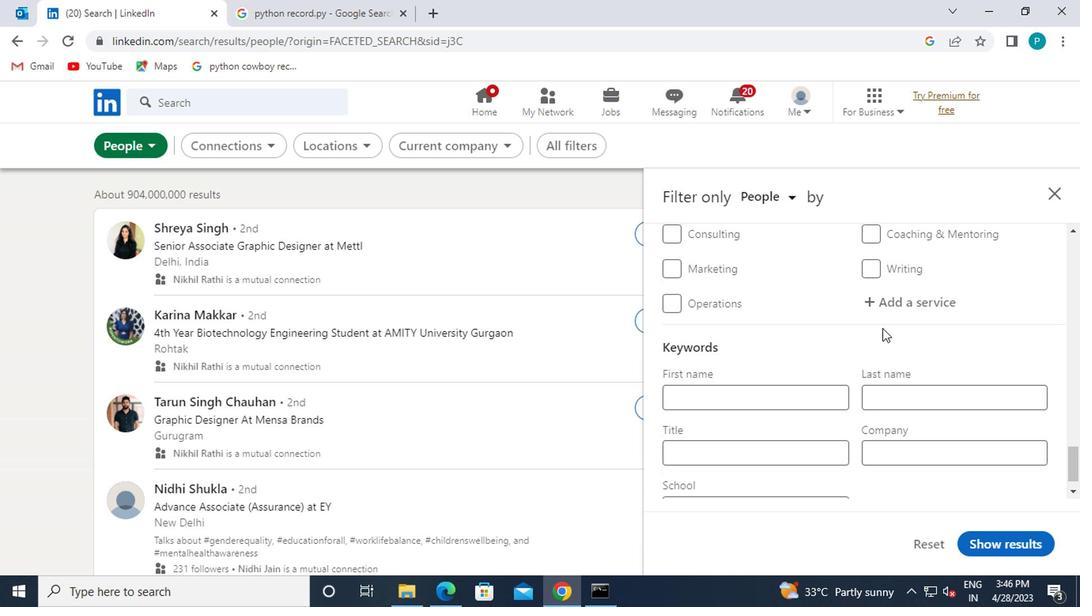 
Action: Mouse pressed left at (876, 311)
Screenshot: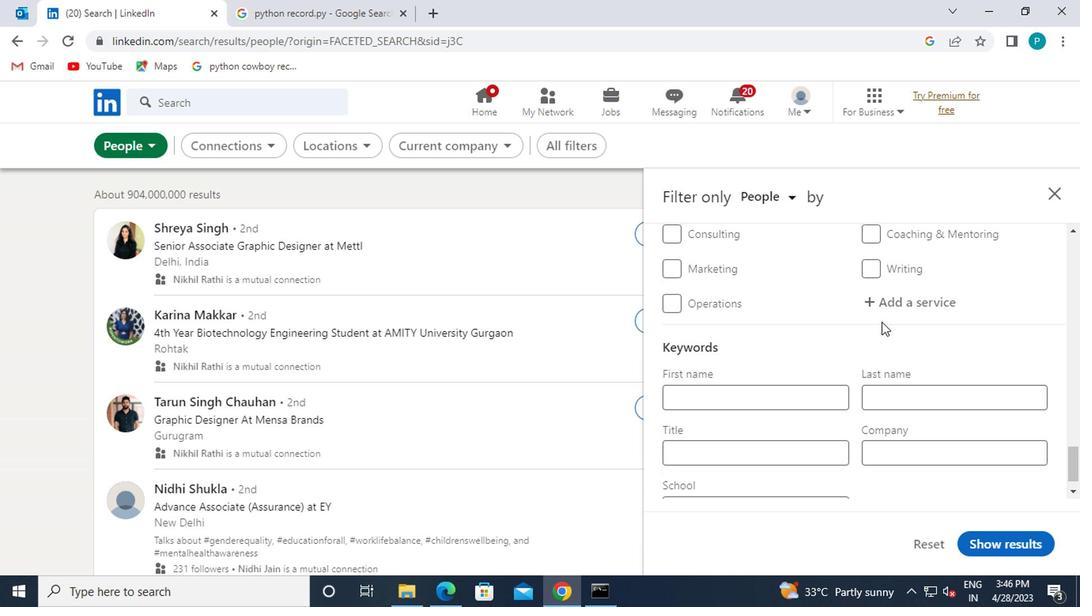 
Action: Mouse moved to (876, 310)
Screenshot: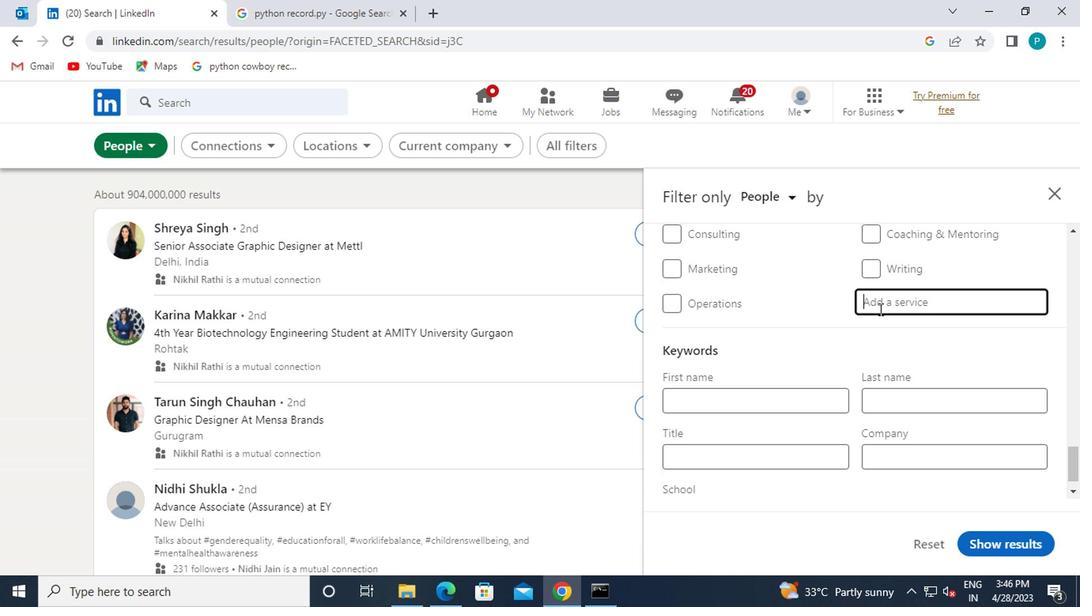 
Action: Key pressed <Key.caps_lock>I<Key.caps_lock>LL
Screenshot: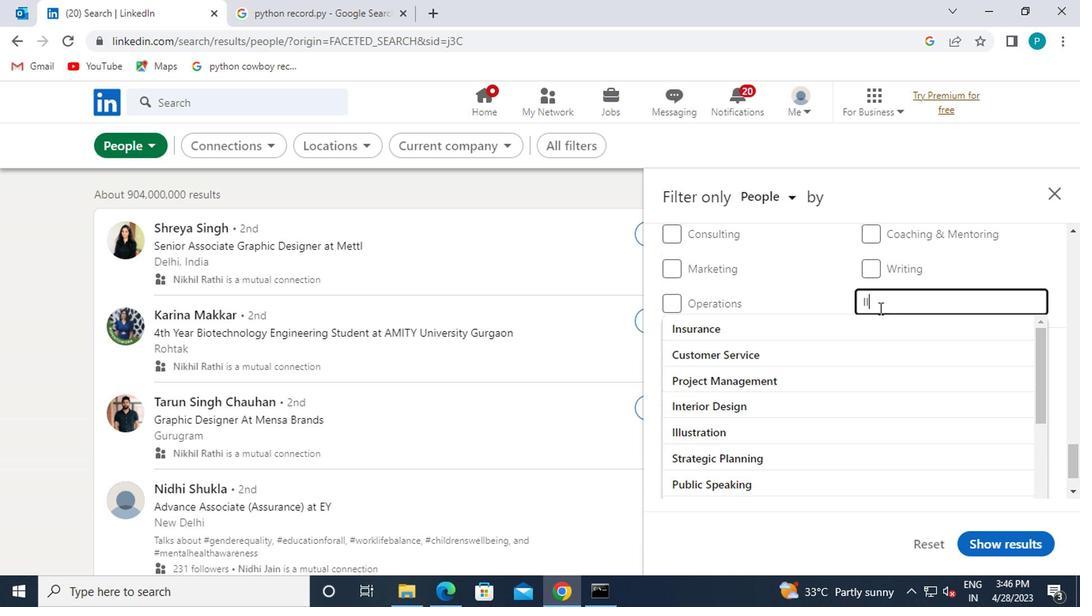 
Action: Mouse scrolled (876, 311) with delta (0, 1)
Screenshot: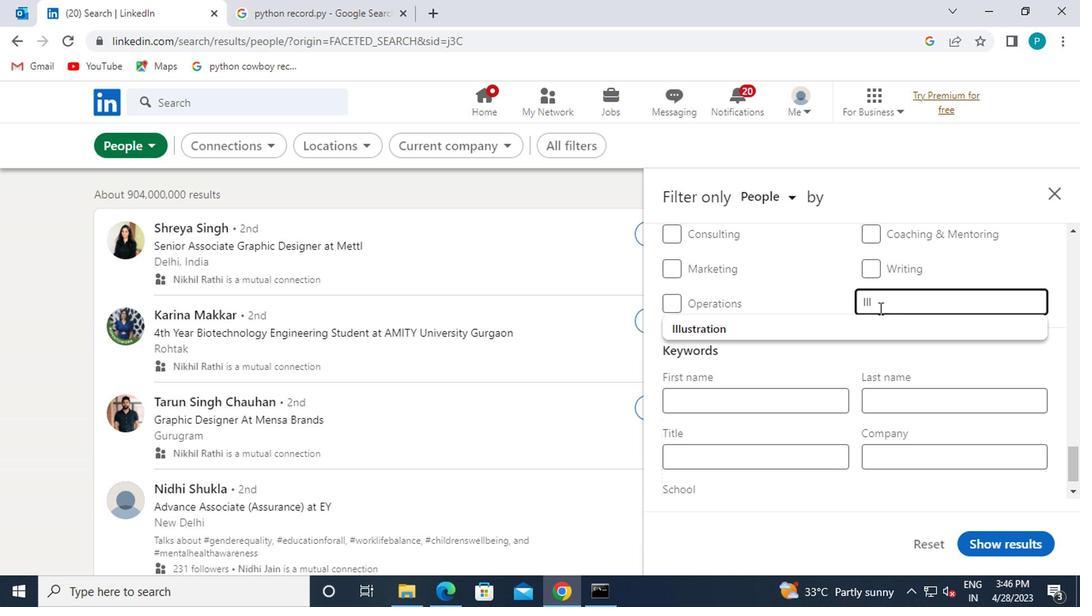 
Action: Mouse moved to (805, 417)
Screenshot: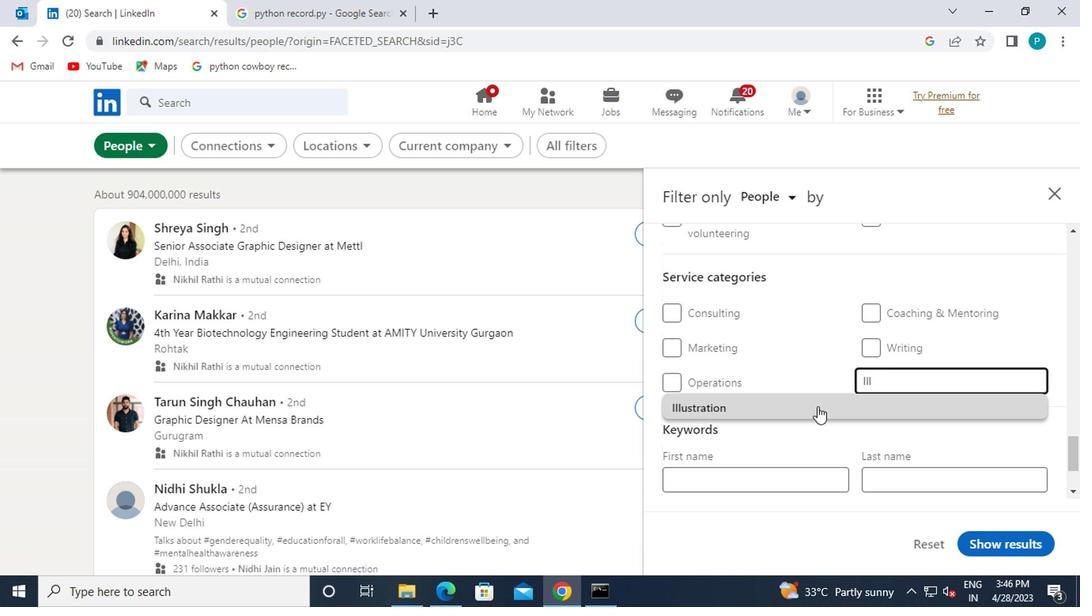 
Action: Mouse pressed left at (805, 417)
Screenshot: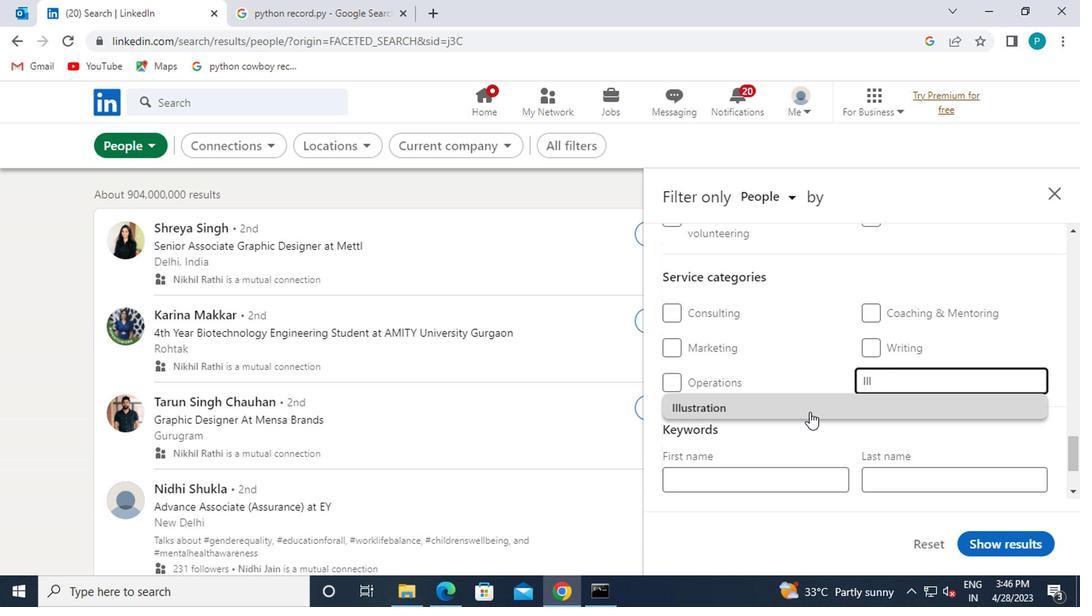 
Action: Mouse moved to (798, 414)
Screenshot: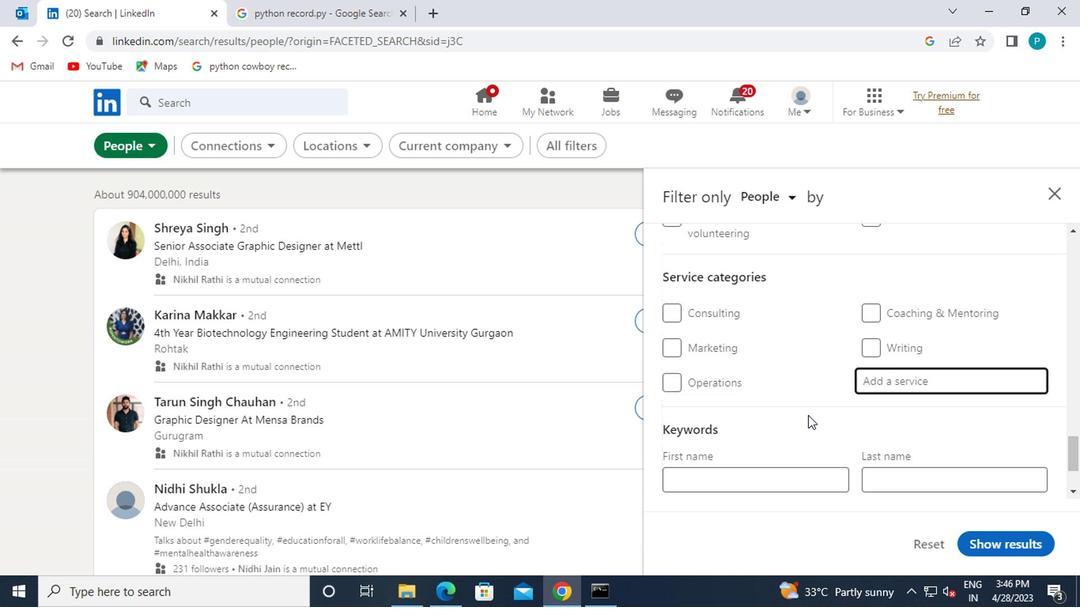 
Action: Mouse scrolled (798, 413) with delta (0, 0)
Screenshot: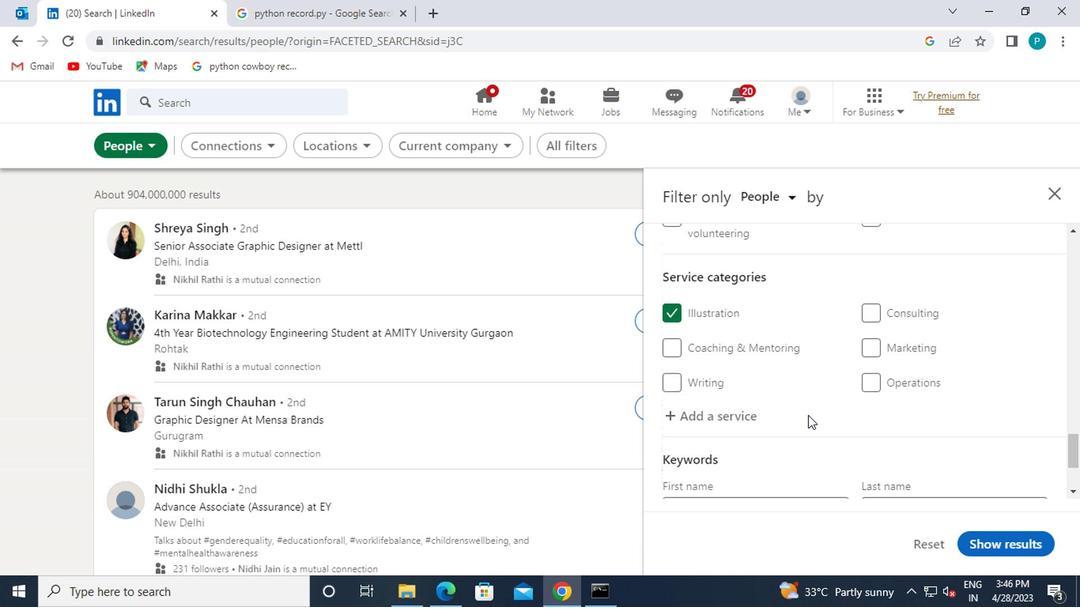 
Action: Mouse scrolled (798, 413) with delta (0, 0)
Screenshot: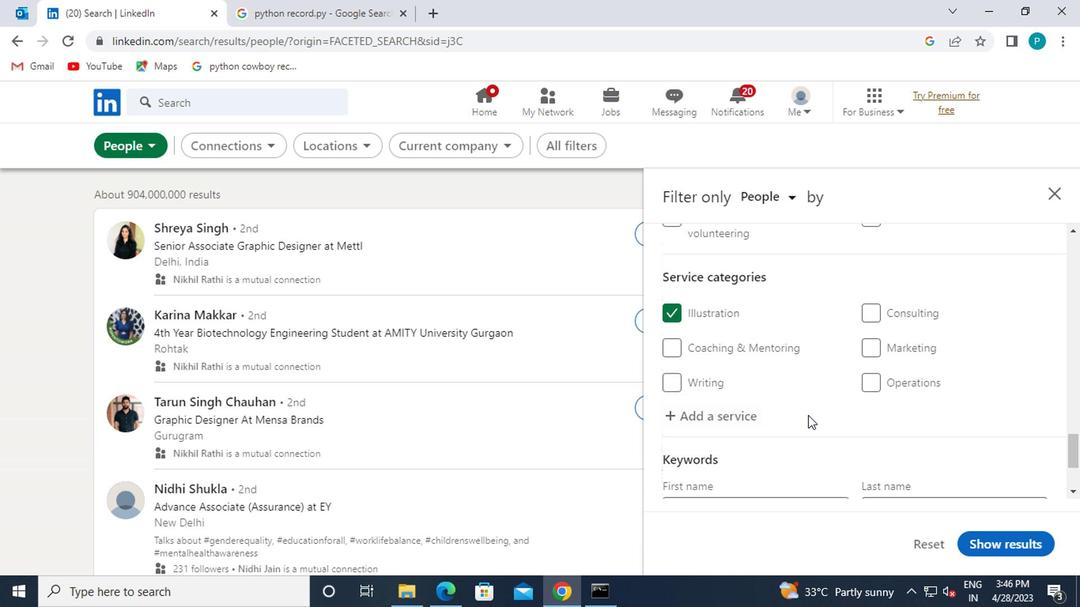 
Action: Mouse moved to (795, 411)
Screenshot: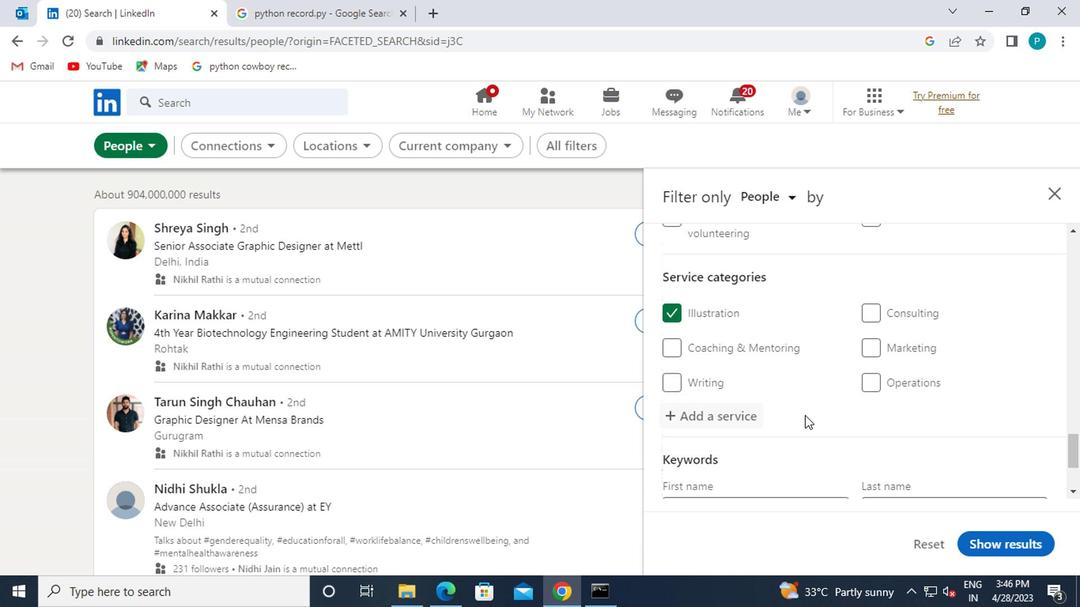
Action: Mouse scrolled (795, 411) with delta (0, 0)
Screenshot: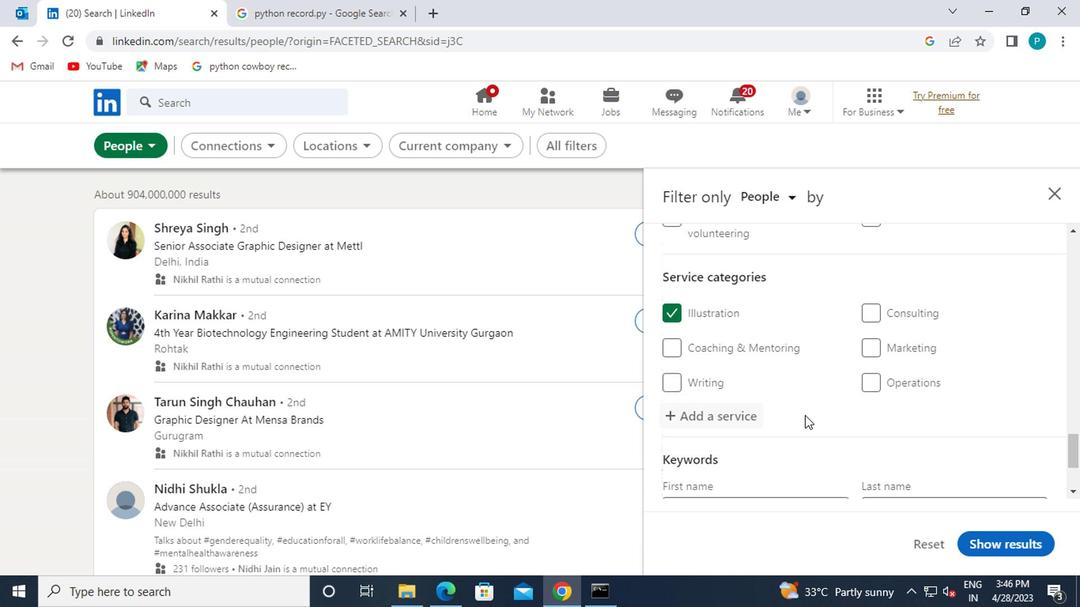 
Action: Mouse moved to (783, 424)
Screenshot: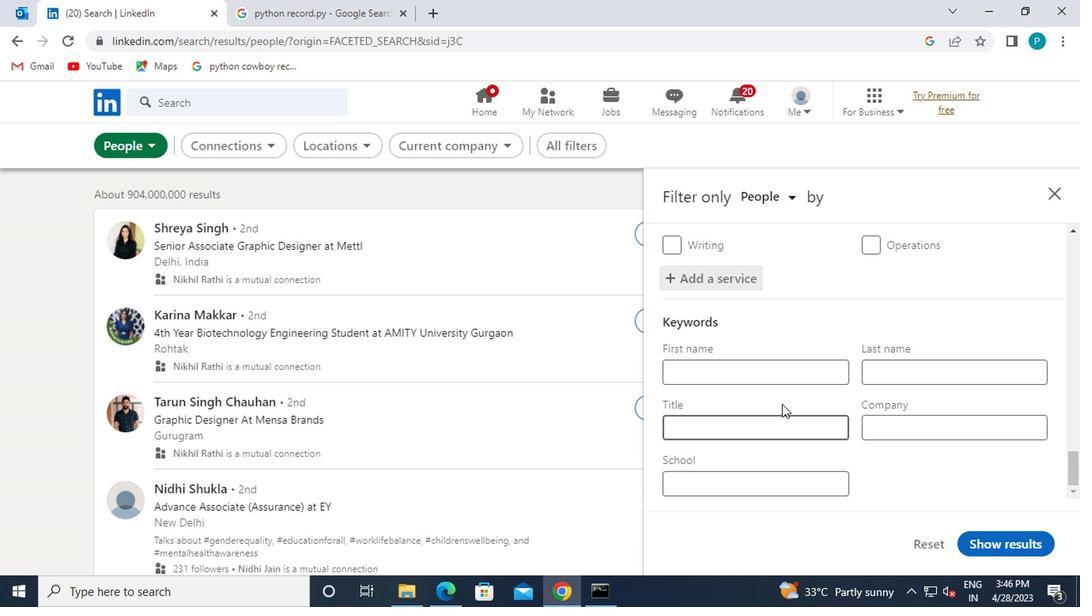 
Action: Mouse pressed left at (783, 424)
Screenshot: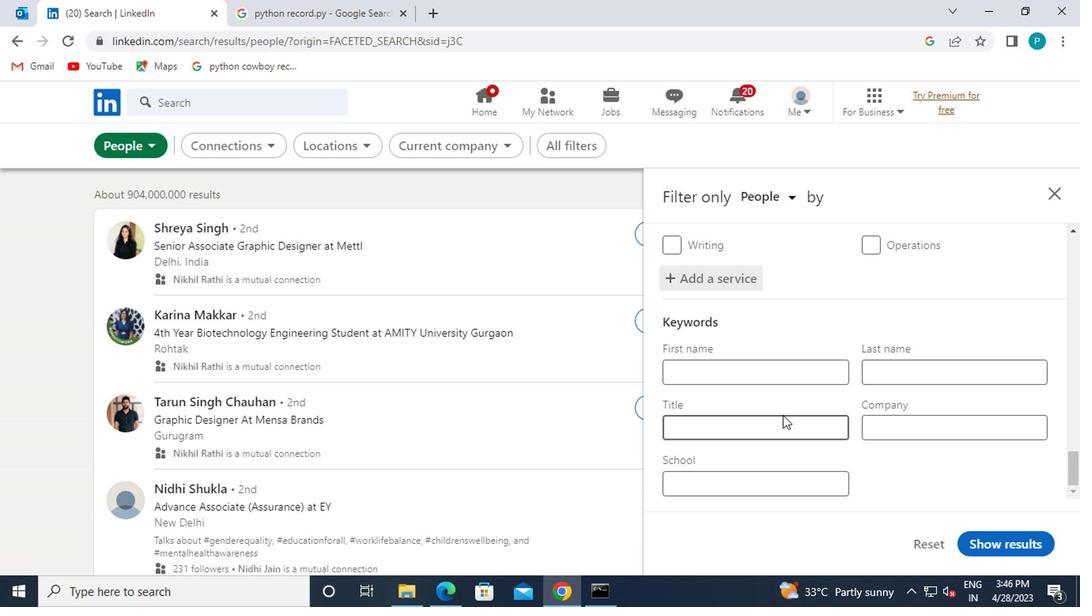 
Action: Mouse moved to (783, 436)
Screenshot: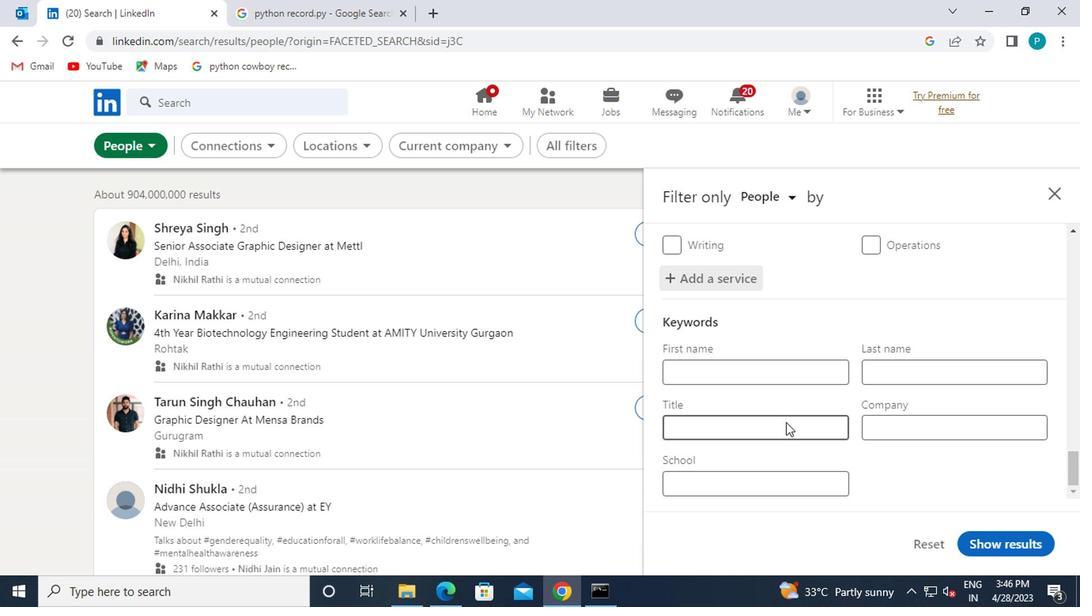 
Action: Mouse pressed left at (783, 436)
Screenshot: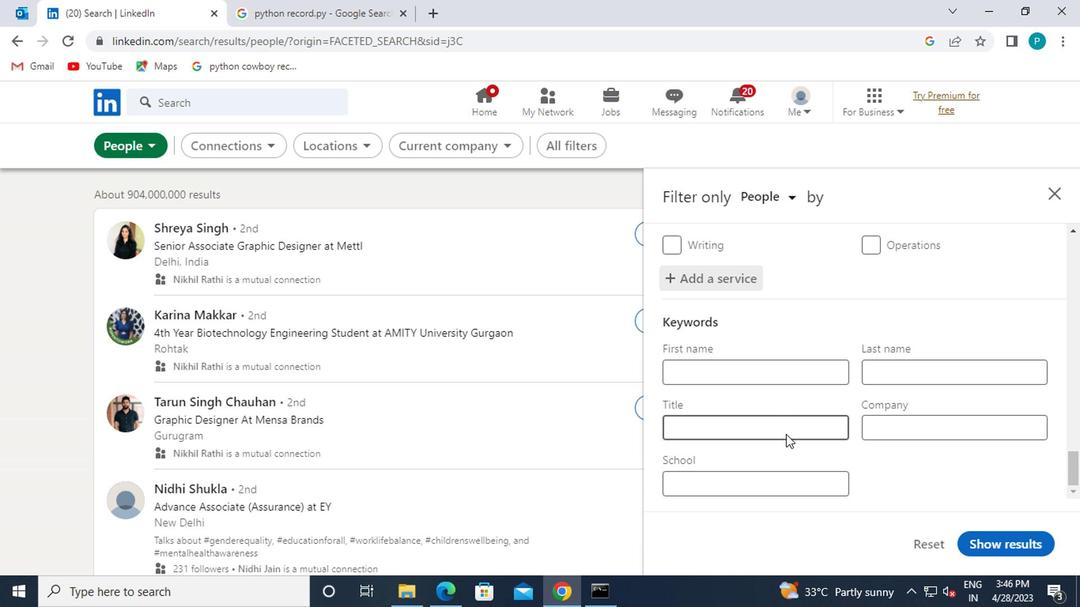 
Action: Mouse moved to (780, 435)
Screenshot: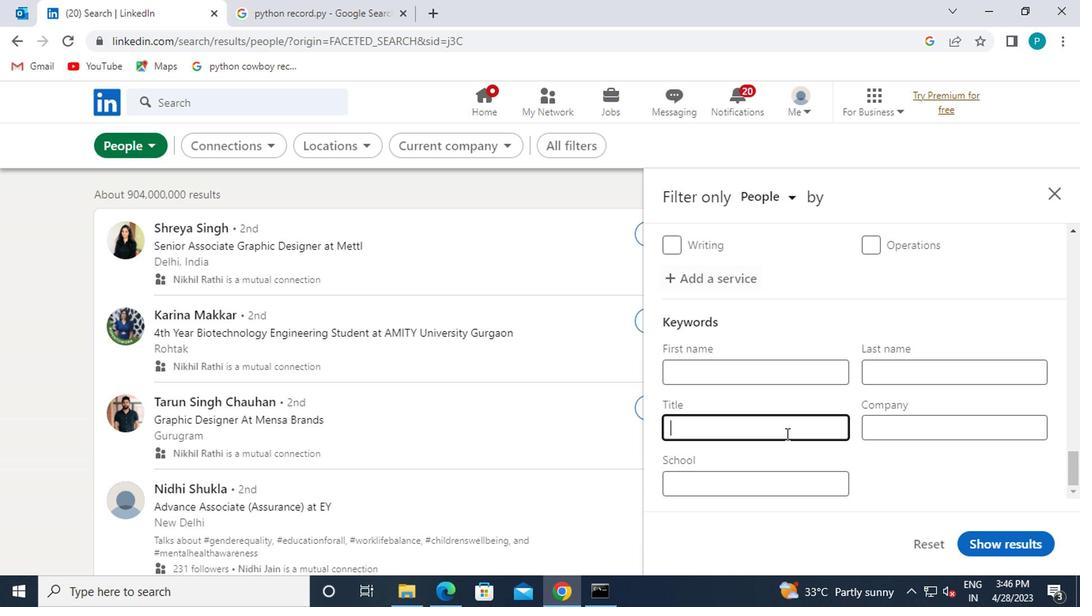 
Action: Key pressed <Key.caps_lock>L<Key.caps_lock>EAD
Screenshot: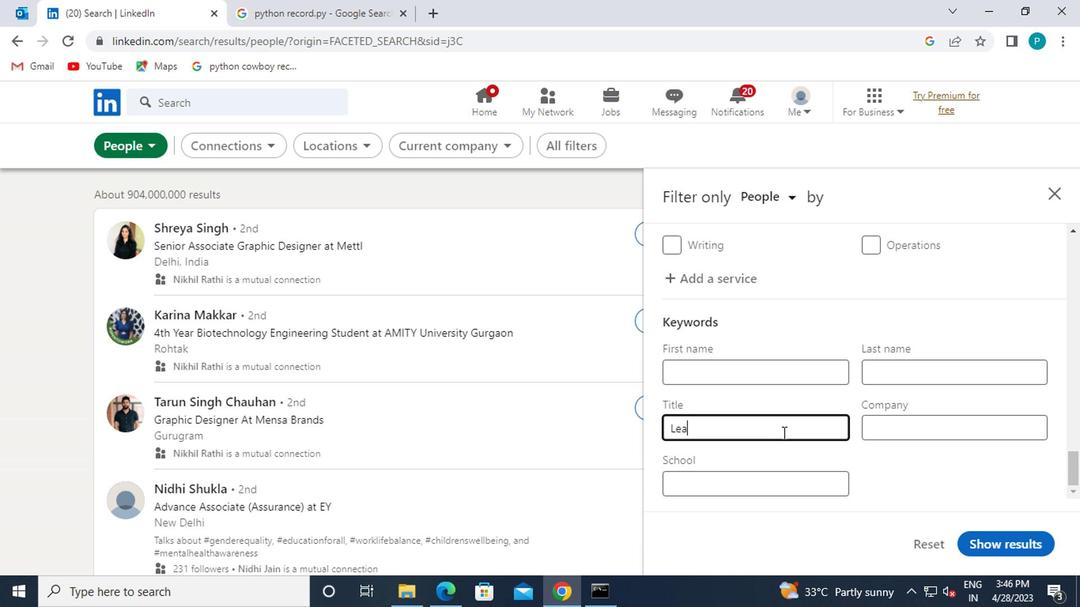 
Action: Mouse moved to (990, 543)
Screenshot: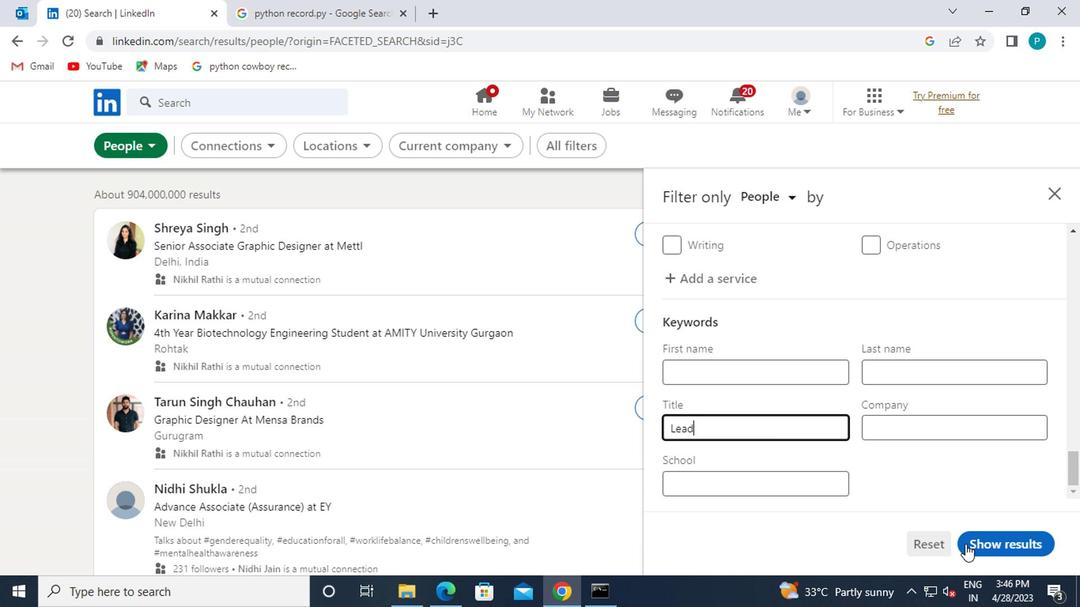 
Action: Mouse pressed left at (990, 543)
Screenshot: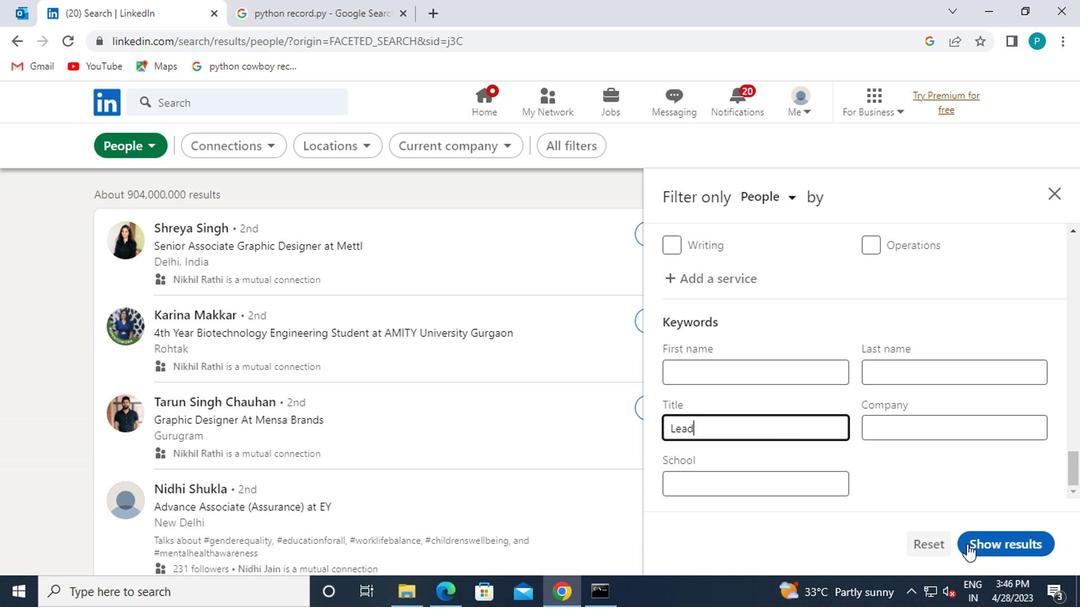 
Action: Mouse moved to (993, 542)
Screenshot: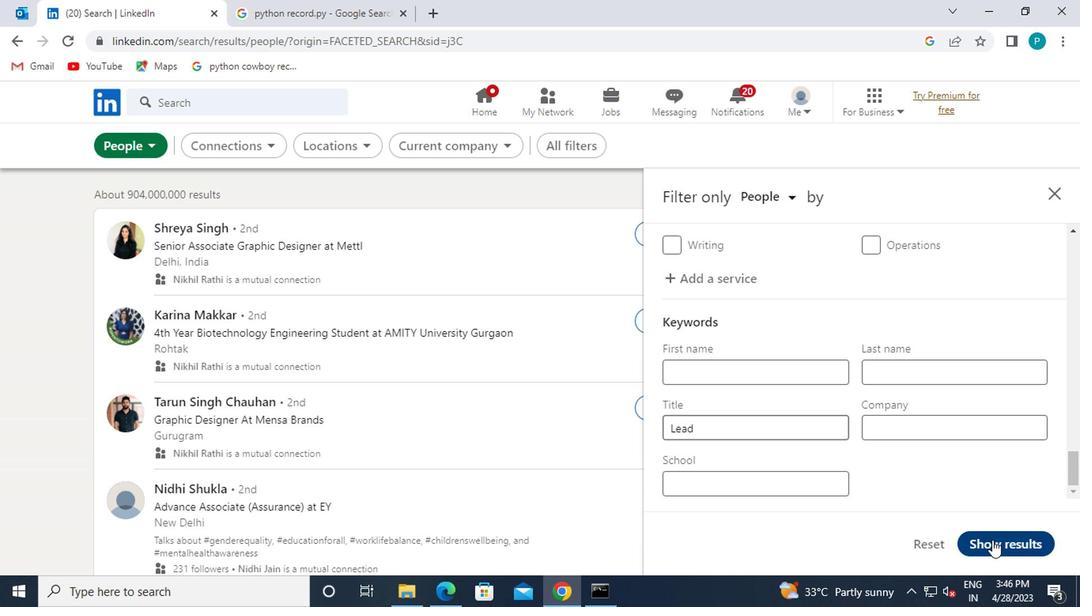 
